 Task: Find connections with filter location Gangāpur with filter topic #Growthhacking with filter profile language Spanish with filter current company Dunnhumby with filter school Jaypee University of Engineering and Technology with filter industry Utilities Administration with filter service category Management Consulting with filter keywords title DevOps Engineer
Action: Mouse moved to (547, 87)
Screenshot: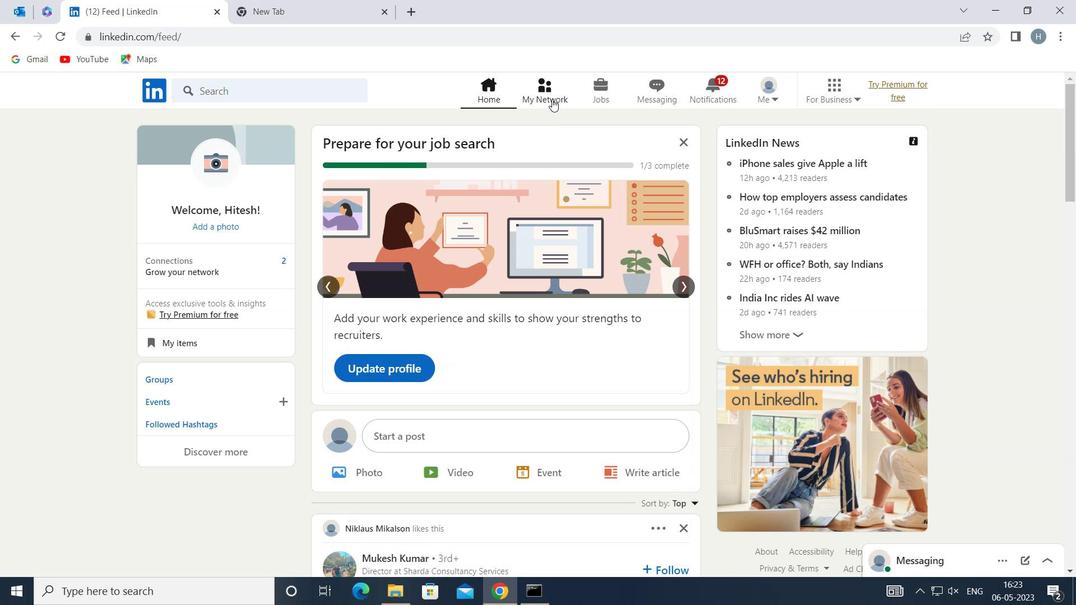 
Action: Mouse pressed left at (547, 87)
Screenshot: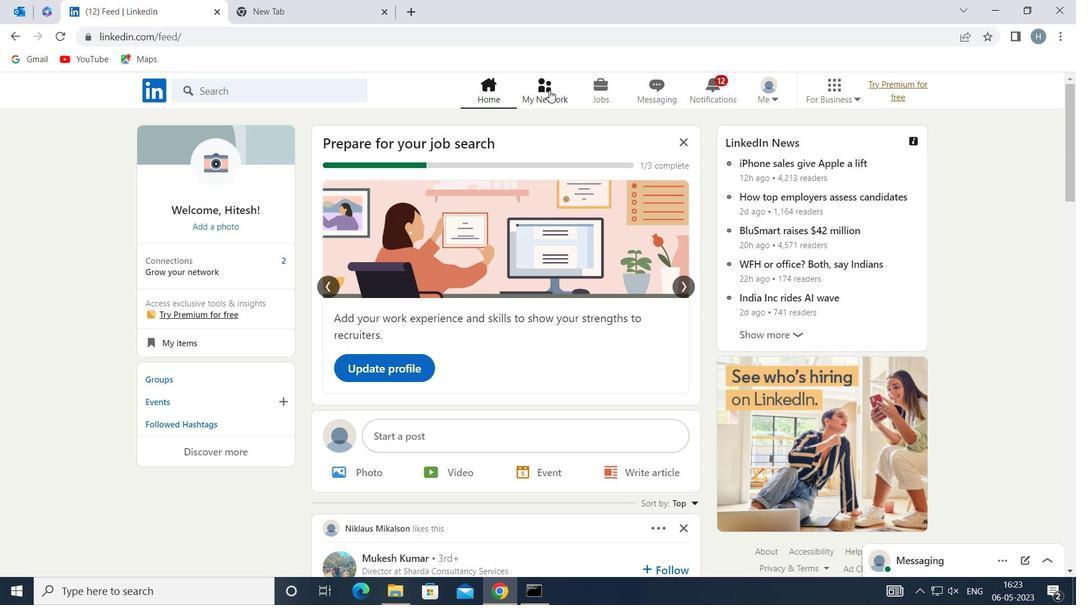 
Action: Mouse moved to (300, 163)
Screenshot: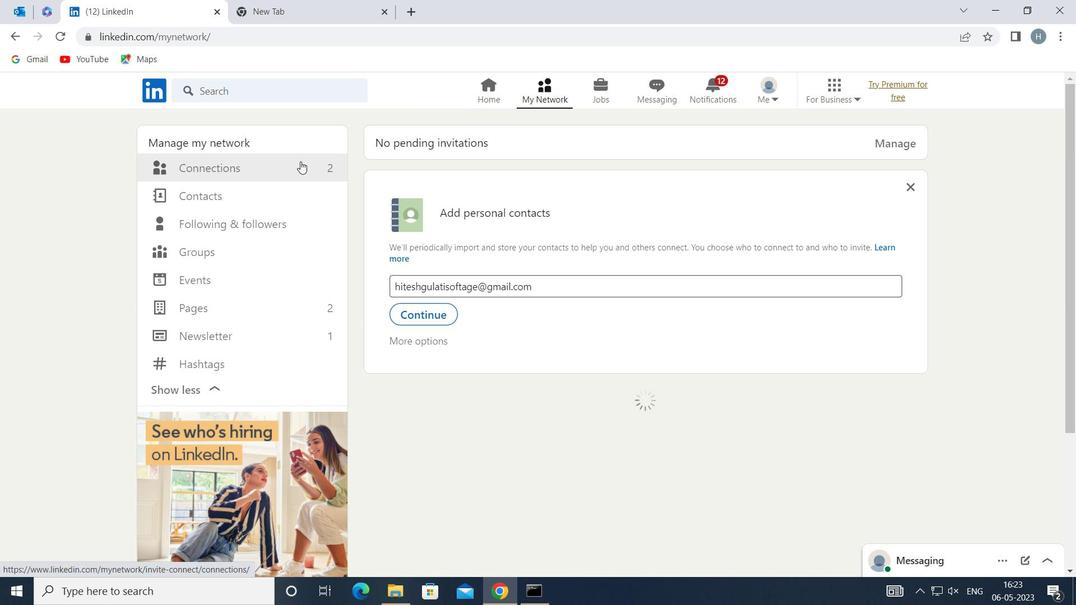 
Action: Mouse pressed left at (300, 163)
Screenshot: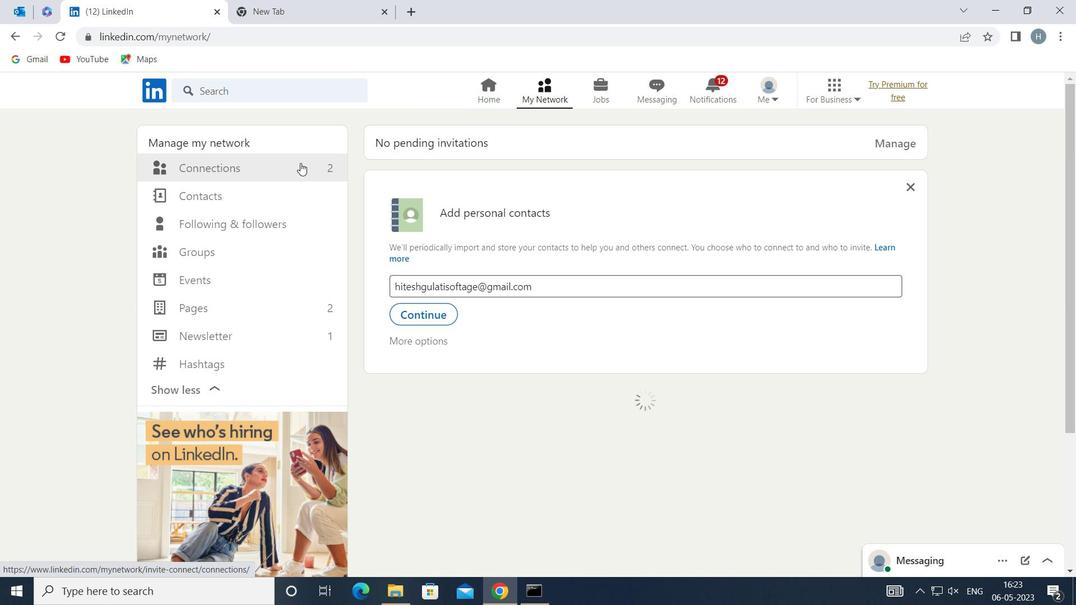 
Action: Mouse moved to (632, 165)
Screenshot: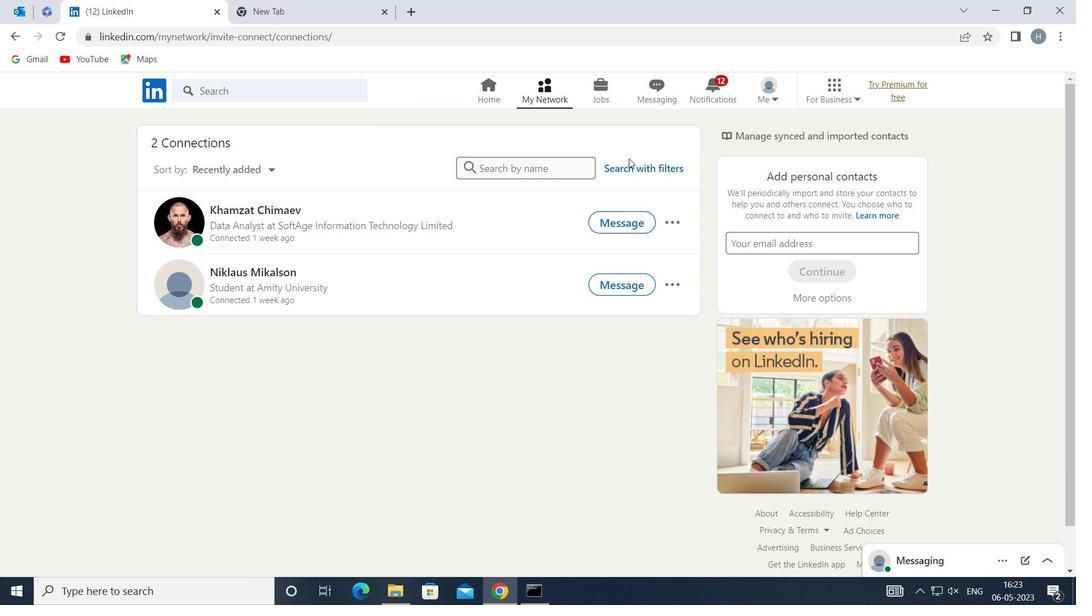 
Action: Mouse pressed left at (632, 165)
Screenshot: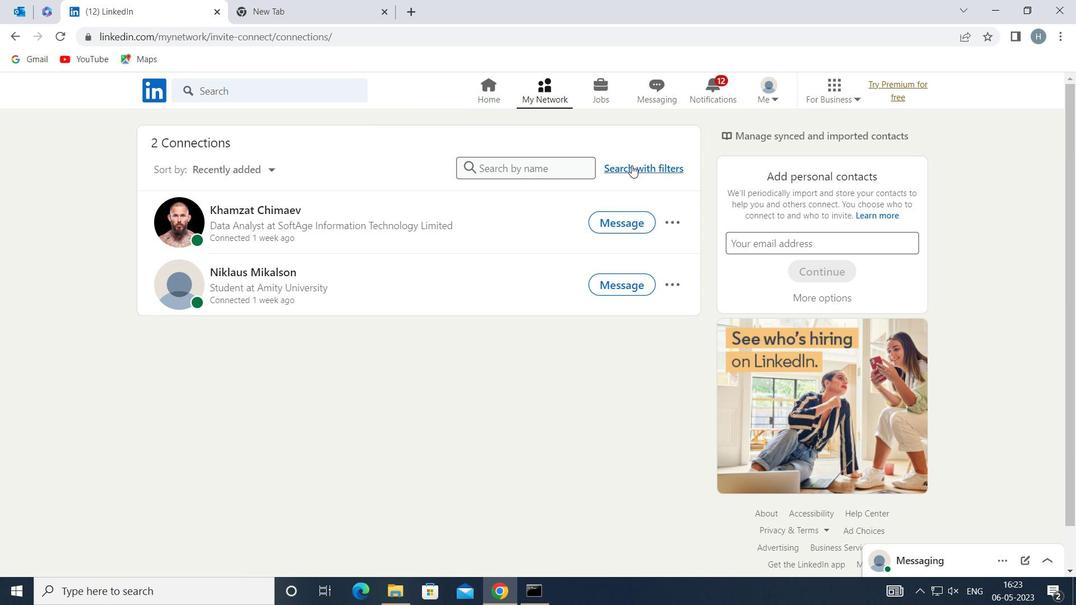
Action: Mouse moved to (587, 130)
Screenshot: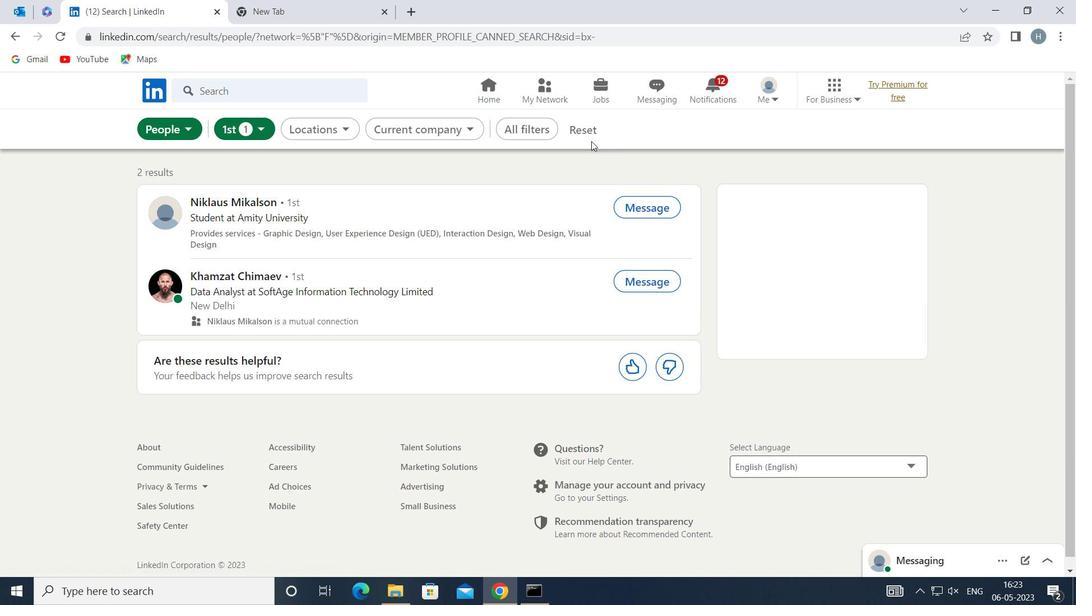 
Action: Mouse pressed left at (587, 130)
Screenshot: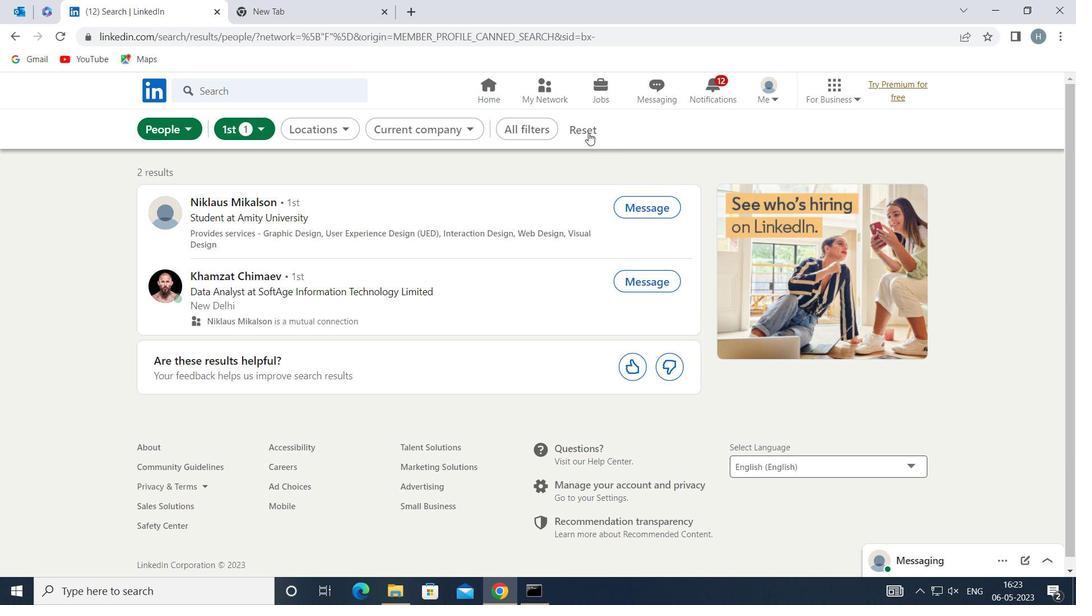 
Action: Mouse moved to (571, 127)
Screenshot: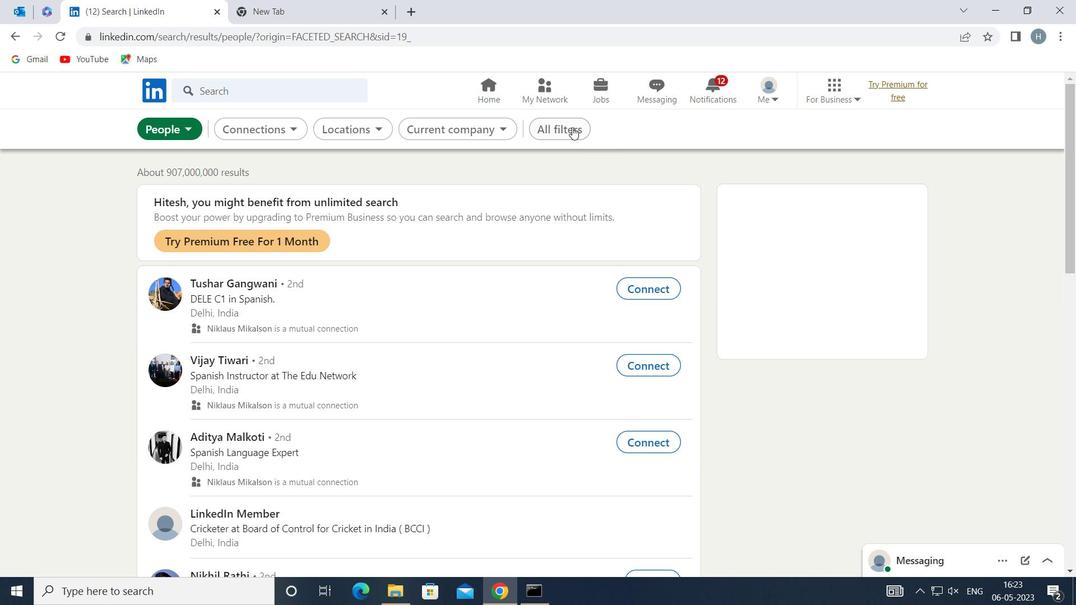 
Action: Mouse pressed left at (571, 127)
Screenshot: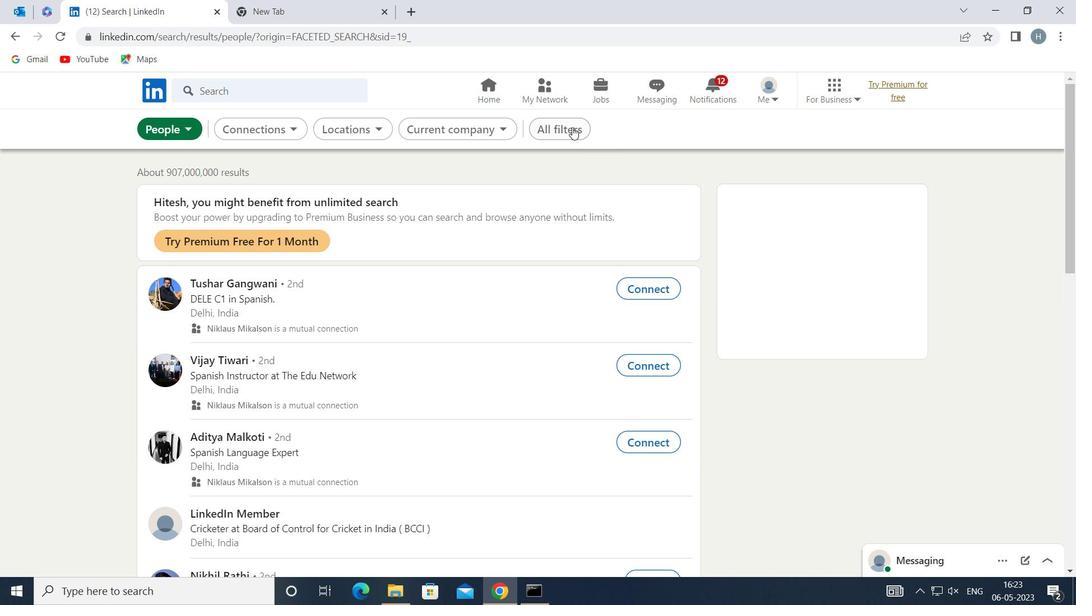 
Action: Mouse moved to (766, 275)
Screenshot: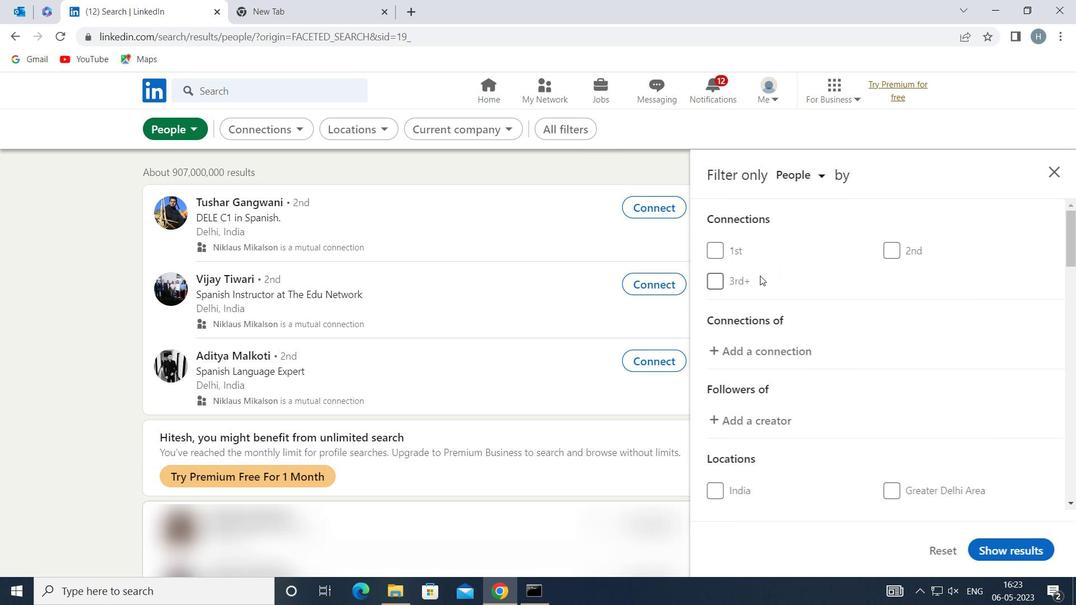 
Action: Mouse scrolled (766, 275) with delta (0, 0)
Screenshot: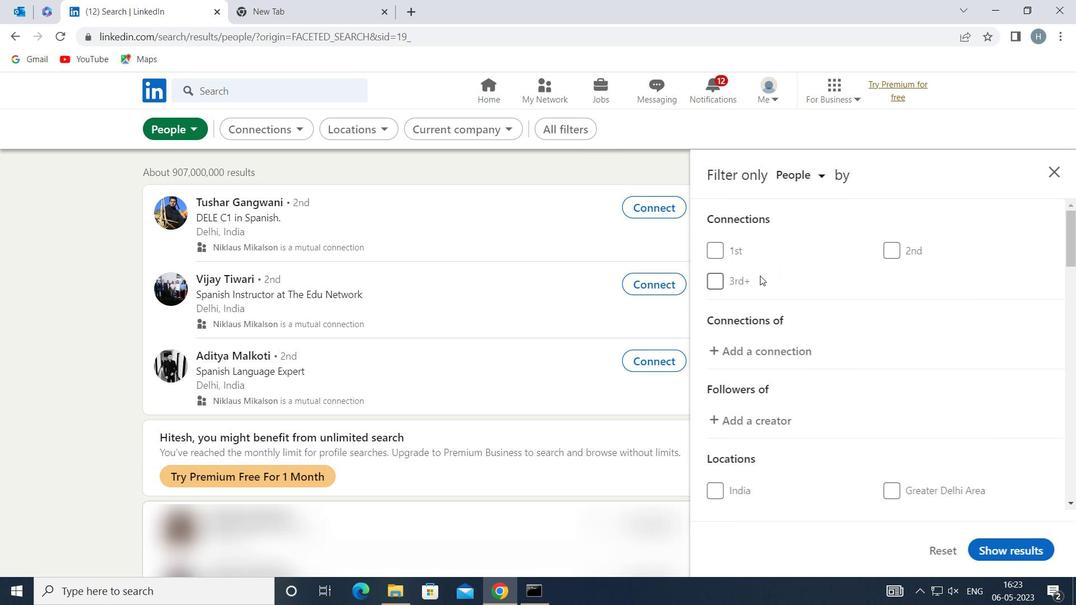 
Action: Mouse moved to (767, 277)
Screenshot: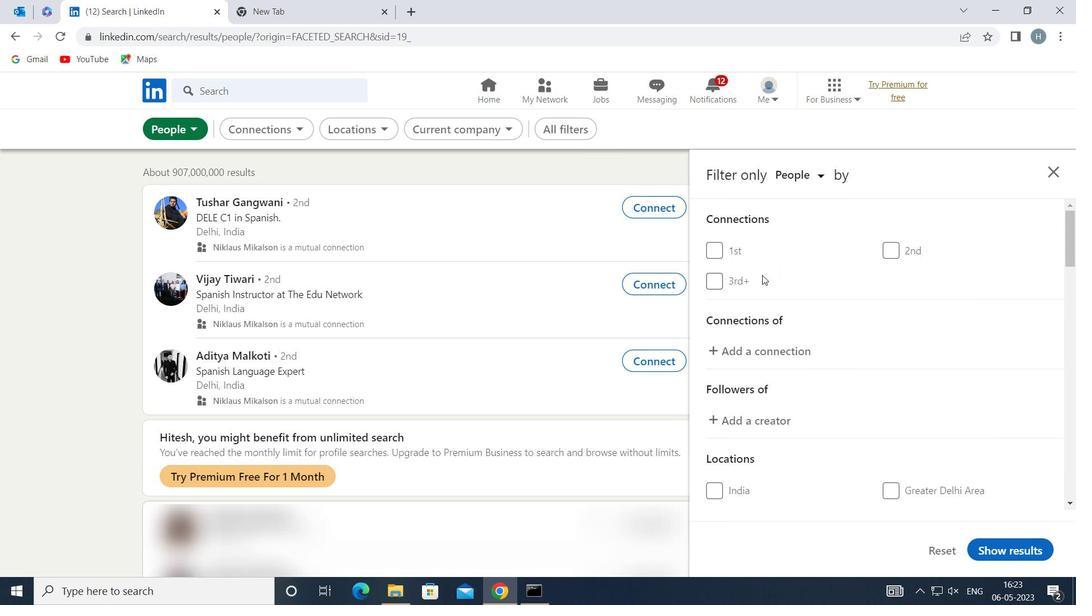 
Action: Mouse scrolled (767, 276) with delta (0, 0)
Screenshot: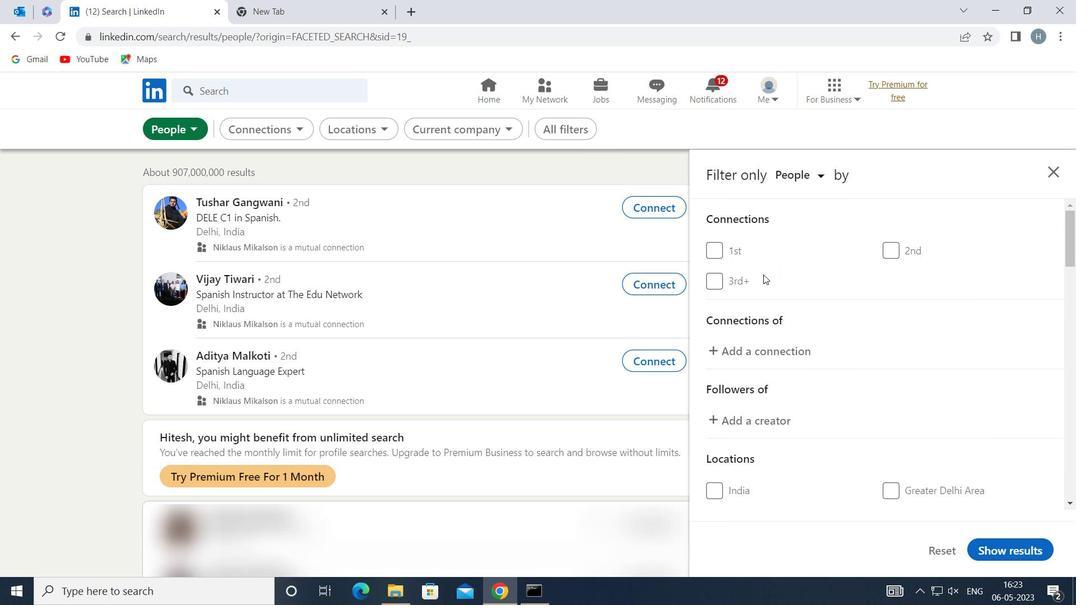 
Action: Mouse moved to (768, 278)
Screenshot: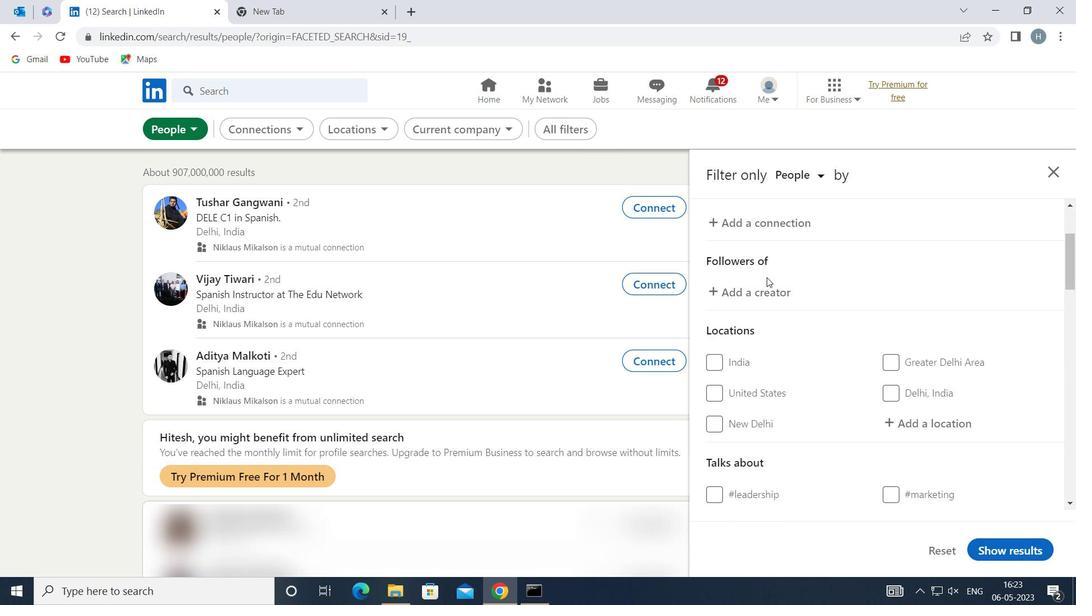 
Action: Mouse scrolled (768, 277) with delta (0, 0)
Screenshot: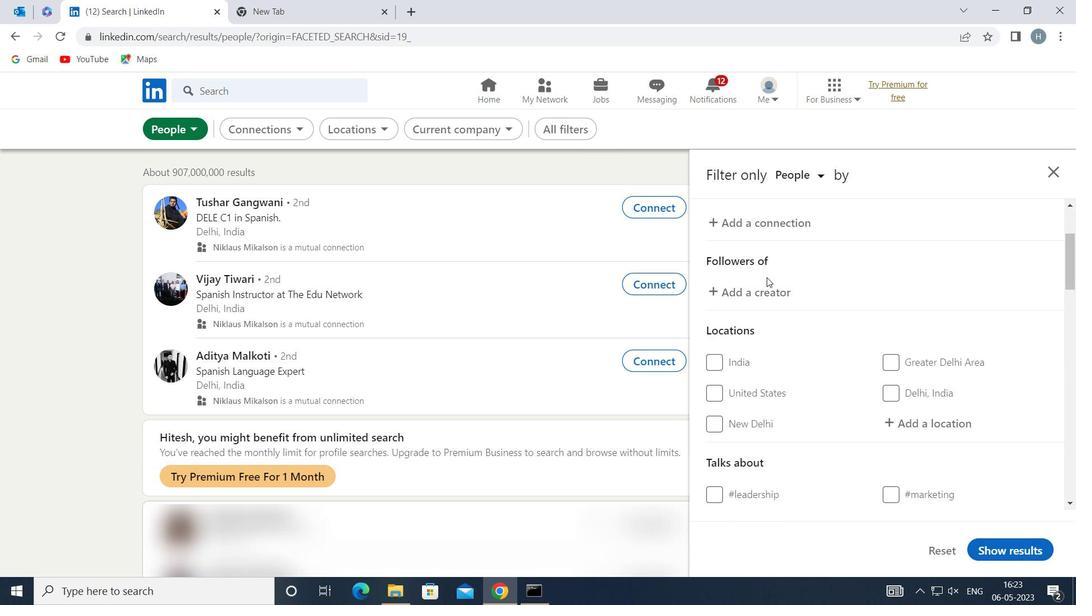 
Action: Mouse moved to (900, 338)
Screenshot: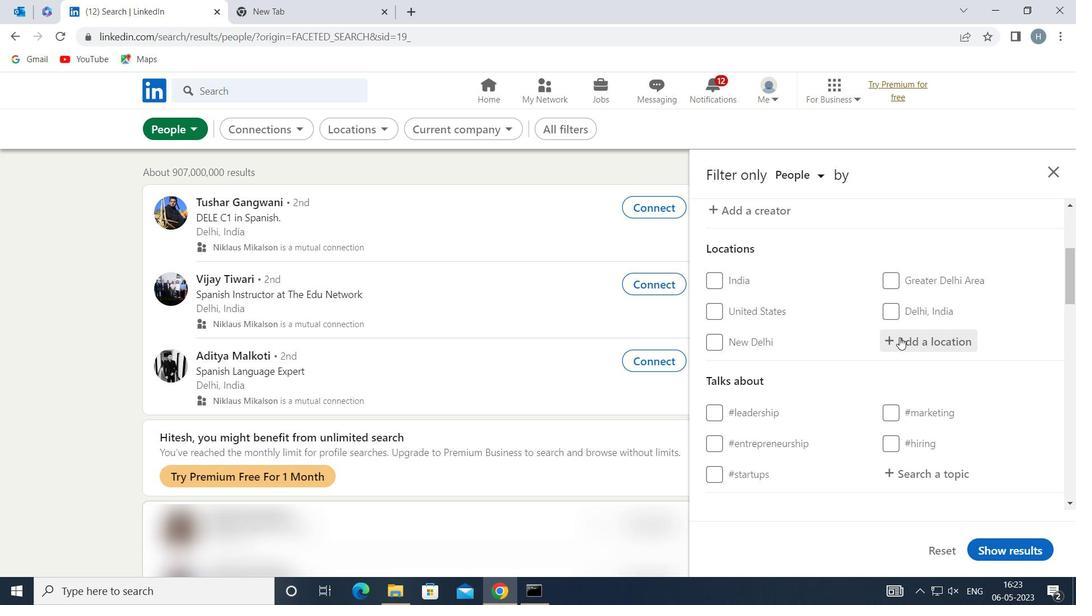 
Action: Mouse pressed left at (900, 338)
Screenshot: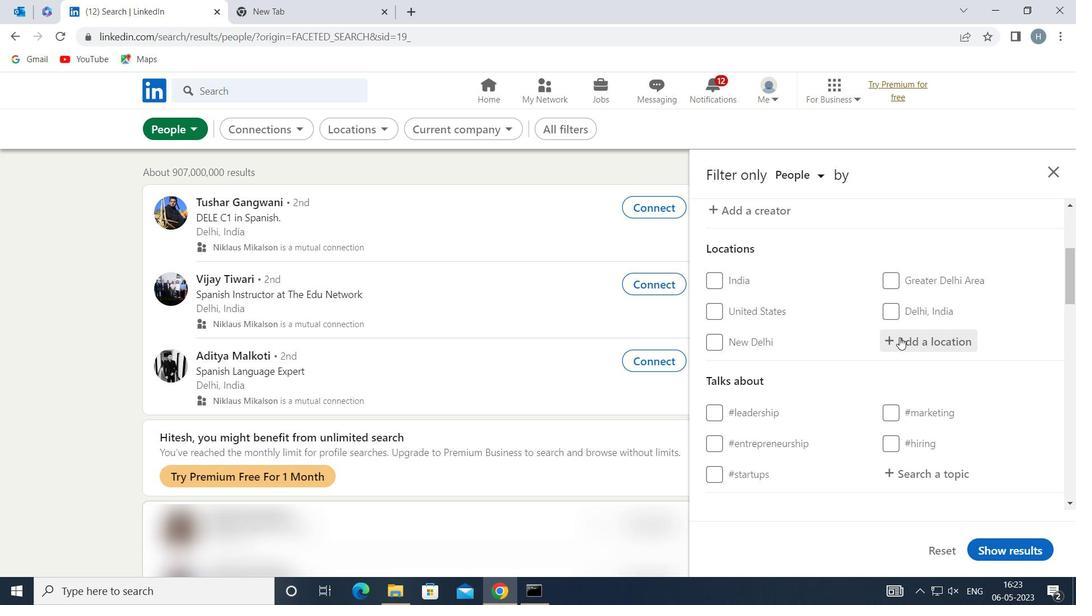 
Action: Mouse moved to (893, 340)
Screenshot: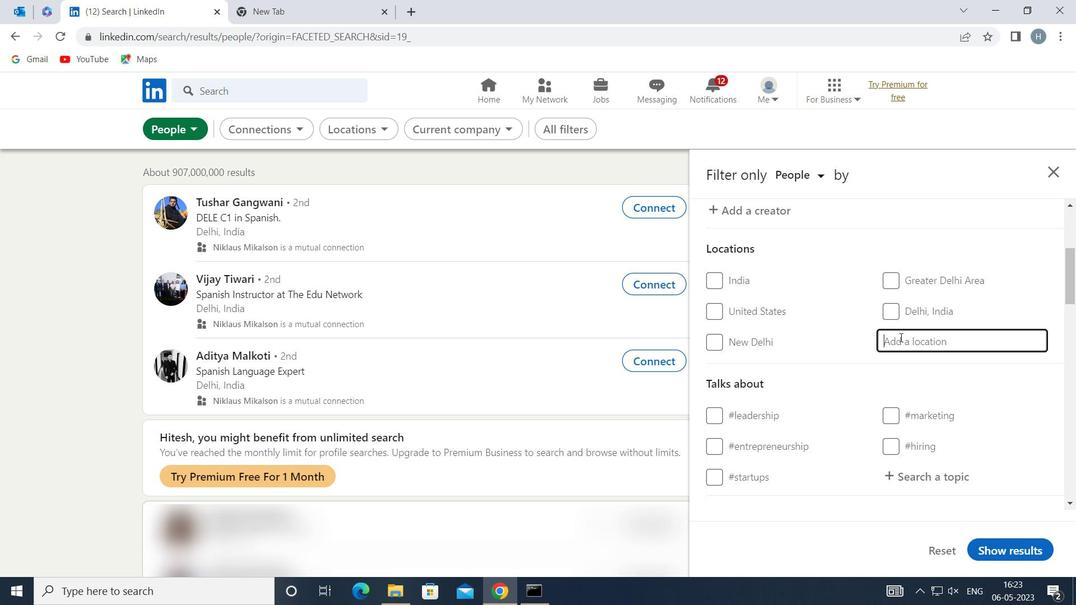 
Action: Key pressed <Key.shift>GANGAPUR
Screenshot: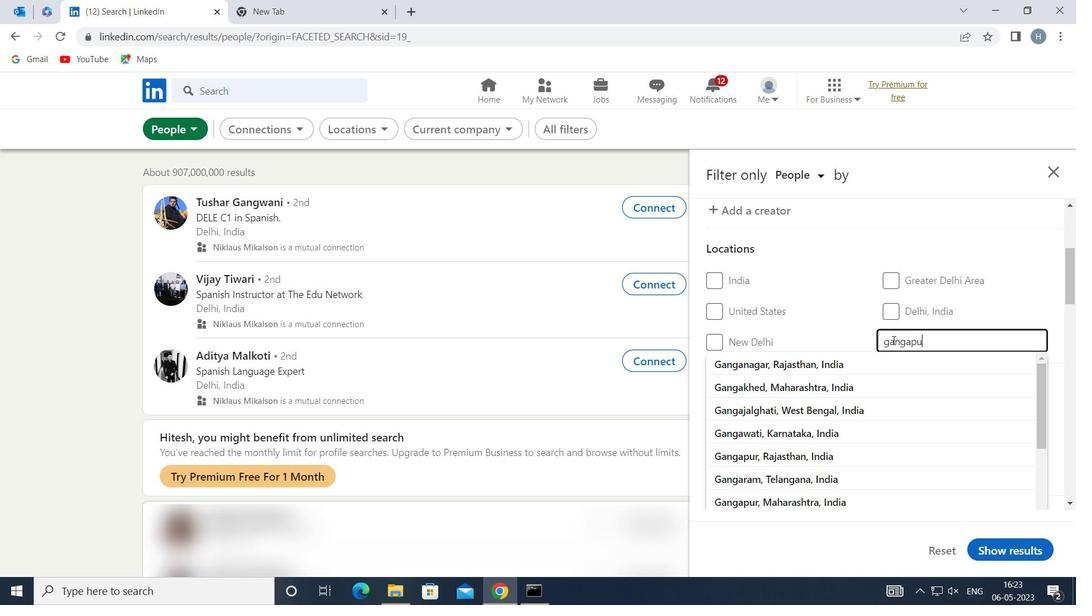 
Action: Mouse moved to (858, 365)
Screenshot: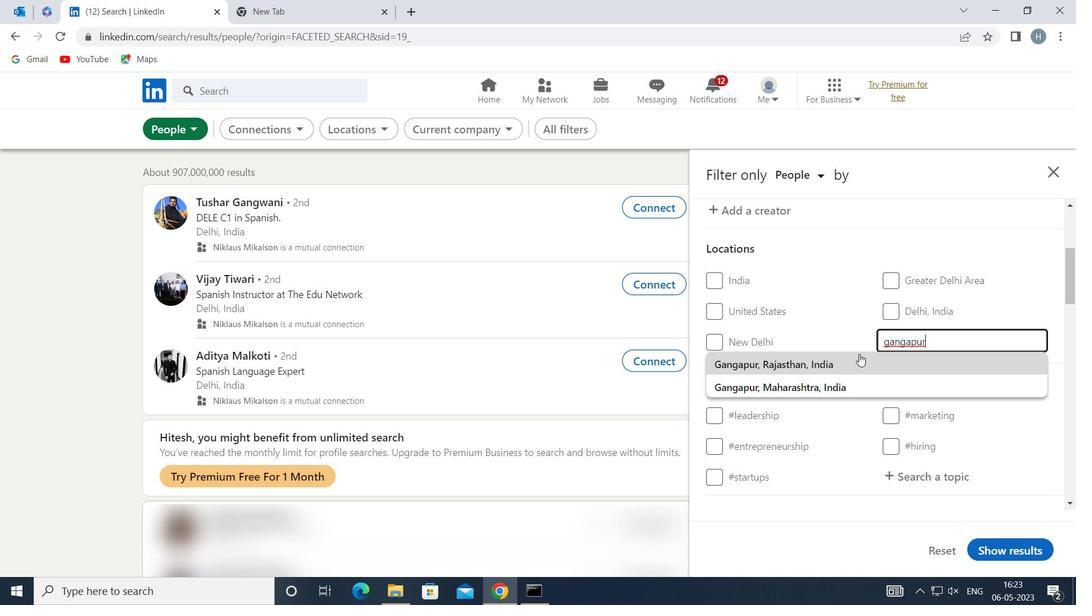 
Action: Mouse pressed left at (858, 365)
Screenshot: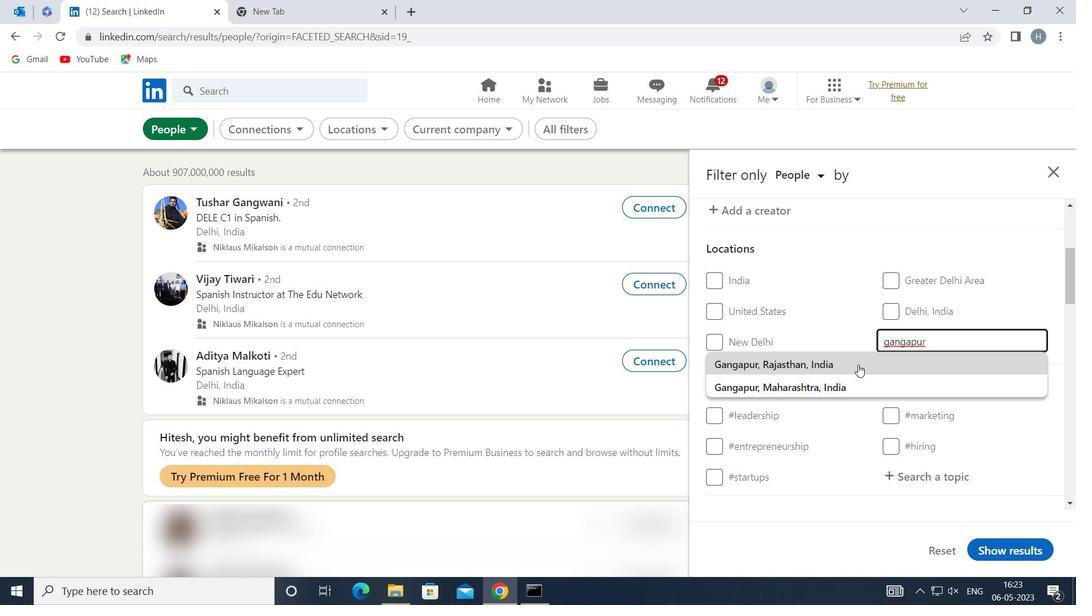 
Action: Mouse moved to (861, 338)
Screenshot: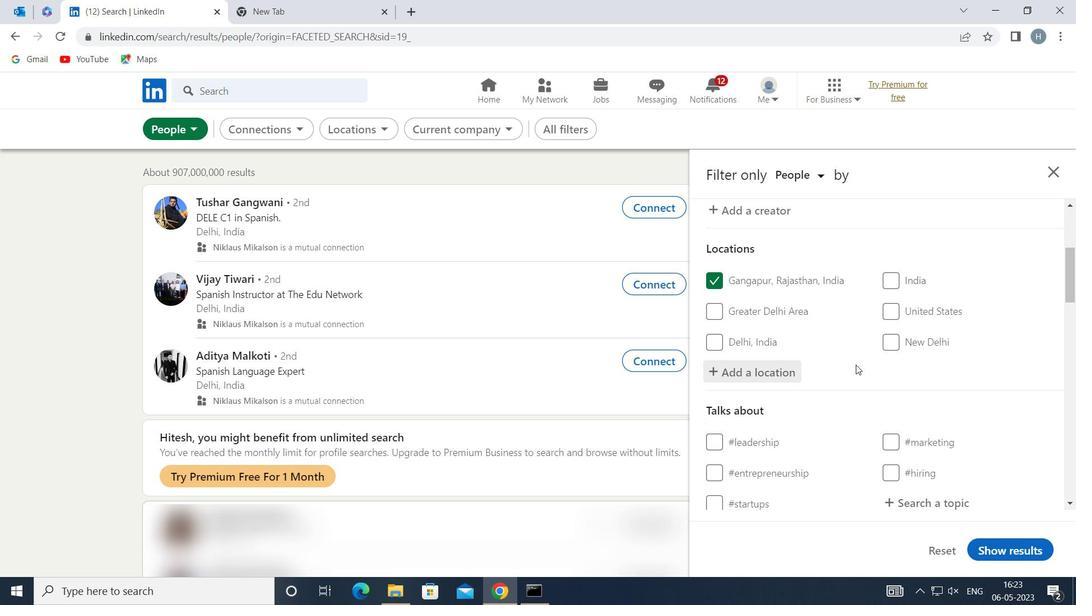 
Action: Mouse scrolled (861, 337) with delta (0, 0)
Screenshot: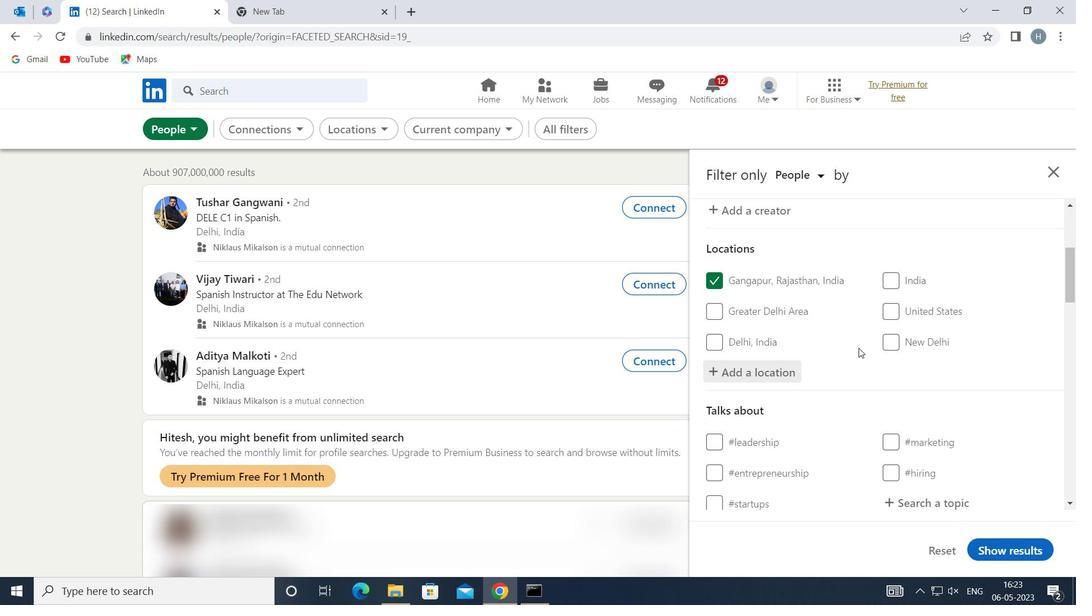 
Action: Mouse moved to (861, 331)
Screenshot: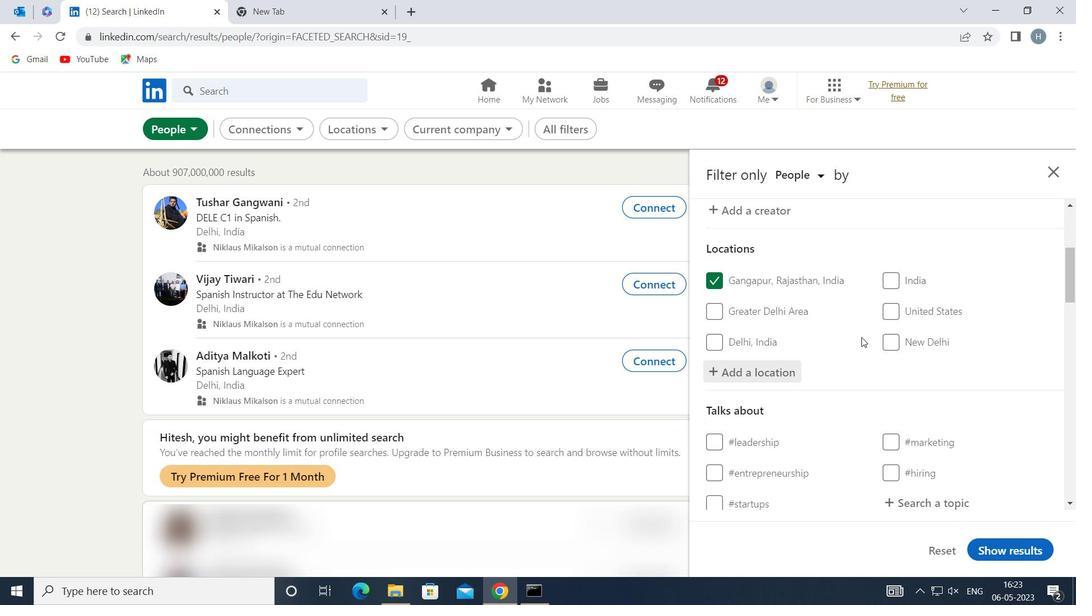 
Action: Mouse scrolled (861, 331) with delta (0, 0)
Screenshot: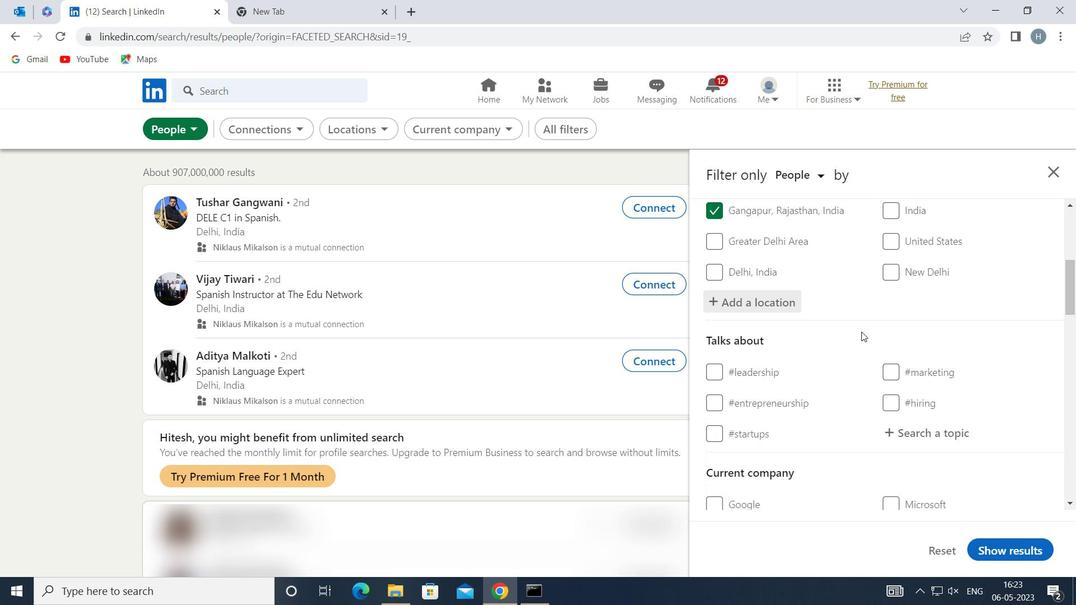 
Action: Mouse moved to (867, 329)
Screenshot: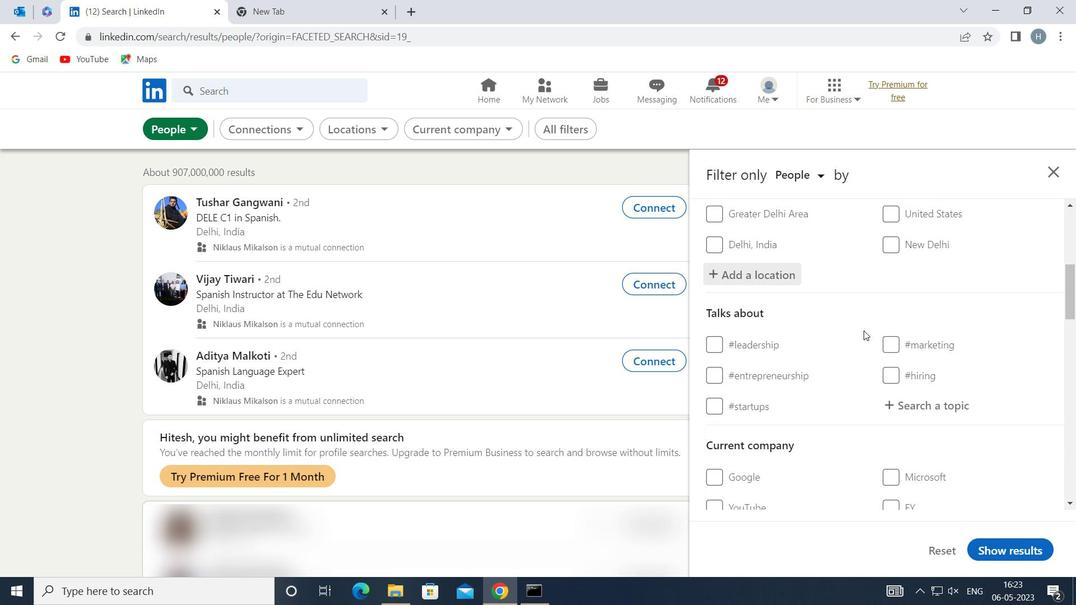
Action: Mouse scrolled (867, 328) with delta (0, 0)
Screenshot: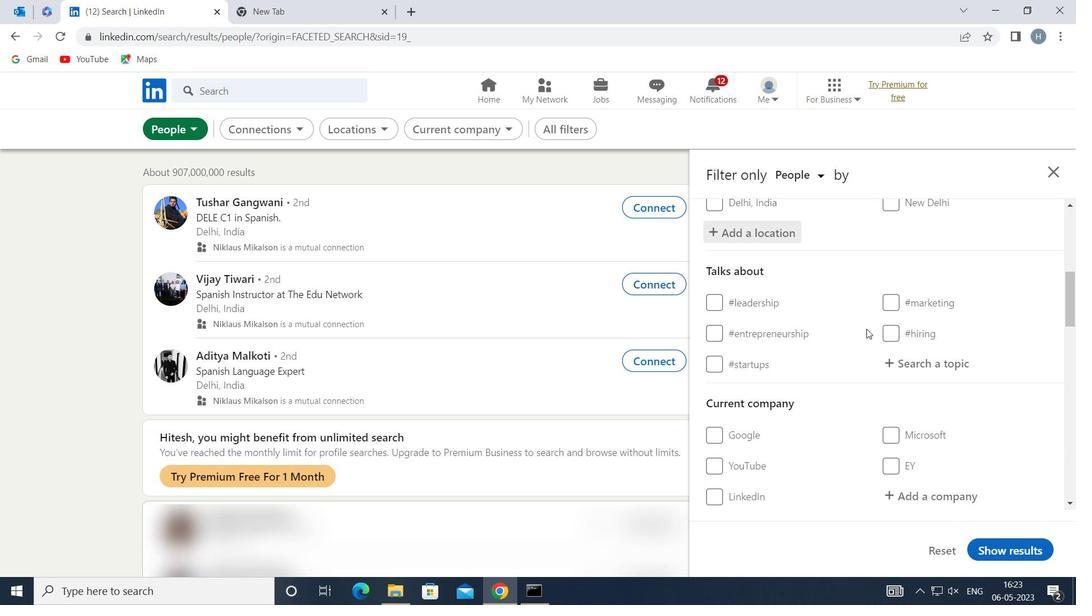 
Action: Mouse moved to (923, 287)
Screenshot: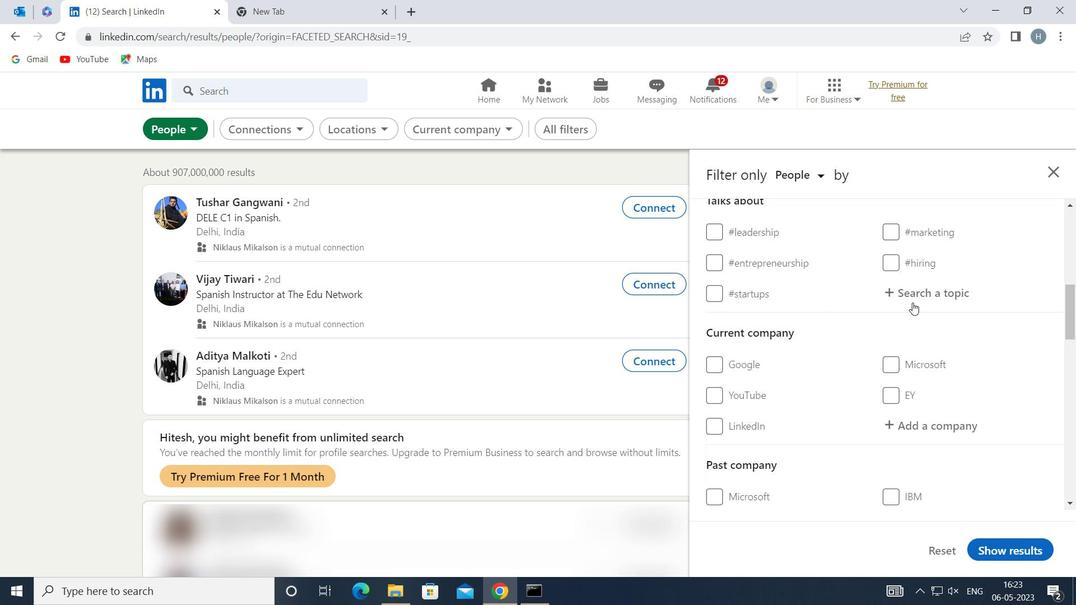
Action: Mouse pressed left at (923, 287)
Screenshot: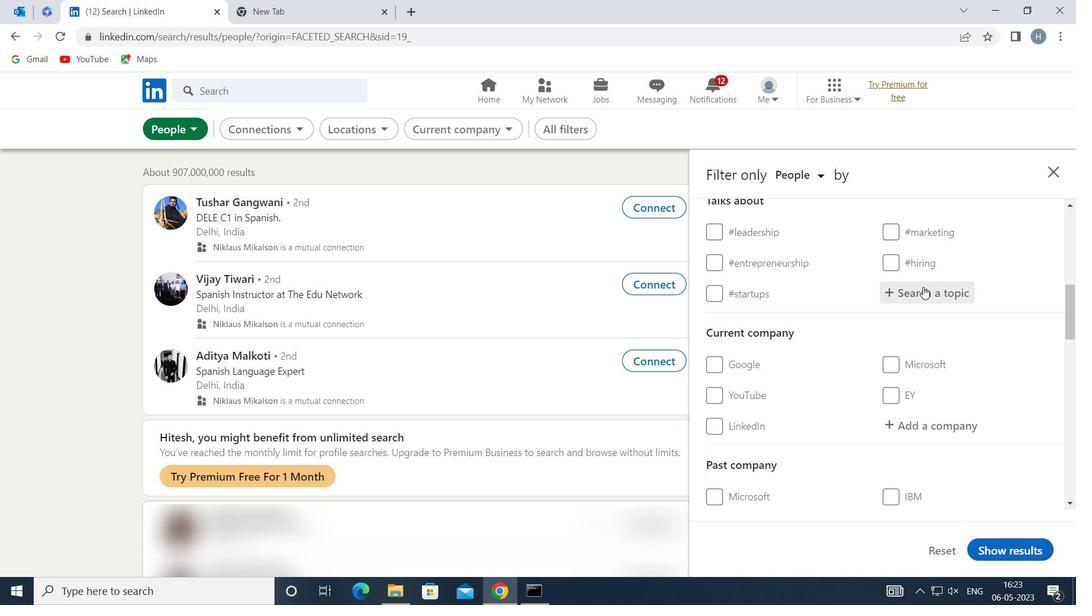 
Action: Key pressed <Key.shift>GROWTHHACKING
Screenshot: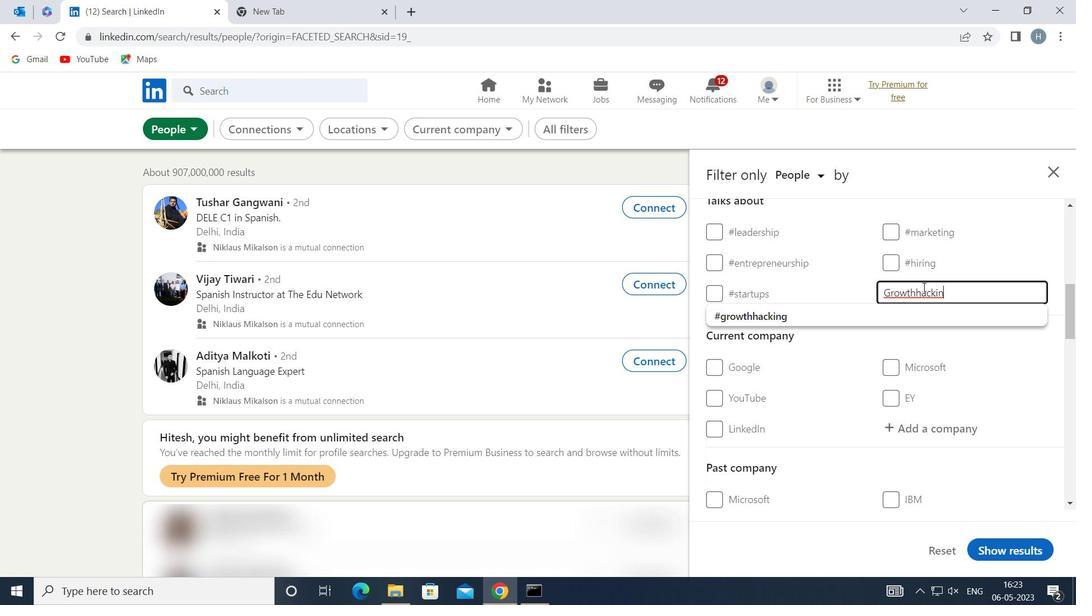 
Action: Mouse moved to (863, 315)
Screenshot: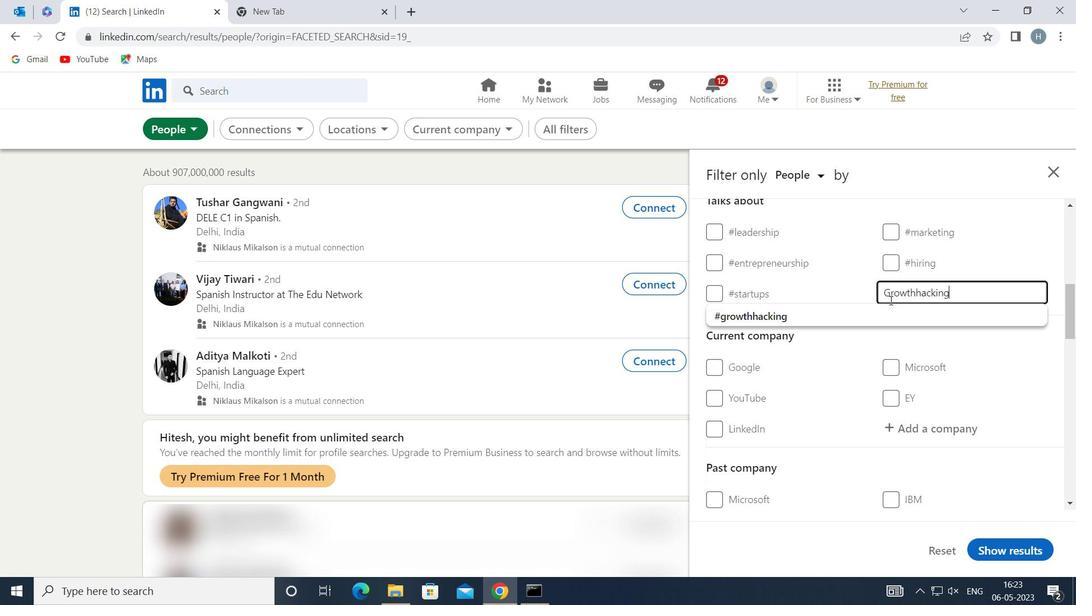
Action: Mouse pressed left at (863, 315)
Screenshot: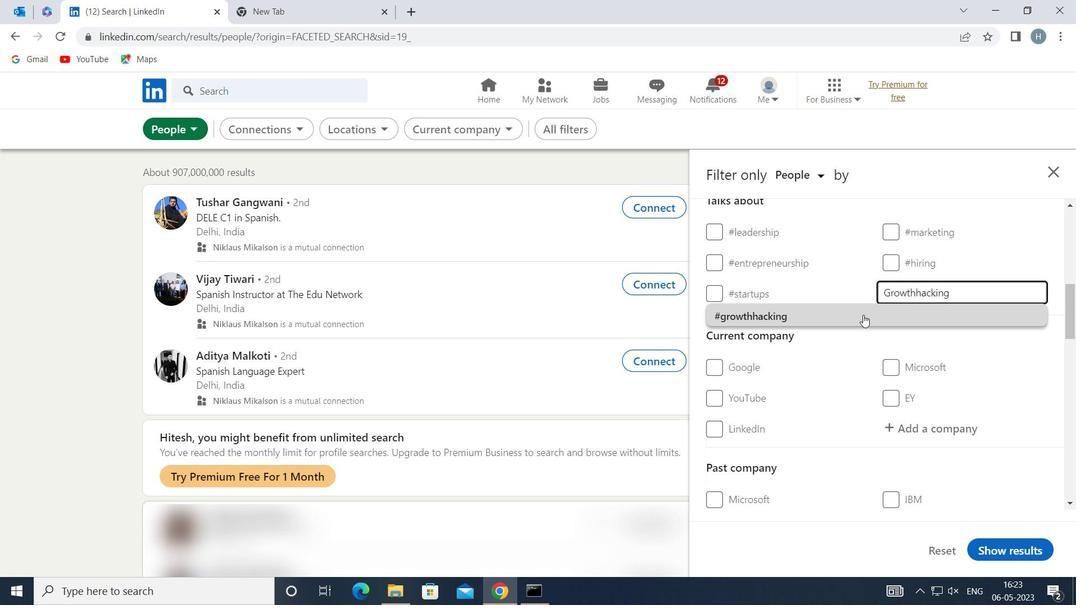 
Action: Mouse moved to (845, 326)
Screenshot: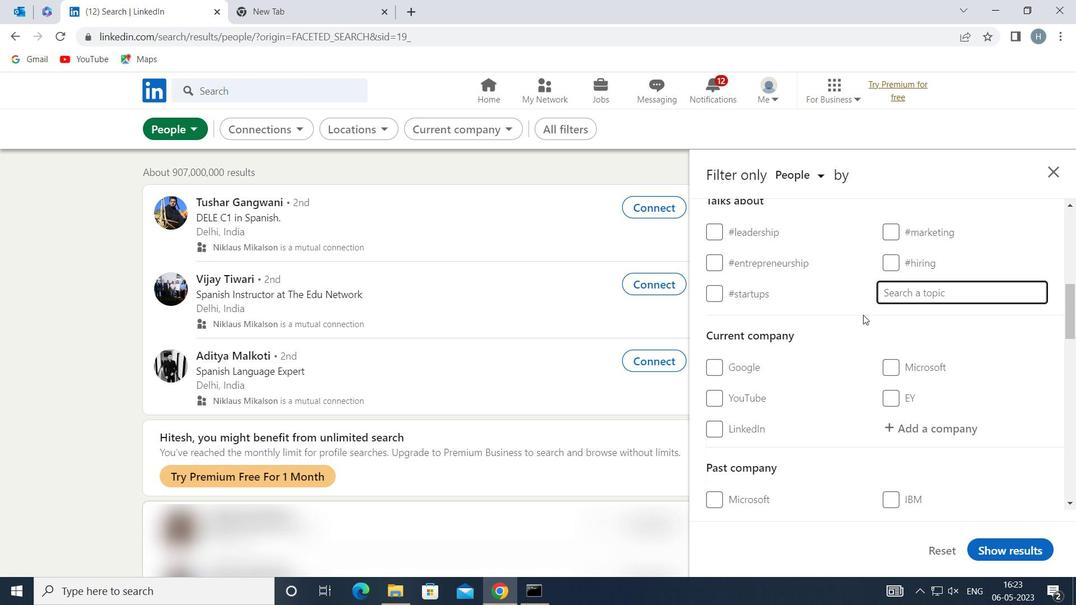 
Action: Mouse scrolled (845, 325) with delta (0, 0)
Screenshot: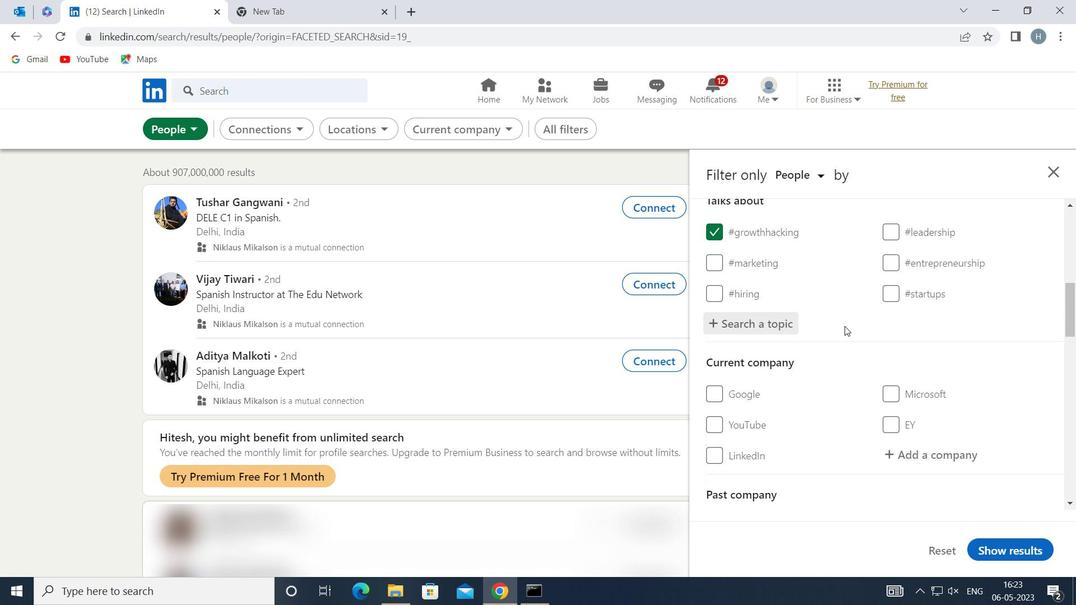 
Action: Mouse moved to (844, 326)
Screenshot: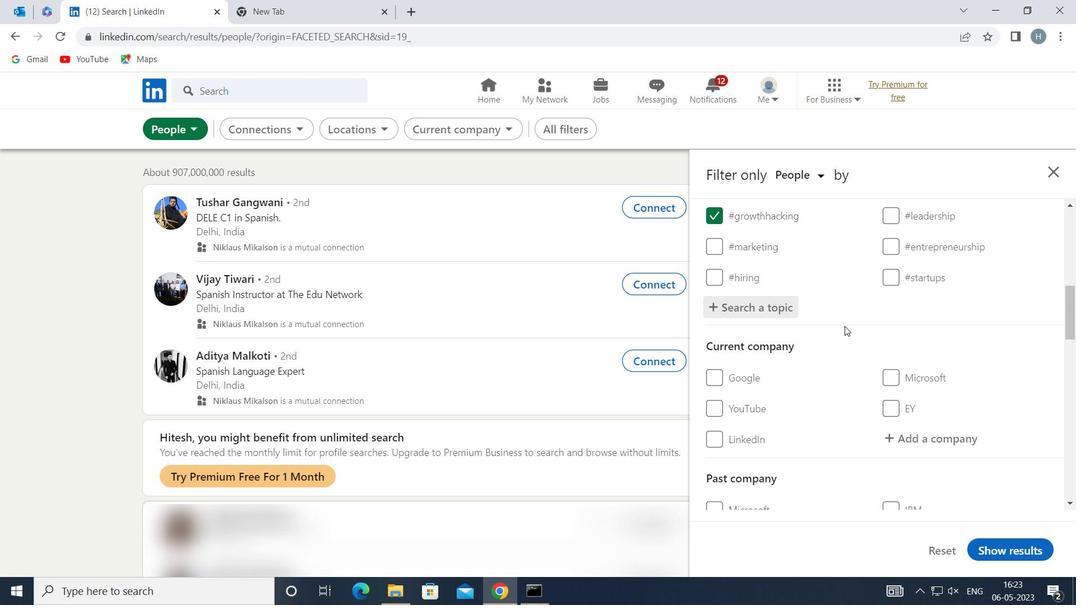 
Action: Mouse scrolled (844, 325) with delta (0, 0)
Screenshot: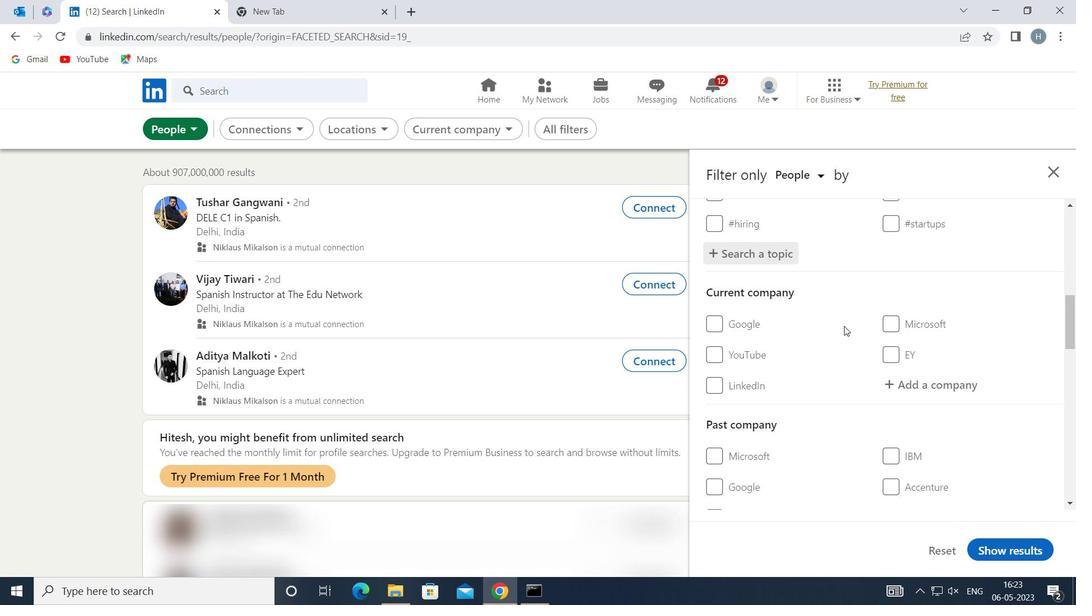 
Action: Mouse scrolled (844, 325) with delta (0, 0)
Screenshot: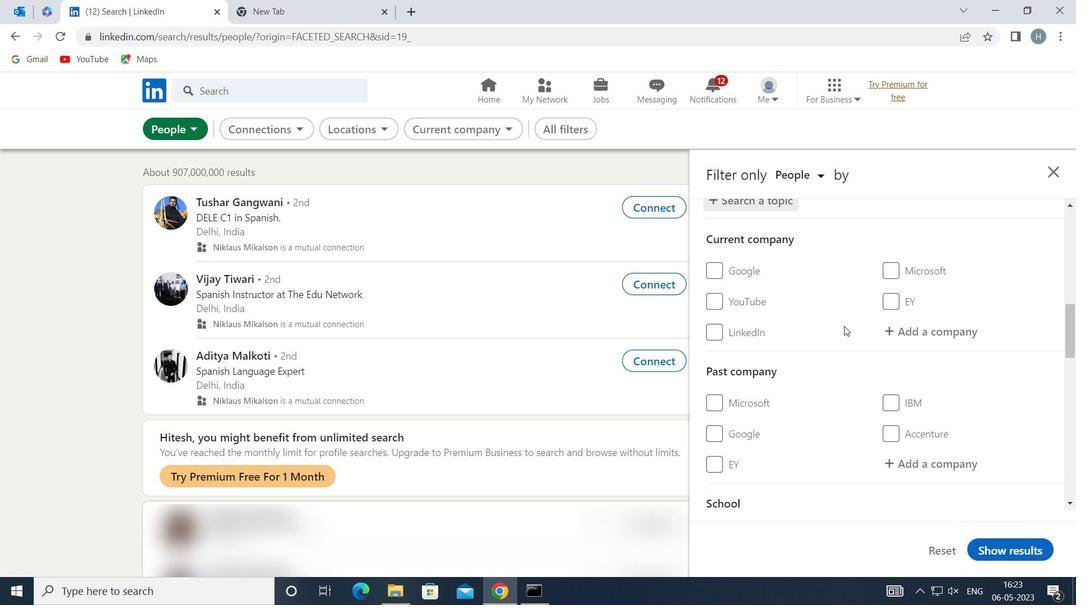 
Action: Mouse scrolled (844, 325) with delta (0, 0)
Screenshot: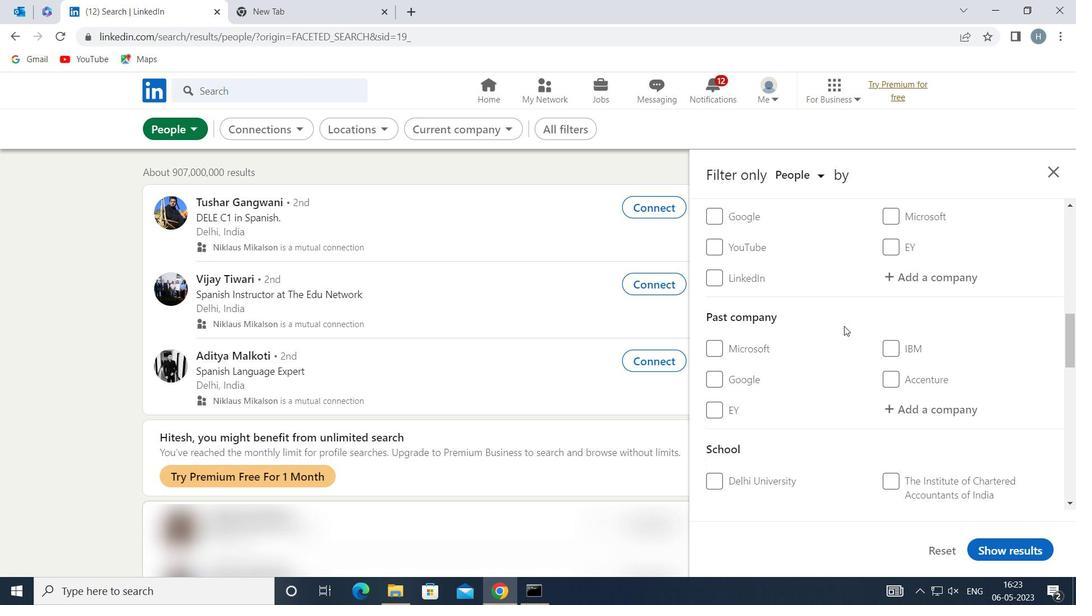 
Action: Mouse scrolled (844, 325) with delta (0, 0)
Screenshot: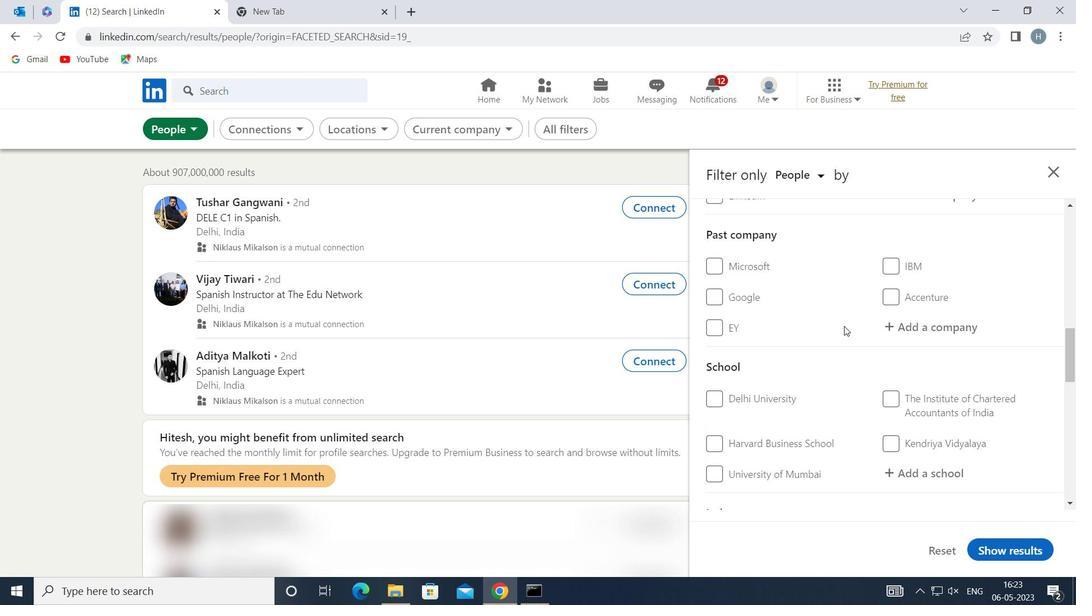 
Action: Mouse scrolled (844, 325) with delta (0, 0)
Screenshot: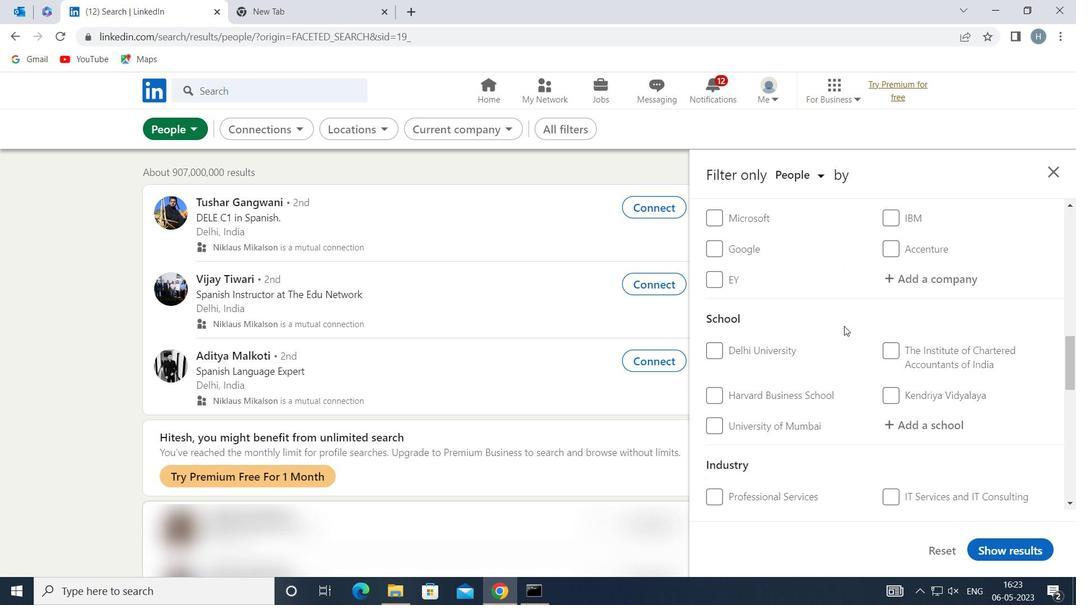 
Action: Mouse scrolled (844, 325) with delta (0, 0)
Screenshot: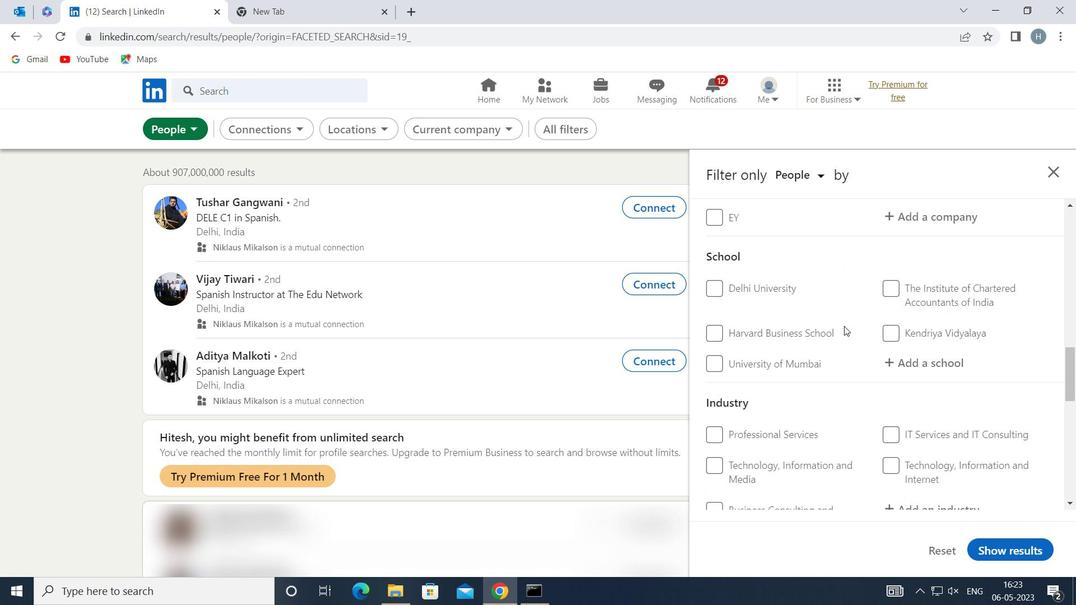 
Action: Mouse scrolled (844, 325) with delta (0, 0)
Screenshot: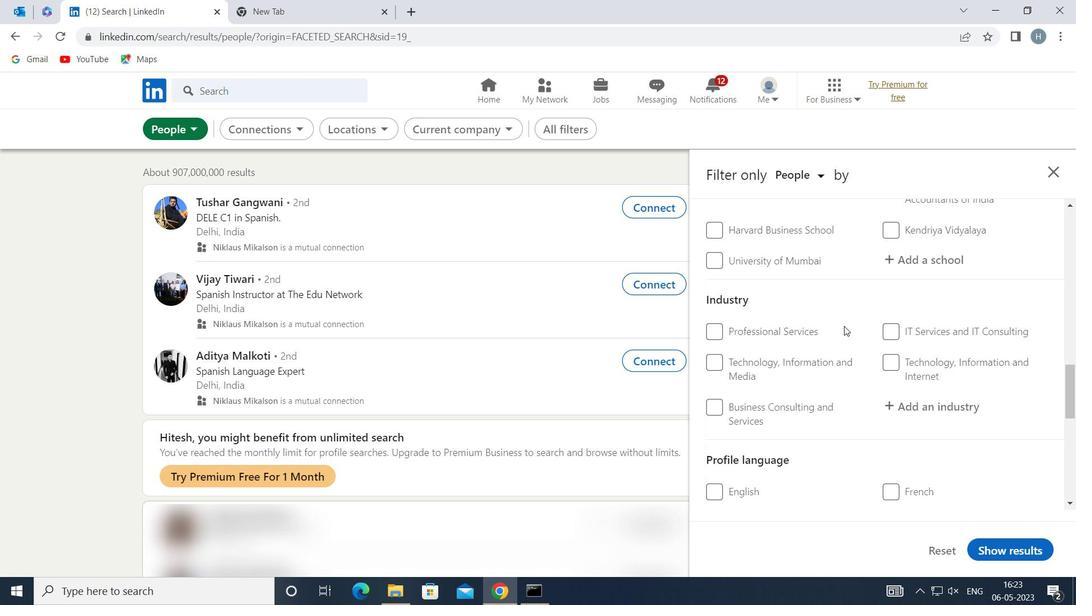 
Action: Mouse scrolled (844, 325) with delta (0, 0)
Screenshot: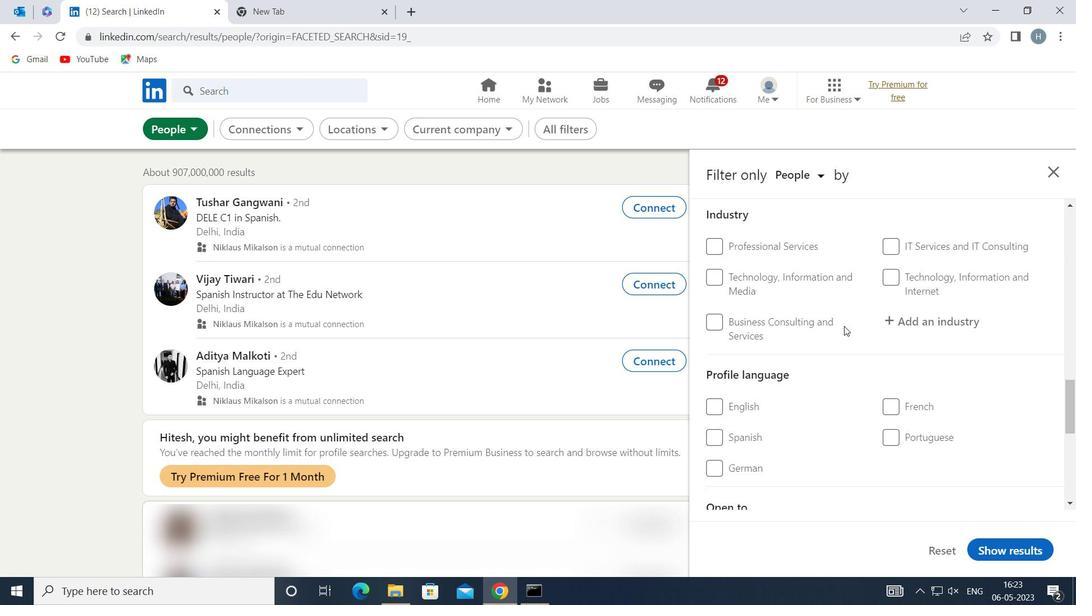 
Action: Mouse moved to (743, 362)
Screenshot: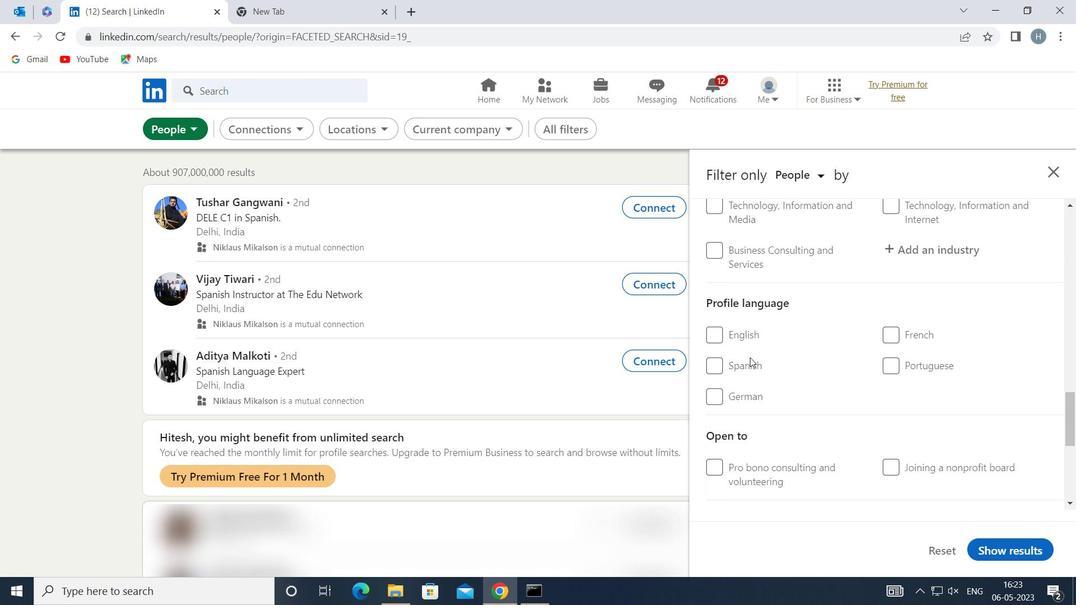 
Action: Mouse pressed left at (743, 362)
Screenshot: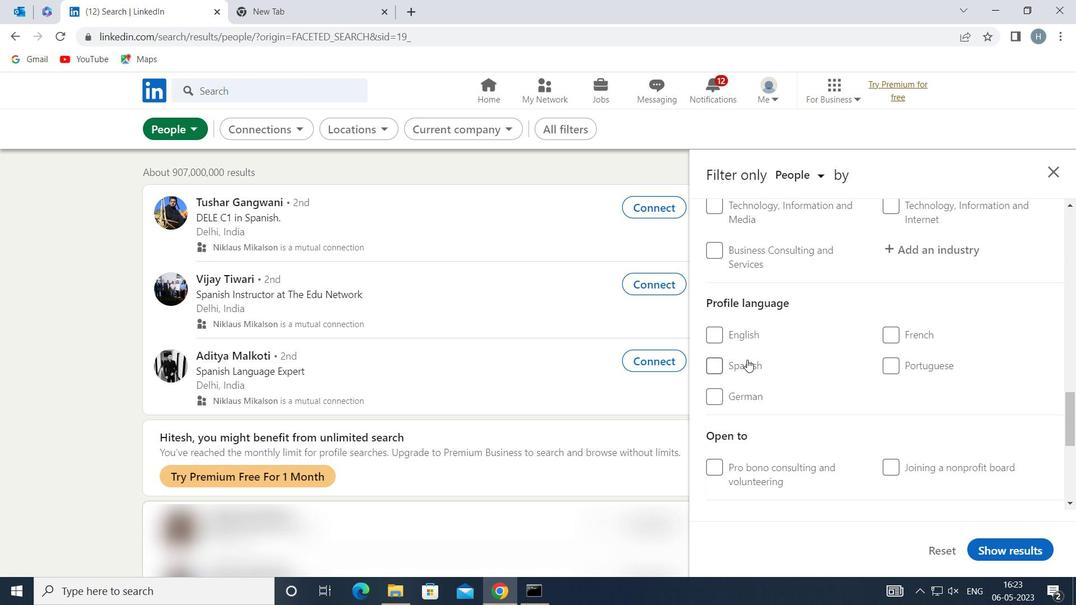 
Action: Mouse moved to (850, 364)
Screenshot: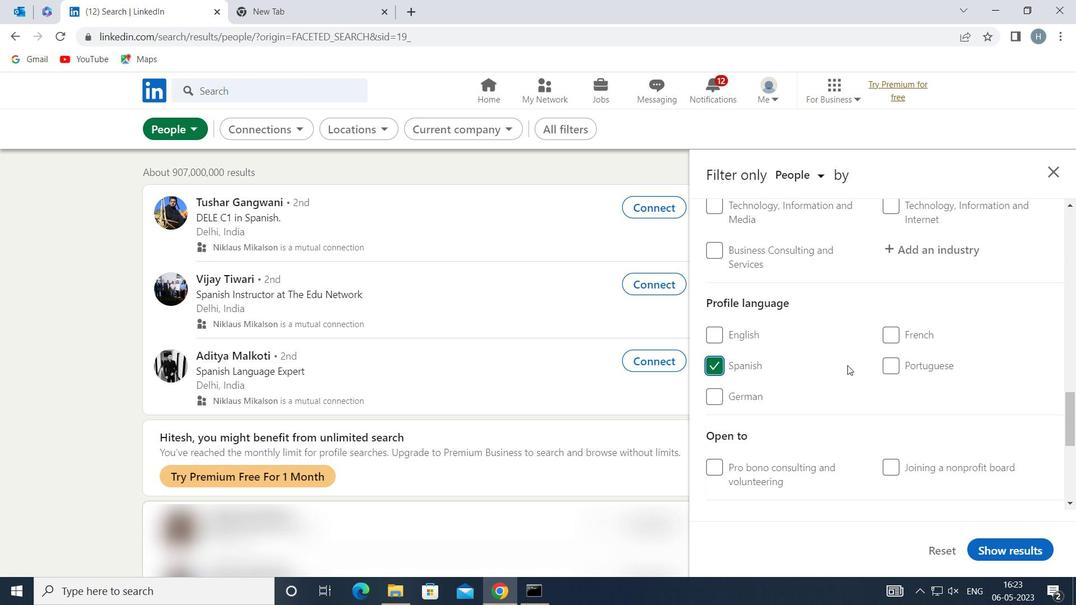 
Action: Mouse scrolled (850, 365) with delta (0, 0)
Screenshot: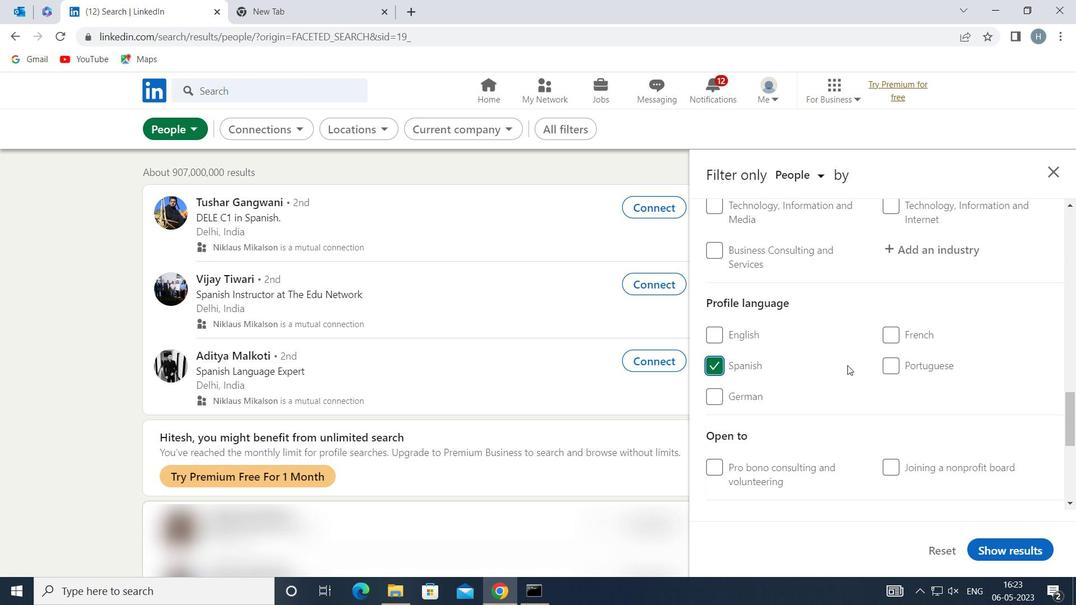 
Action: Mouse moved to (849, 359)
Screenshot: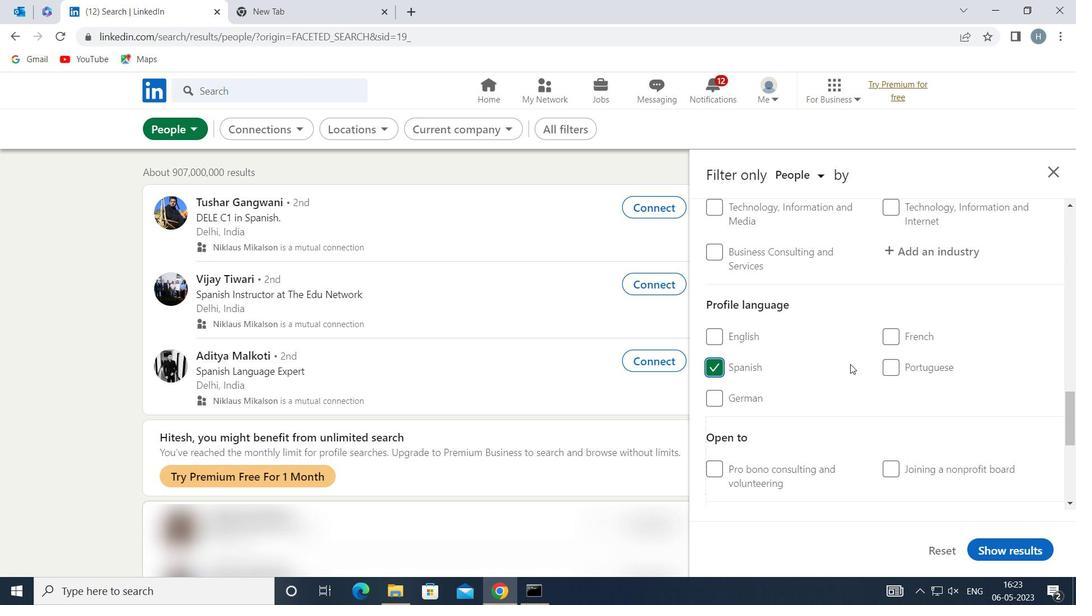 
Action: Mouse scrolled (849, 360) with delta (0, 0)
Screenshot: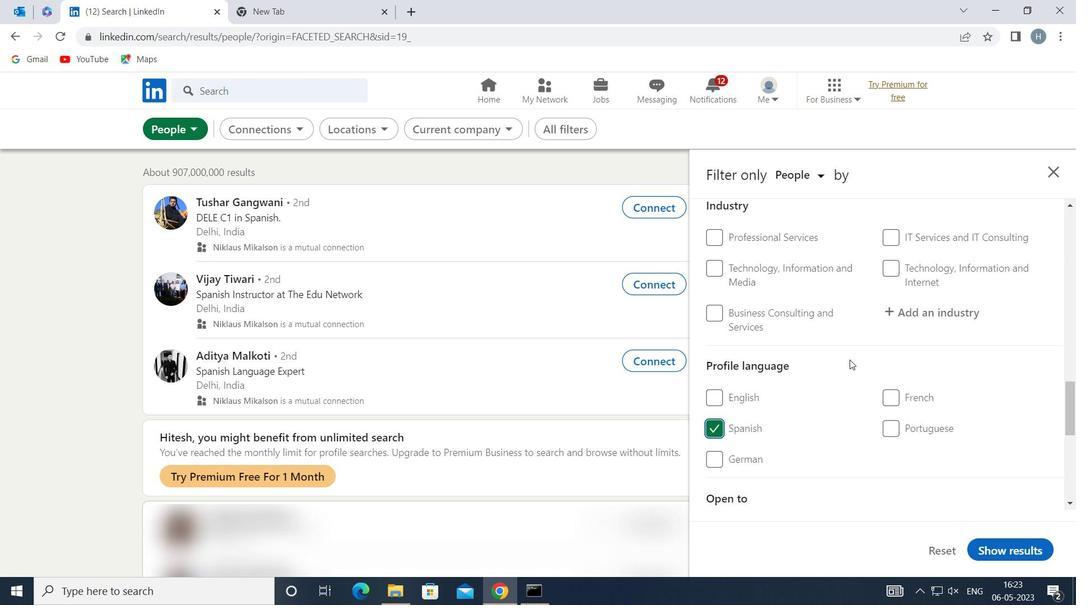 
Action: Mouse scrolled (849, 360) with delta (0, 0)
Screenshot: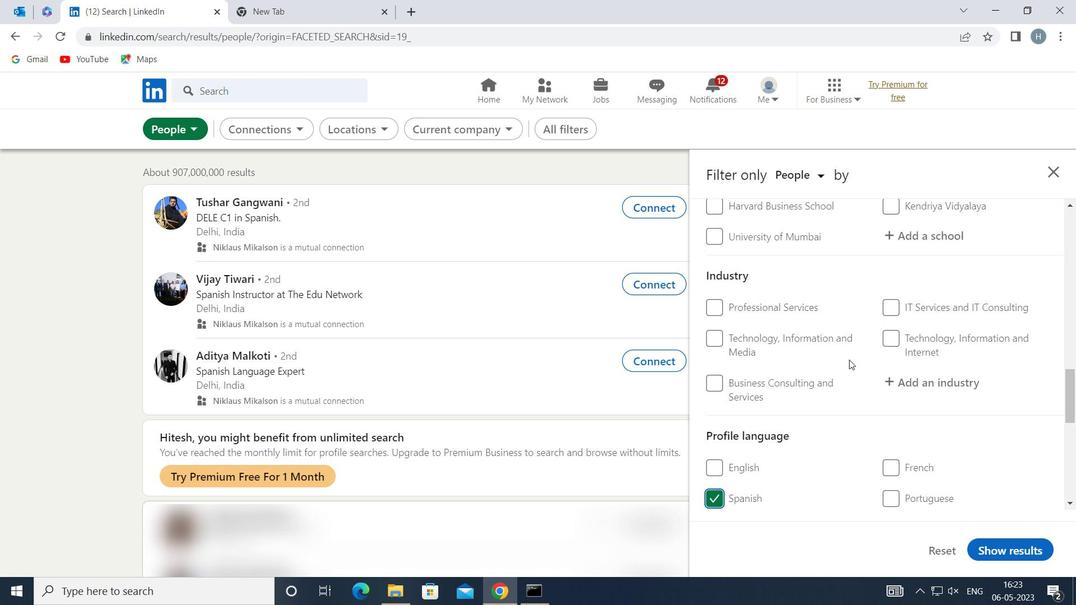 
Action: Mouse scrolled (849, 360) with delta (0, 0)
Screenshot: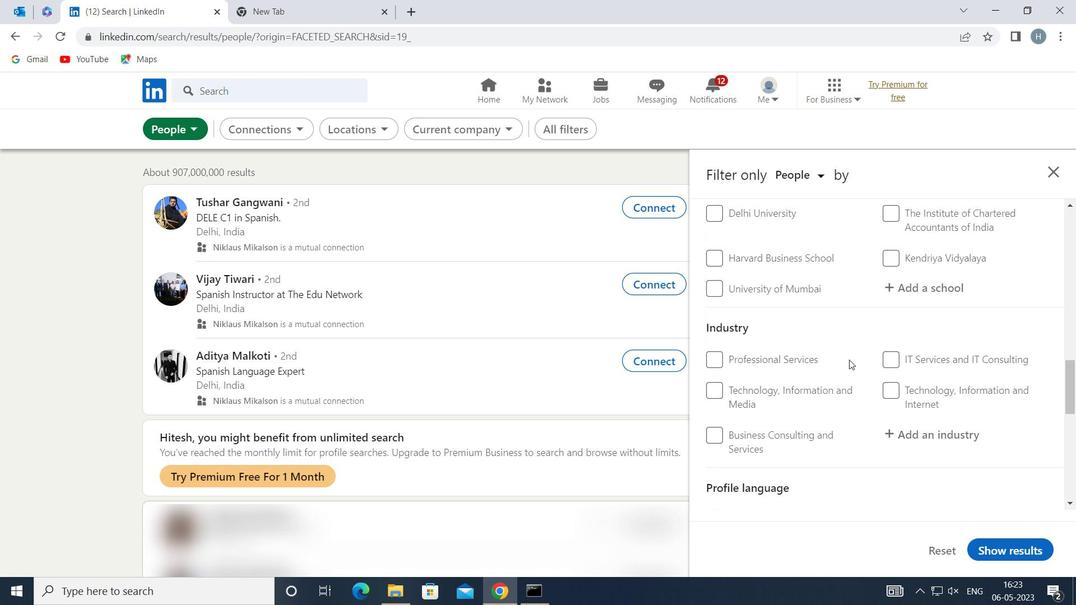 
Action: Mouse scrolled (849, 360) with delta (0, 0)
Screenshot: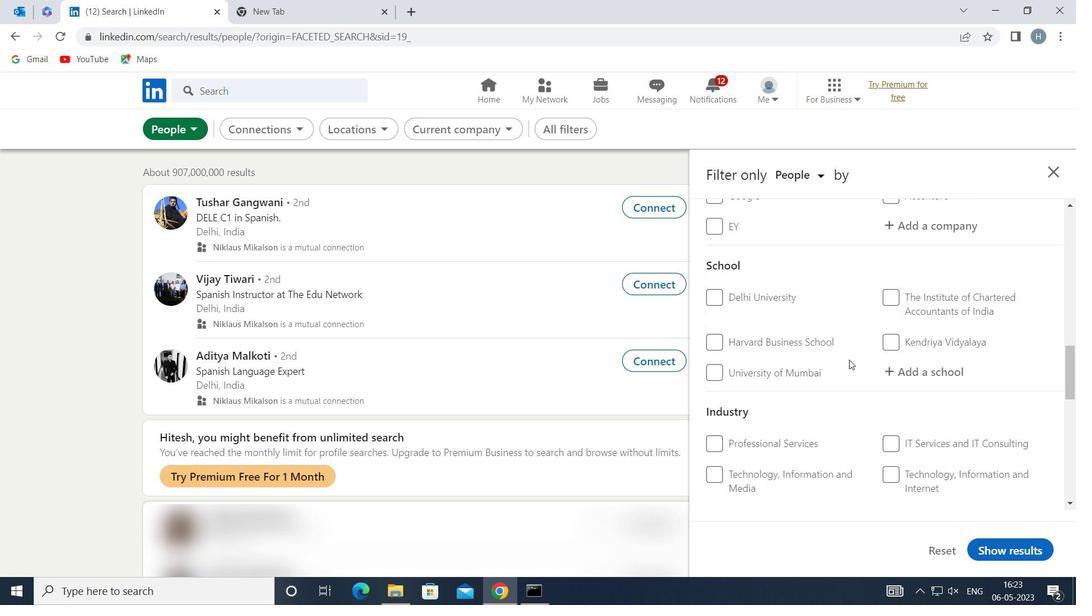 
Action: Mouse scrolled (849, 360) with delta (0, 0)
Screenshot: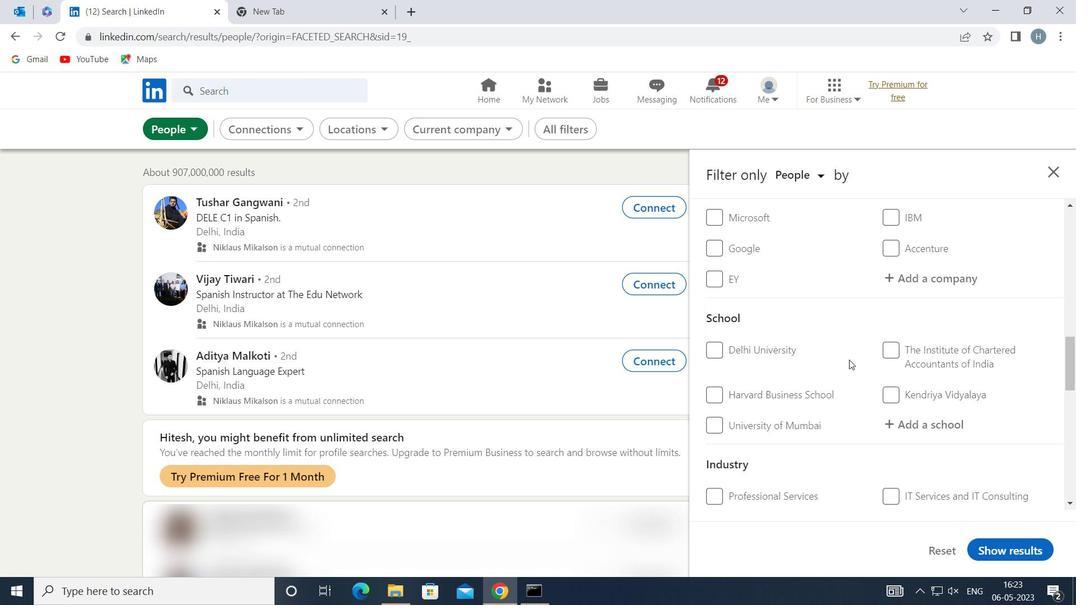 
Action: Mouse scrolled (849, 360) with delta (0, 0)
Screenshot: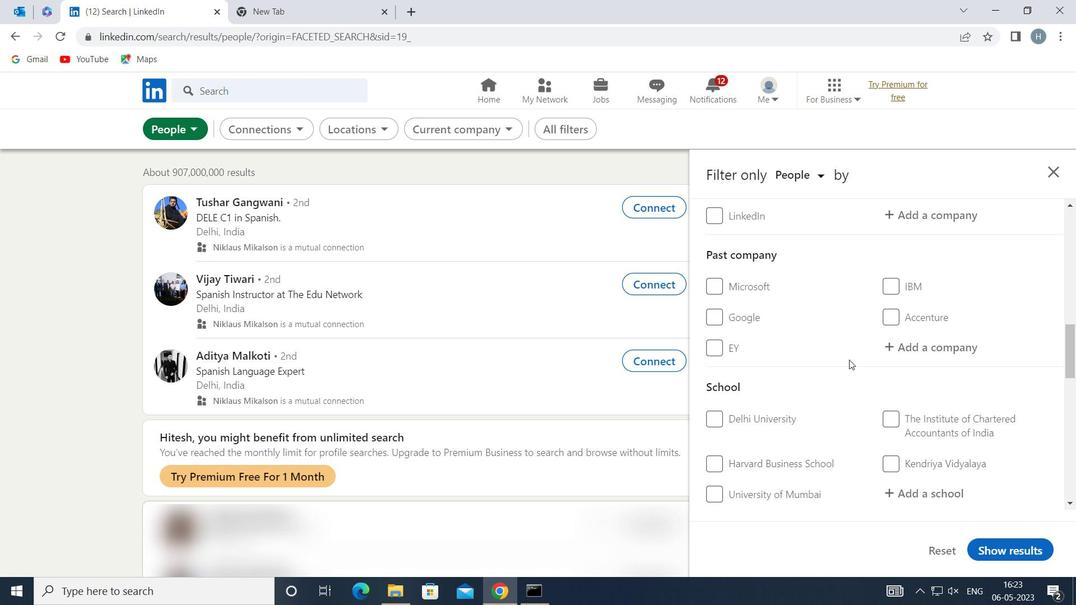 
Action: Mouse scrolled (849, 360) with delta (0, 0)
Screenshot: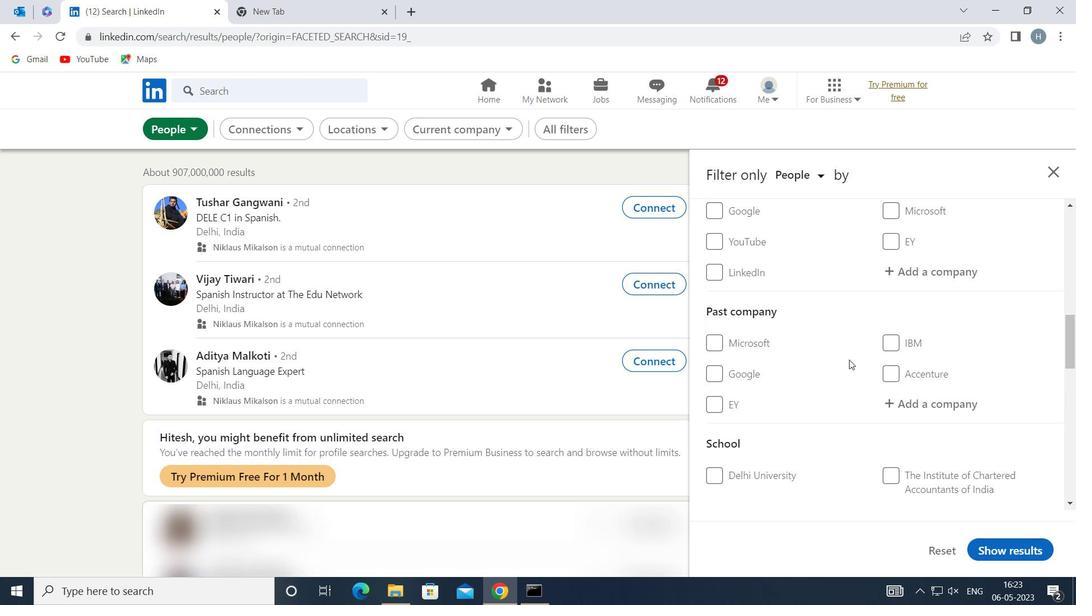 
Action: Mouse moved to (911, 392)
Screenshot: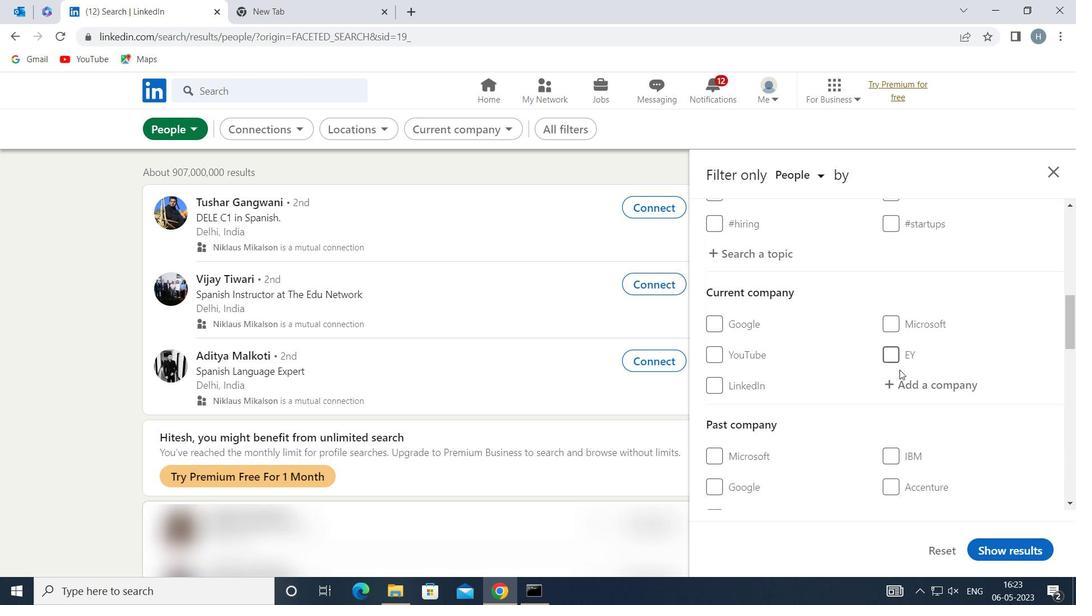 
Action: Mouse pressed left at (911, 392)
Screenshot: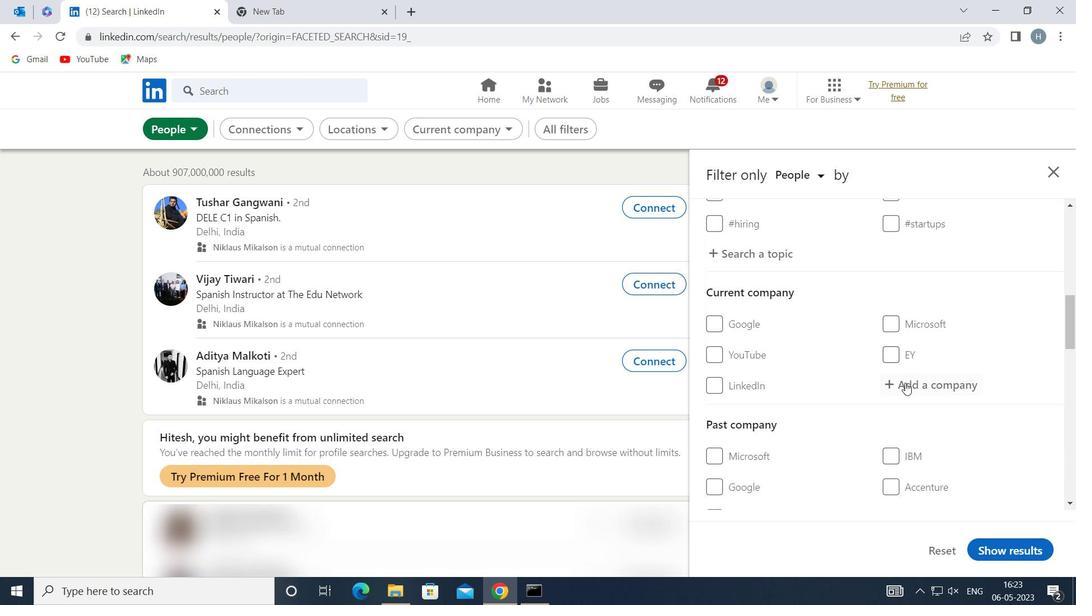 
Action: Mouse moved to (911, 391)
Screenshot: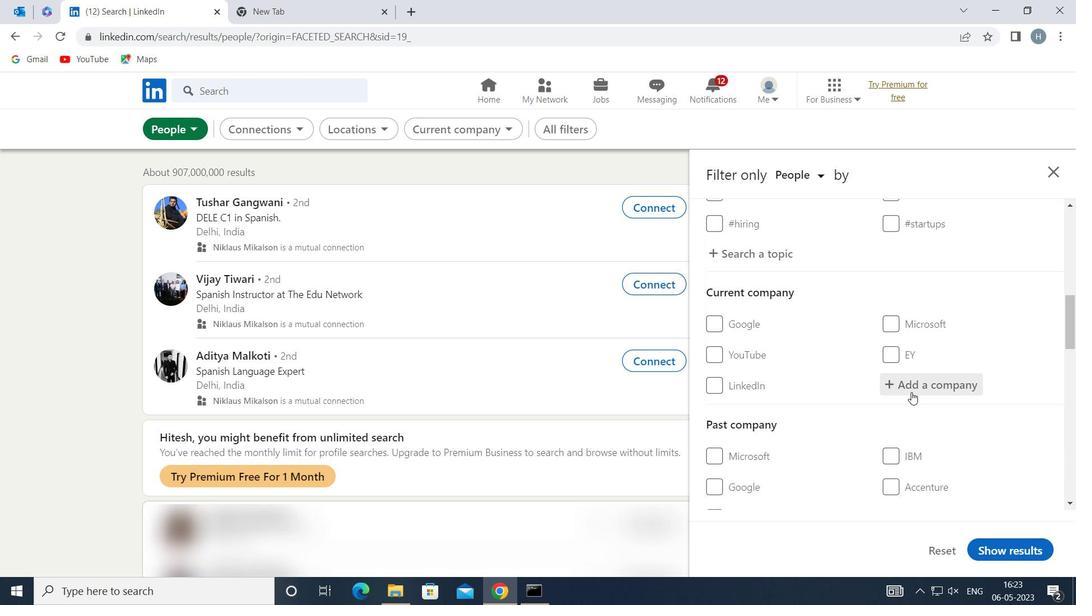 
Action: Key pressed <Key.shift>DUNNHUMBY
Screenshot: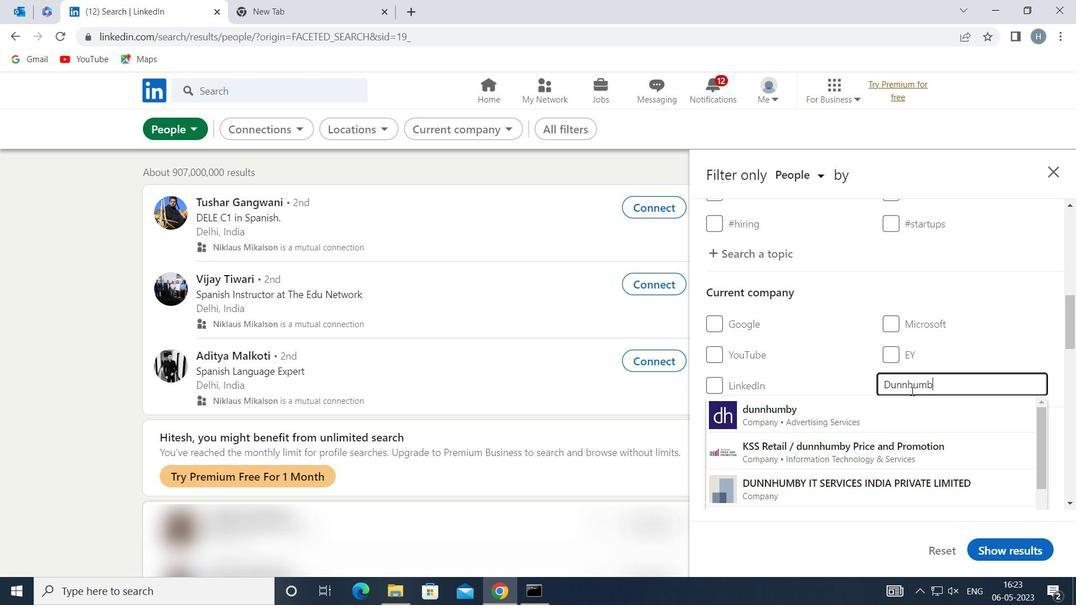 
Action: Mouse moved to (854, 412)
Screenshot: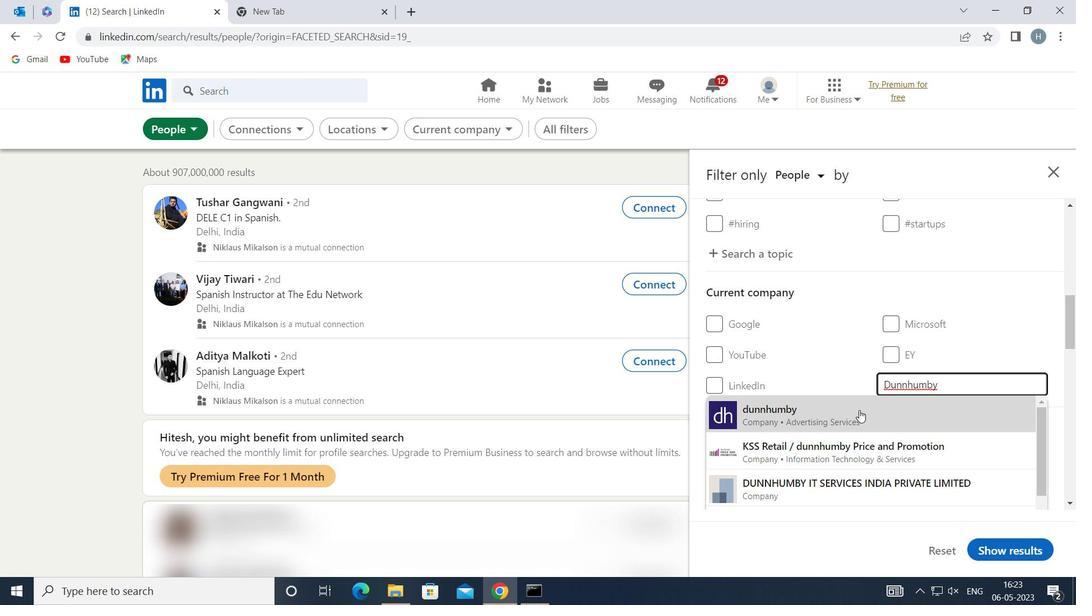 
Action: Mouse pressed left at (854, 412)
Screenshot: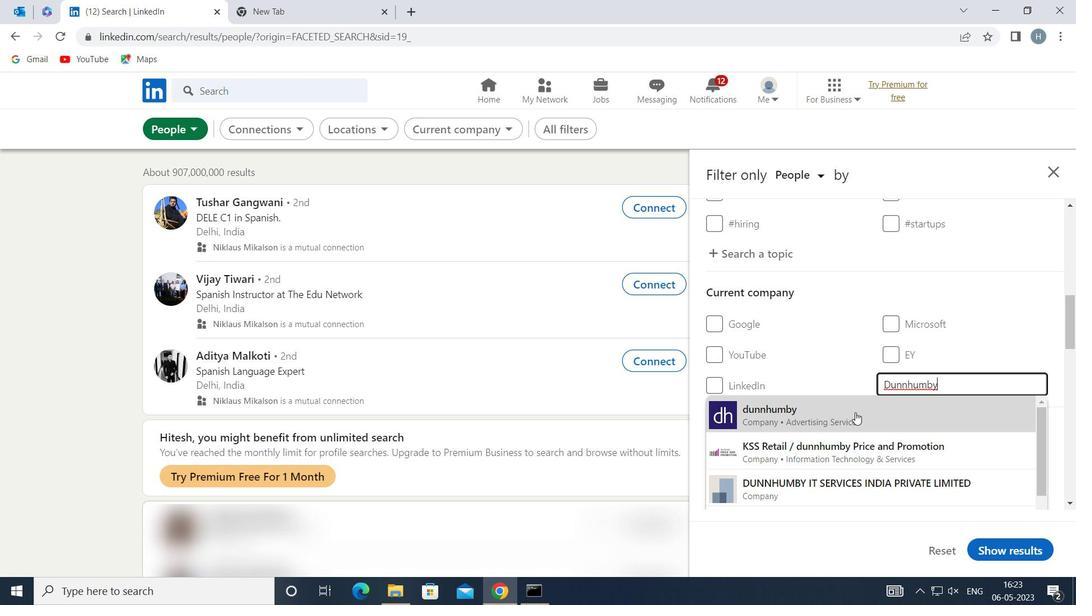 
Action: Mouse moved to (845, 348)
Screenshot: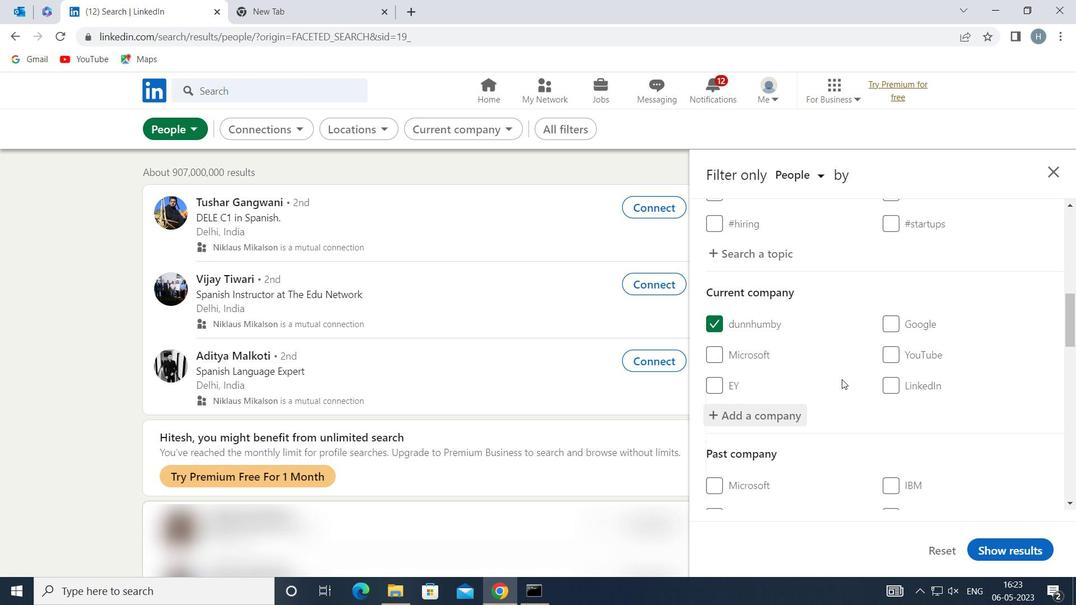 
Action: Mouse scrolled (845, 348) with delta (0, 0)
Screenshot: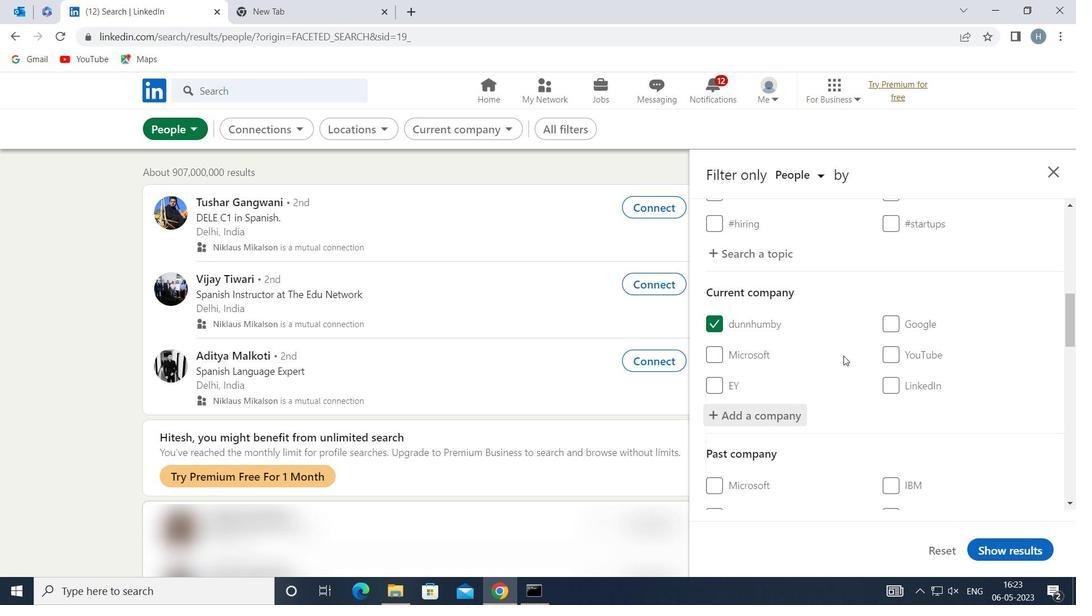 
Action: Mouse scrolled (845, 348) with delta (0, 0)
Screenshot: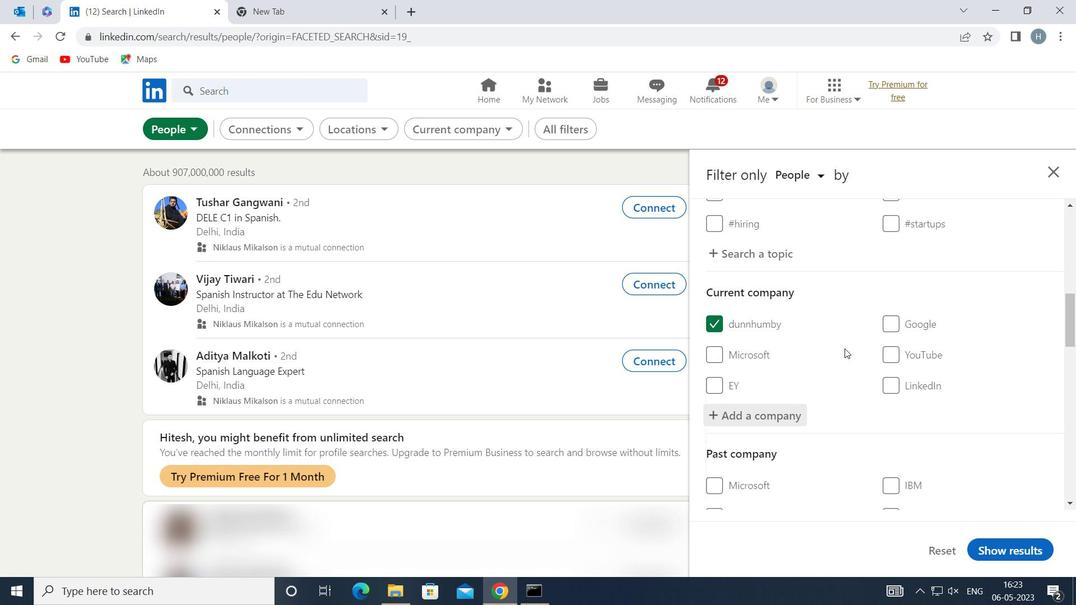 
Action: Mouse moved to (834, 348)
Screenshot: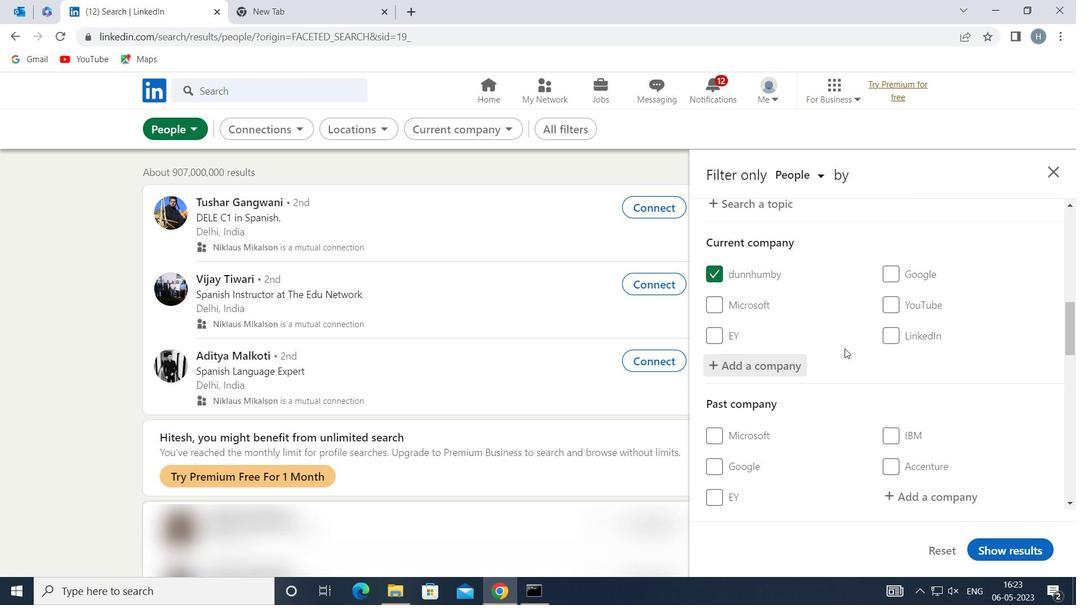 
Action: Mouse scrolled (834, 348) with delta (0, 0)
Screenshot: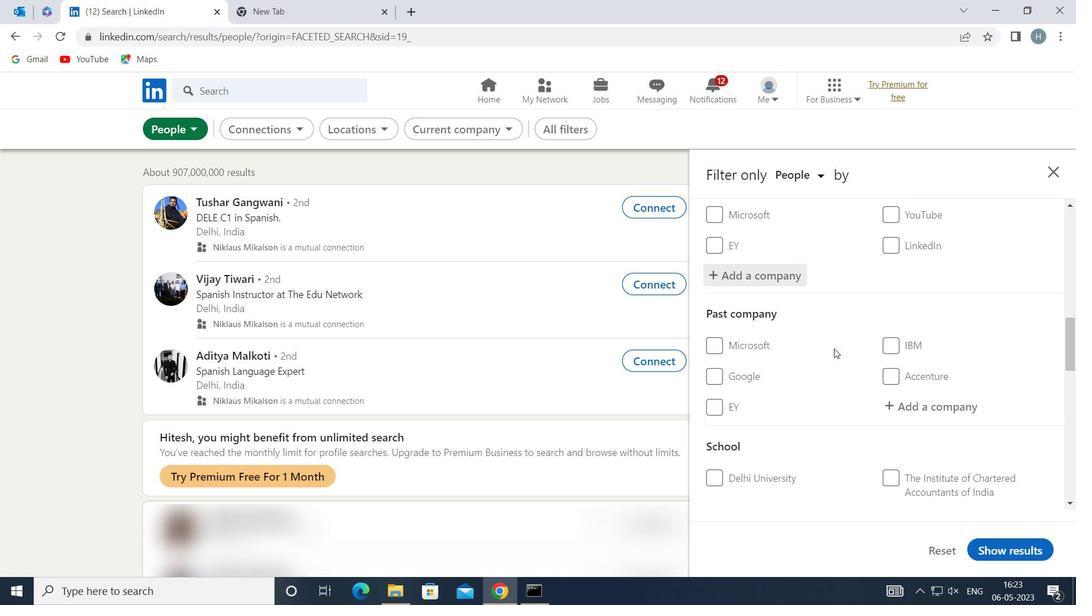 
Action: Mouse scrolled (834, 348) with delta (0, 0)
Screenshot: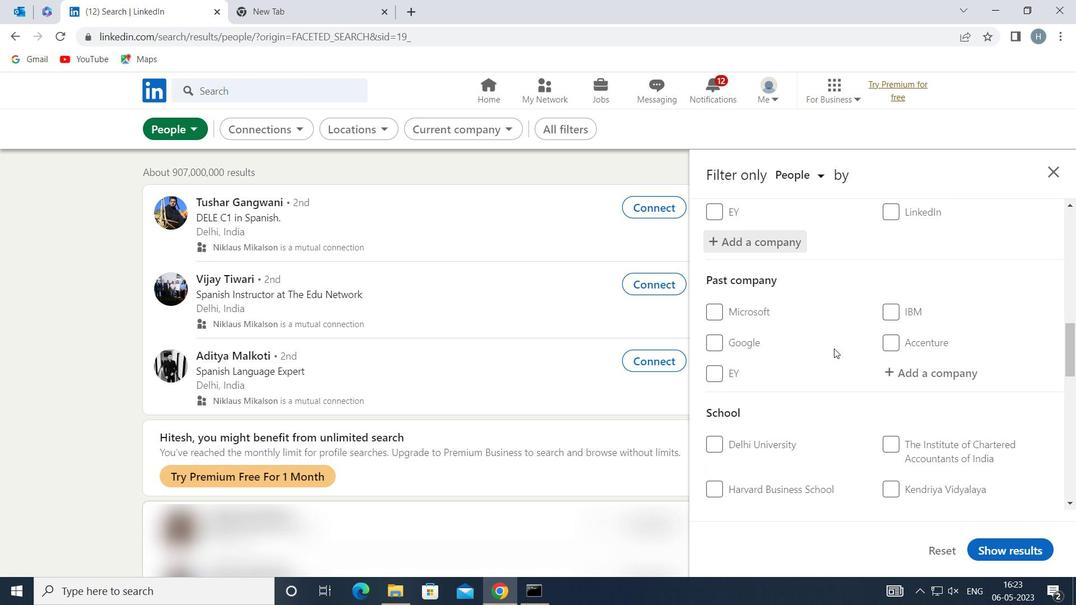 
Action: Mouse moved to (929, 408)
Screenshot: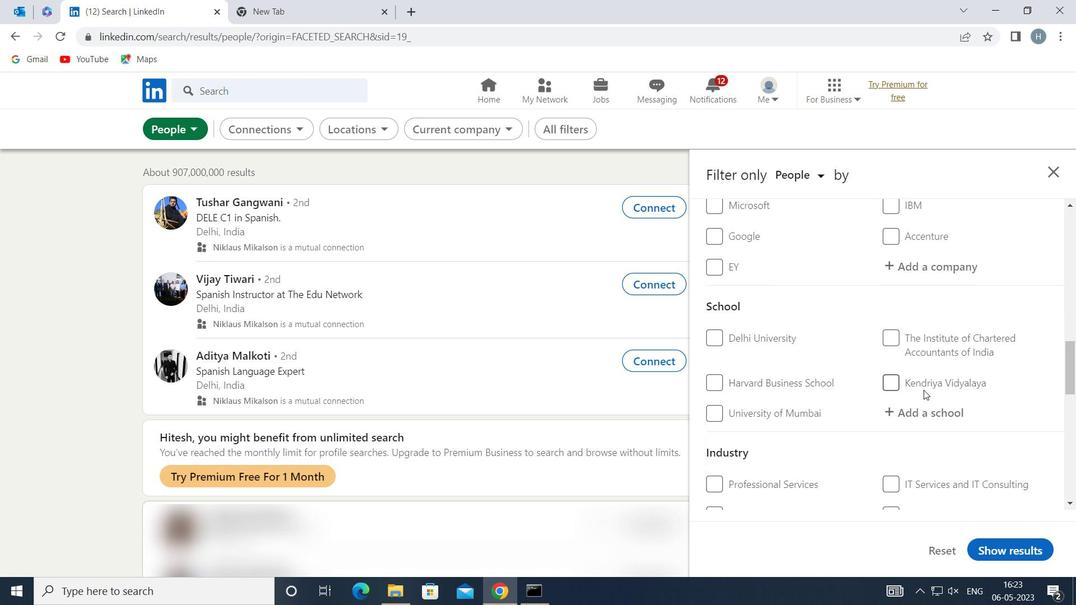 
Action: Mouse pressed left at (929, 408)
Screenshot: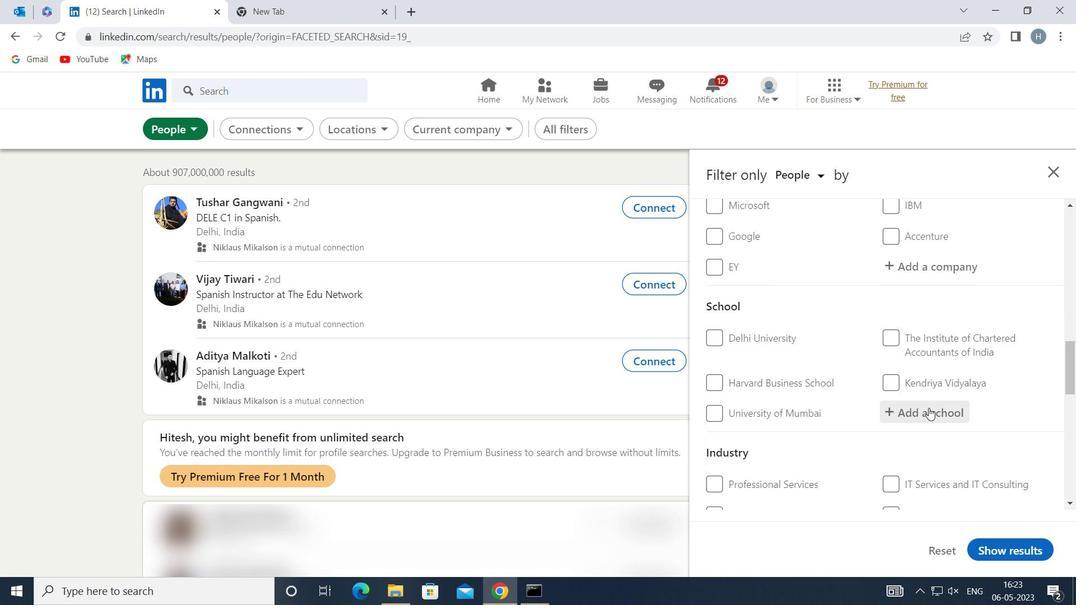 
Action: Mouse moved to (928, 410)
Screenshot: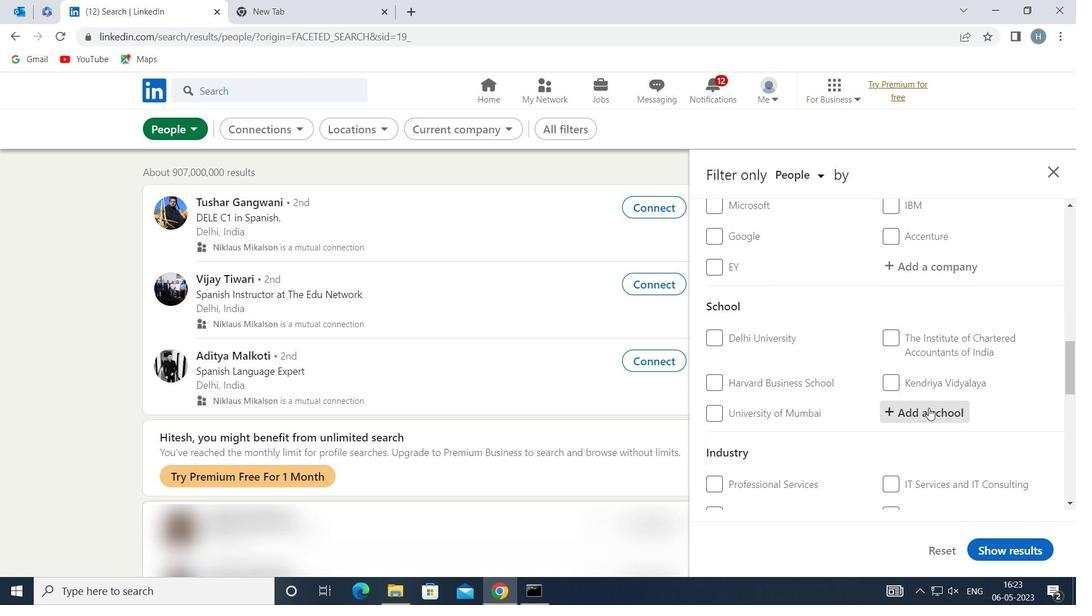 
Action: Key pressed <Key.shift>JAYPEE<Key.space><Key.shift>UNI
Screenshot: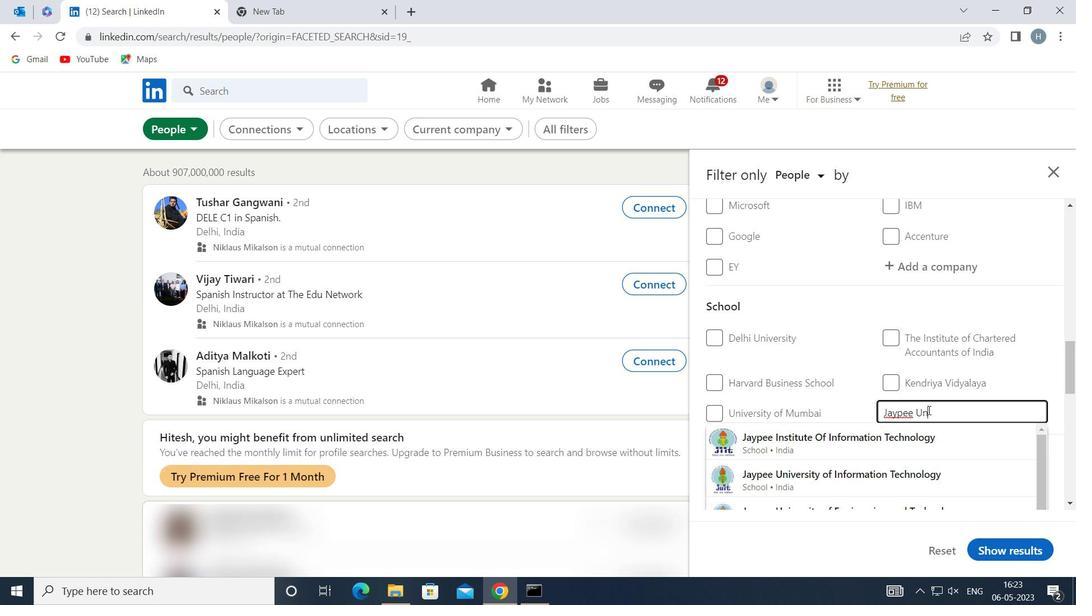 
Action: Mouse moved to (896, 488)
Screenshot: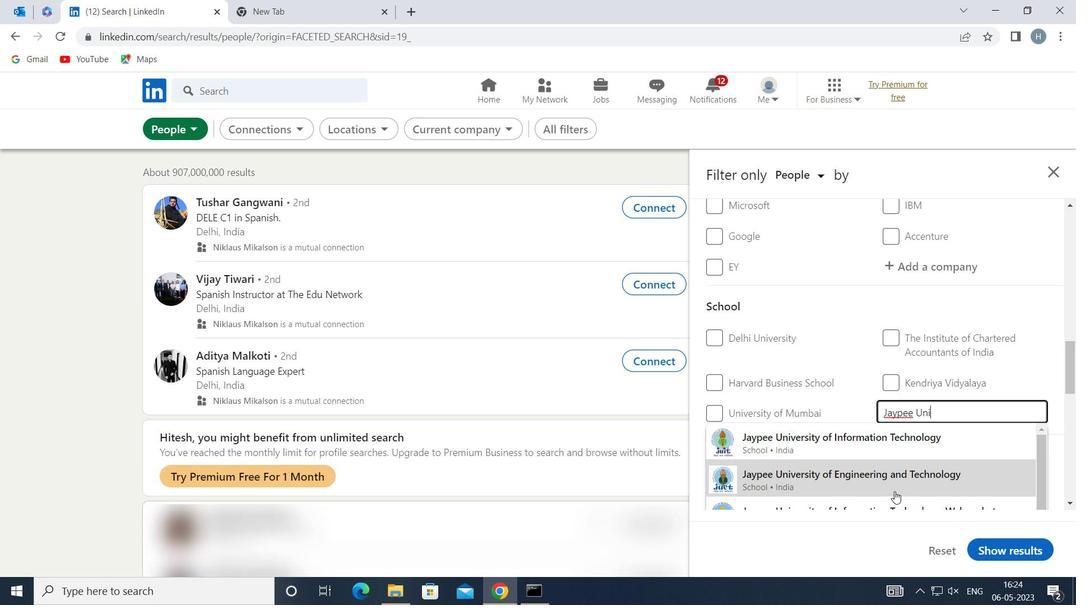 
Action: Mouse pressed left at (896, 488)
Screenshot: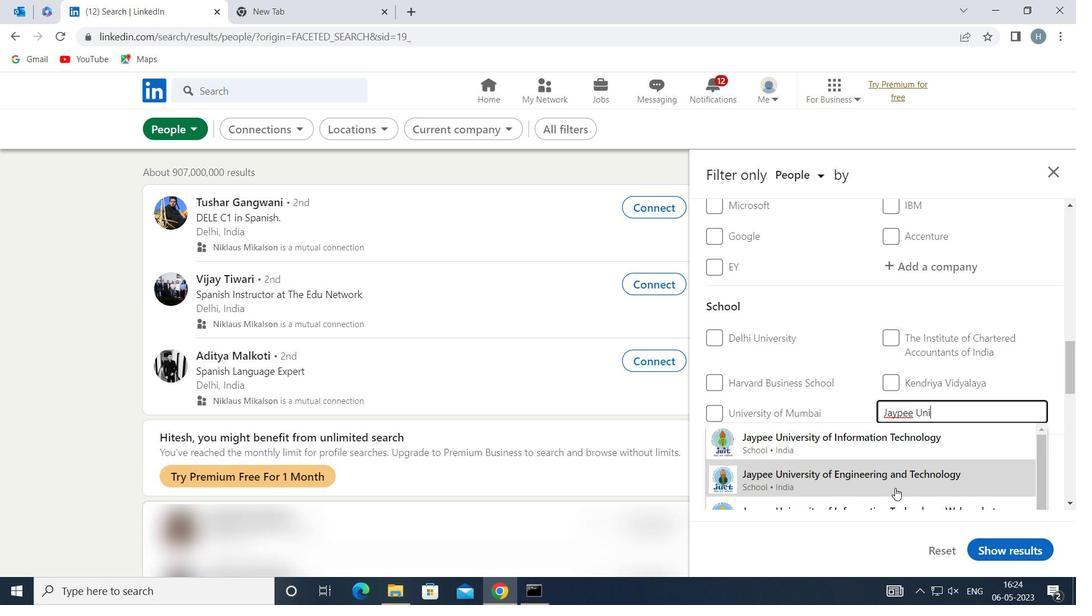 
Action: Mouse moved to (855, 389)
Screenshot: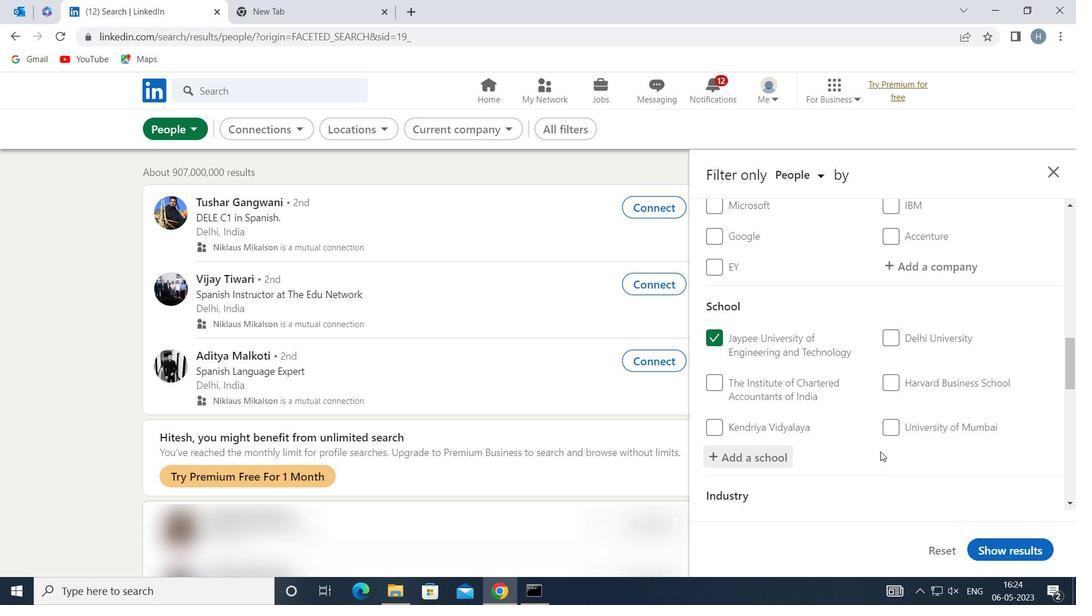 
Action: Mouse scrolled (855, 388) with delta (0, 0)
Screenshot: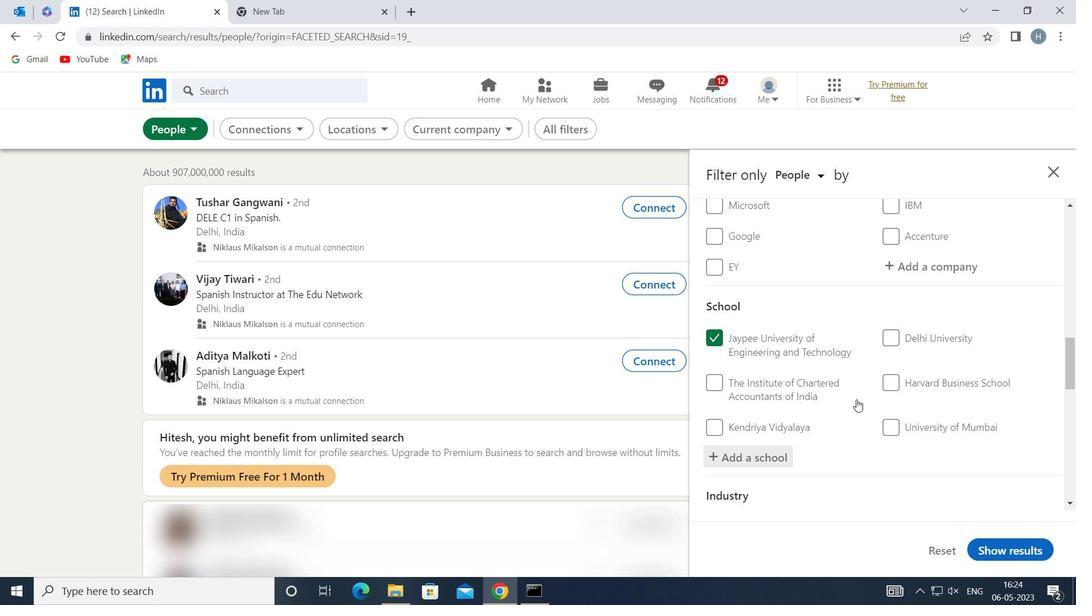 
Action: Mouse moved to (850, 389)
Screenshot: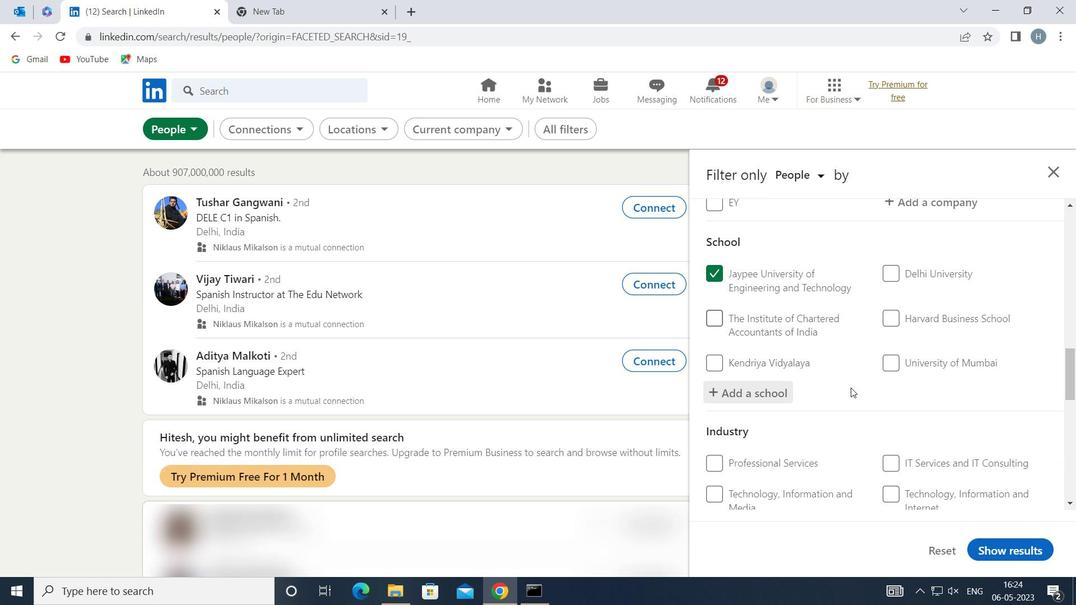 
Action: Mouse scrolled (850, 389) with delta (0, 0)
Screenshot: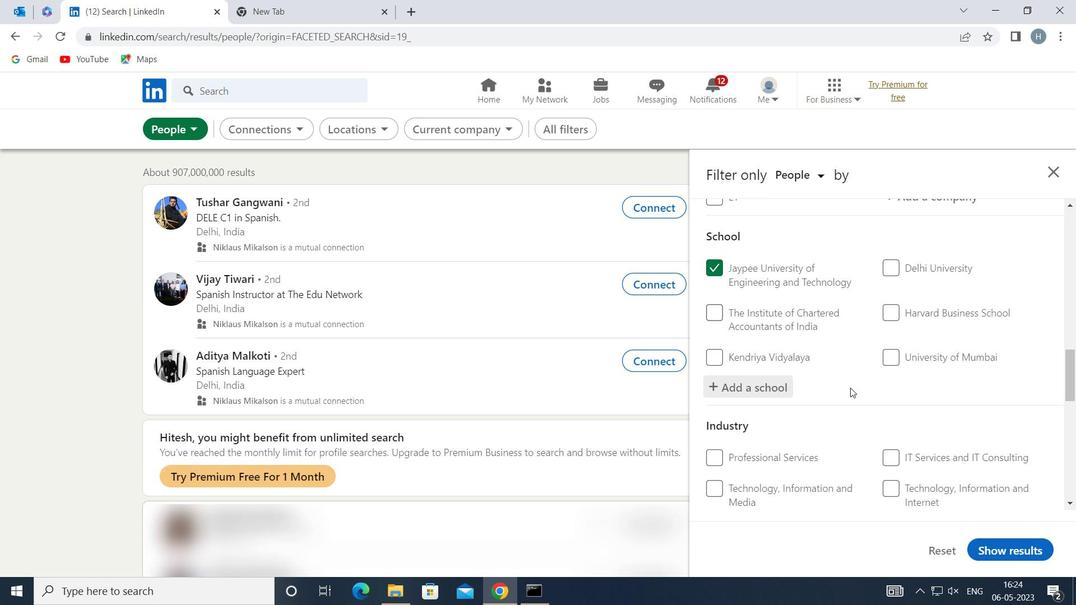
Action: Mouse moved to (850, 389)
Screenshot: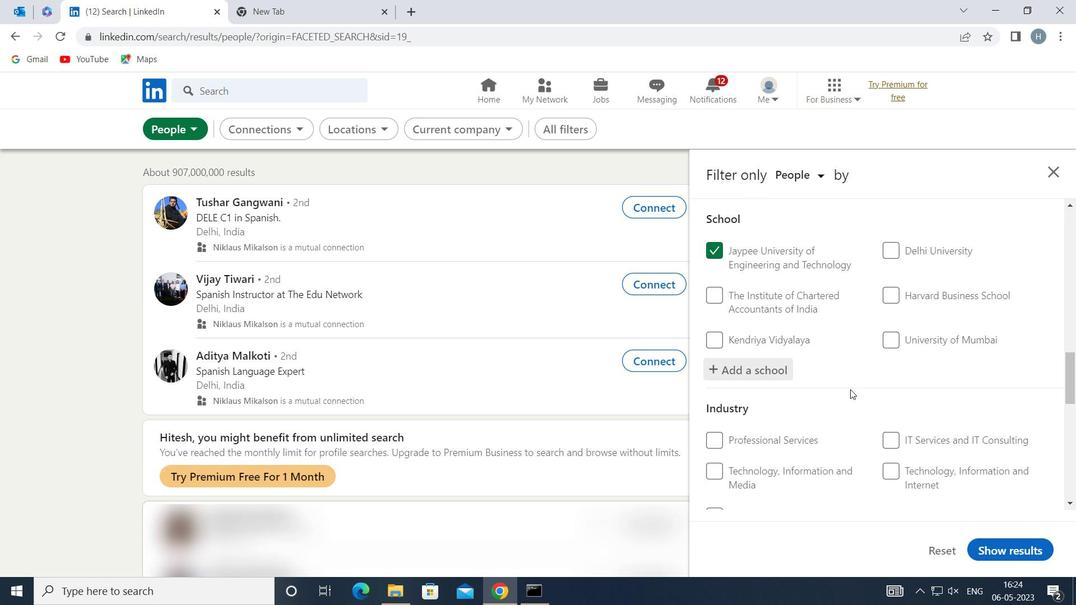 
Action: Mouse scrolled (850, 389) with delta (0, 0)
Screenshot: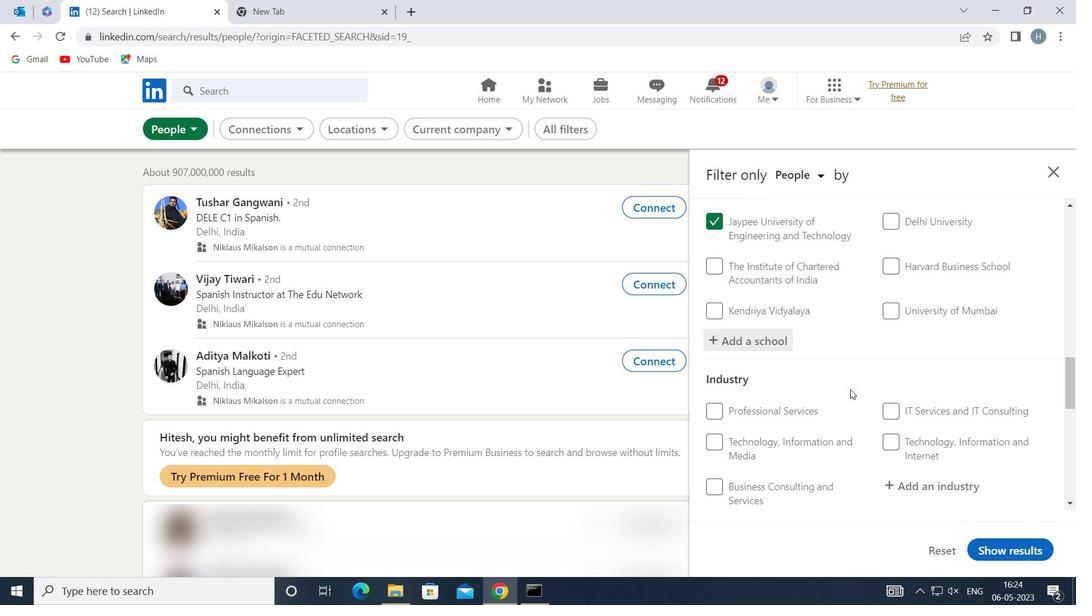 
Action: Mouse moved to (950, 393)
Screenshot: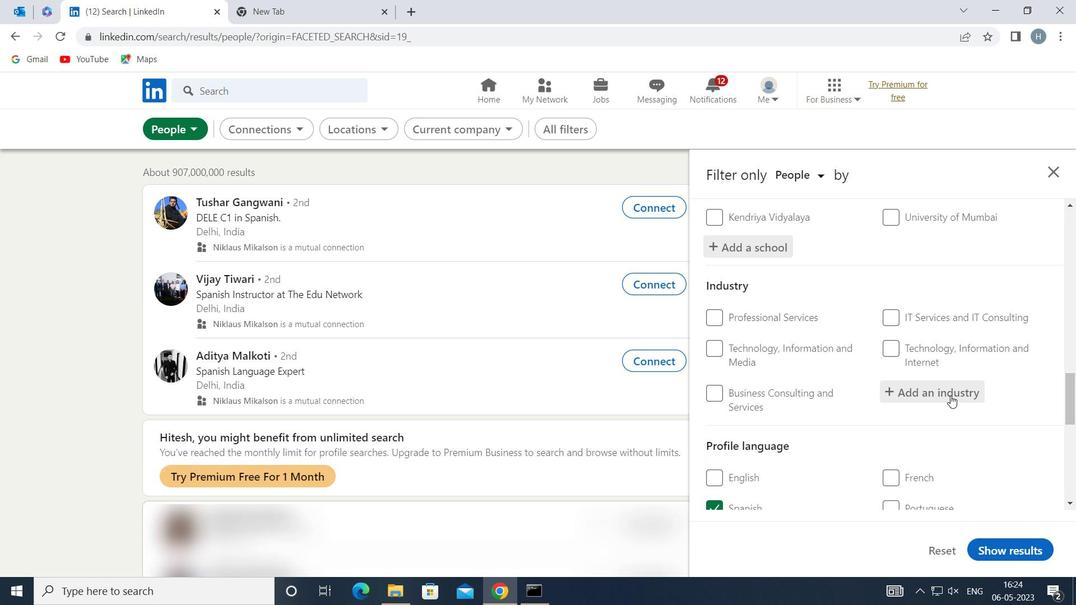 
Action: Mouse pressed left at (950, 393)
Screenshot: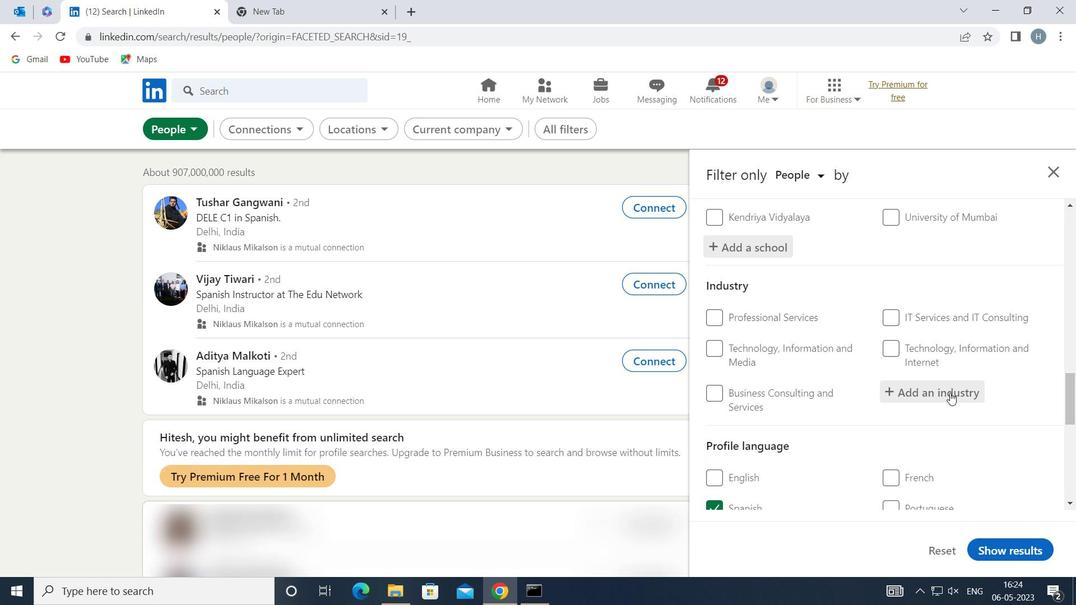 
Action: Mouse moved to (949, 391)
Screenshot: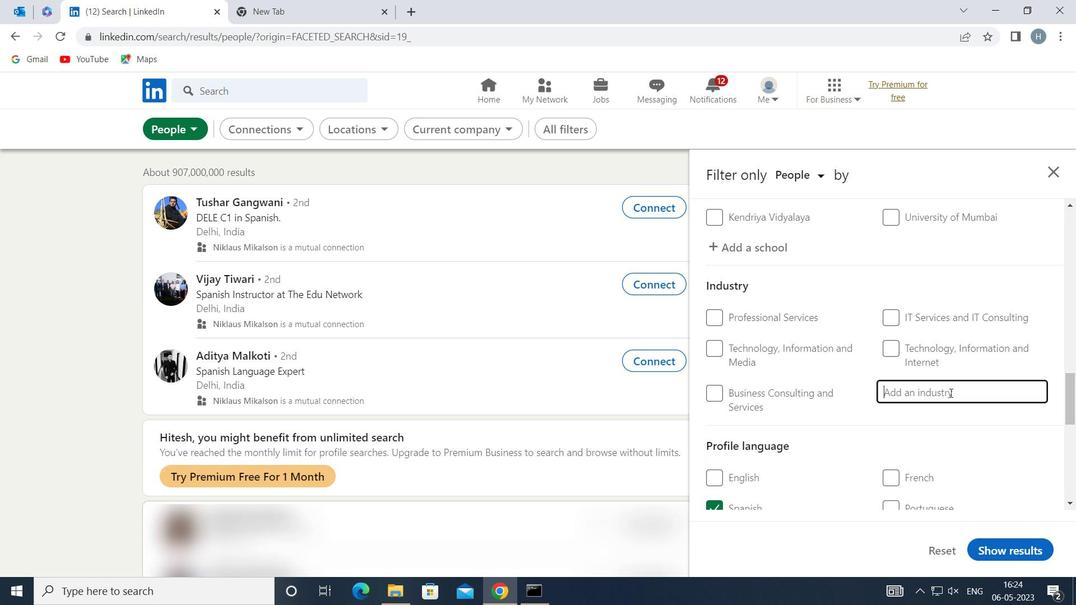 
Action: Key pressed <Key.shift>UTILITIES<Key.space><Key.shift>A
Screenshot: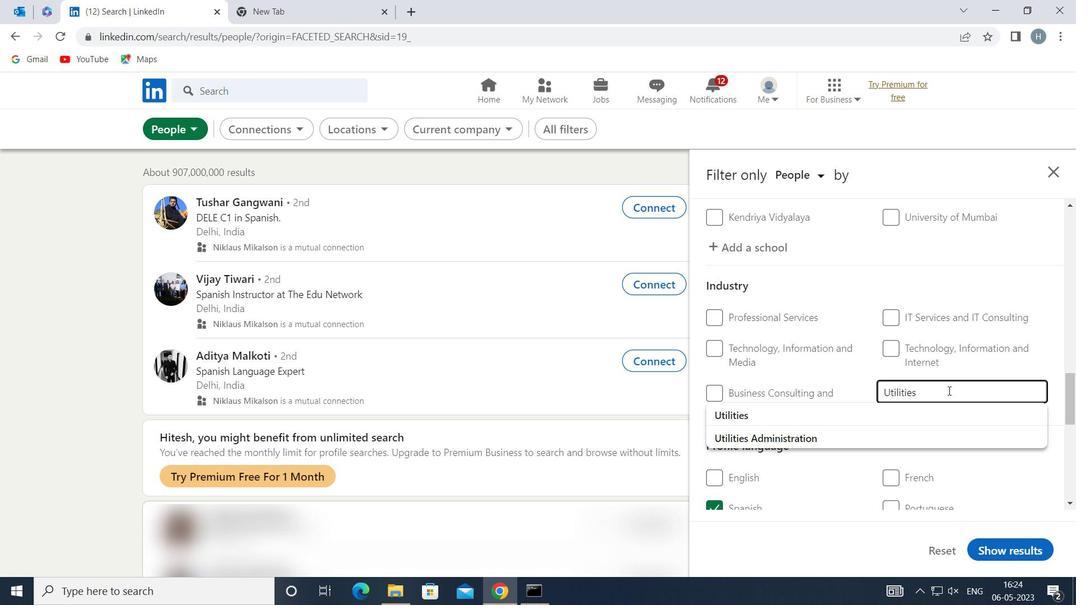 
Action: Mouse moved to (956, 409)
Screenshot: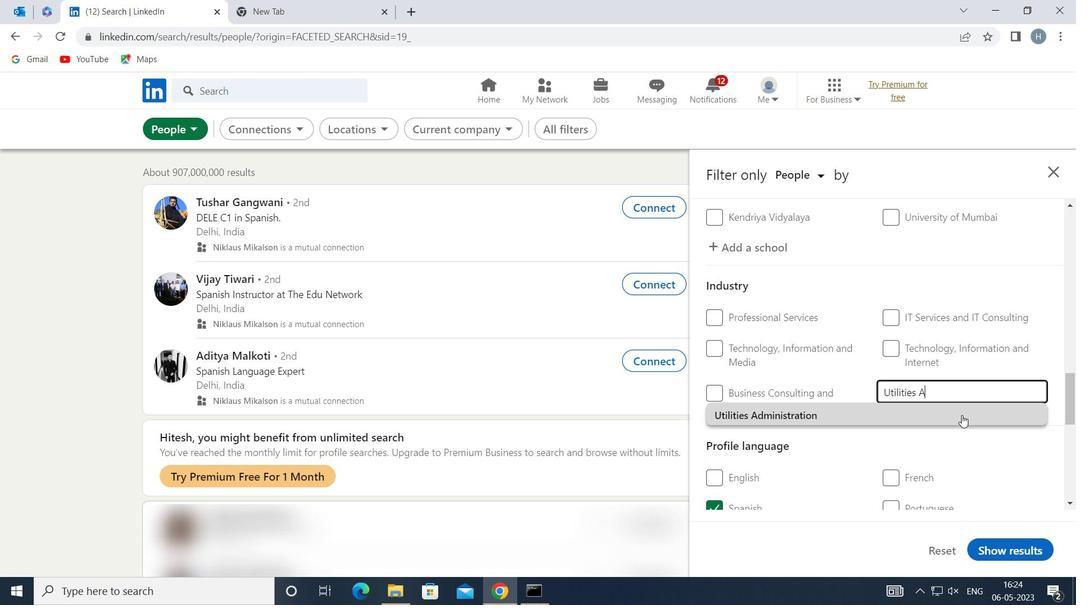 
Action: Mouse pressed left at (956, 409)
Screenshot: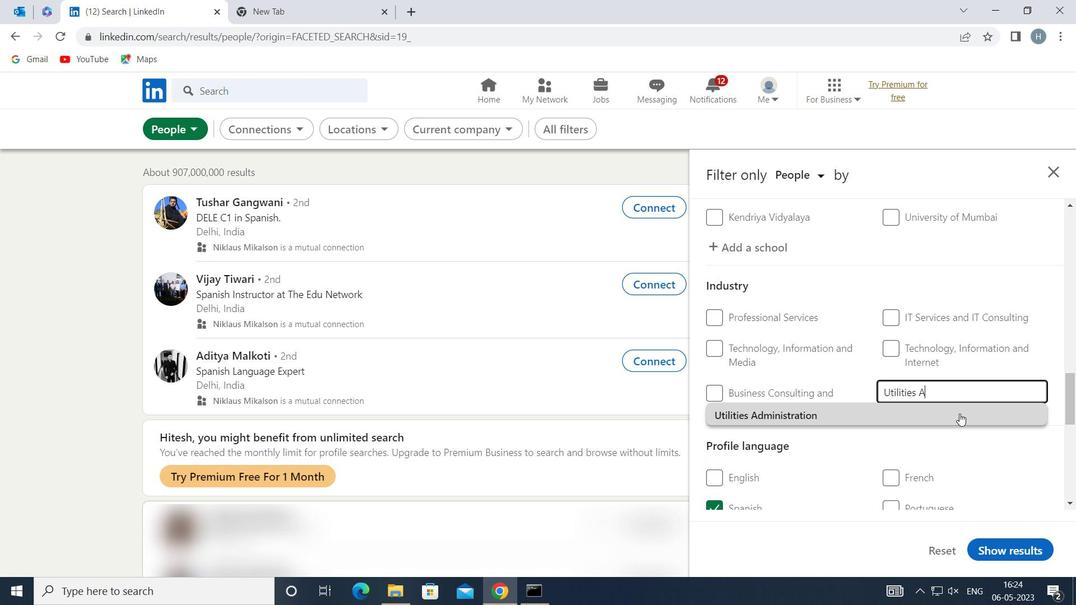 
Action: Mouse moved to (874, 425)
Screenshot: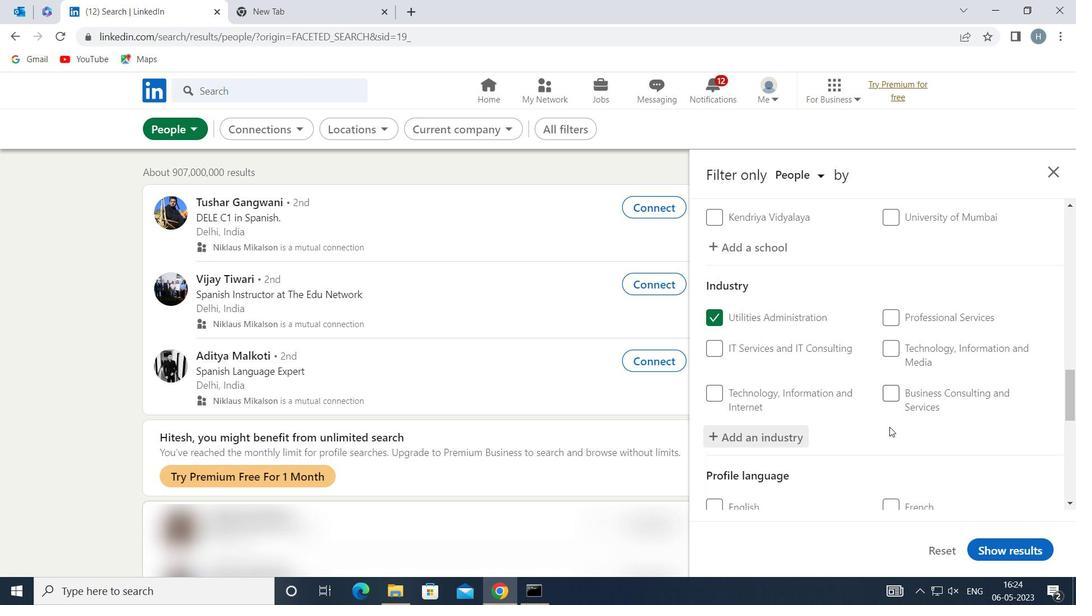 
Action: Mouse scrolled (874, 424) with delta (0, 0)
Screenshot: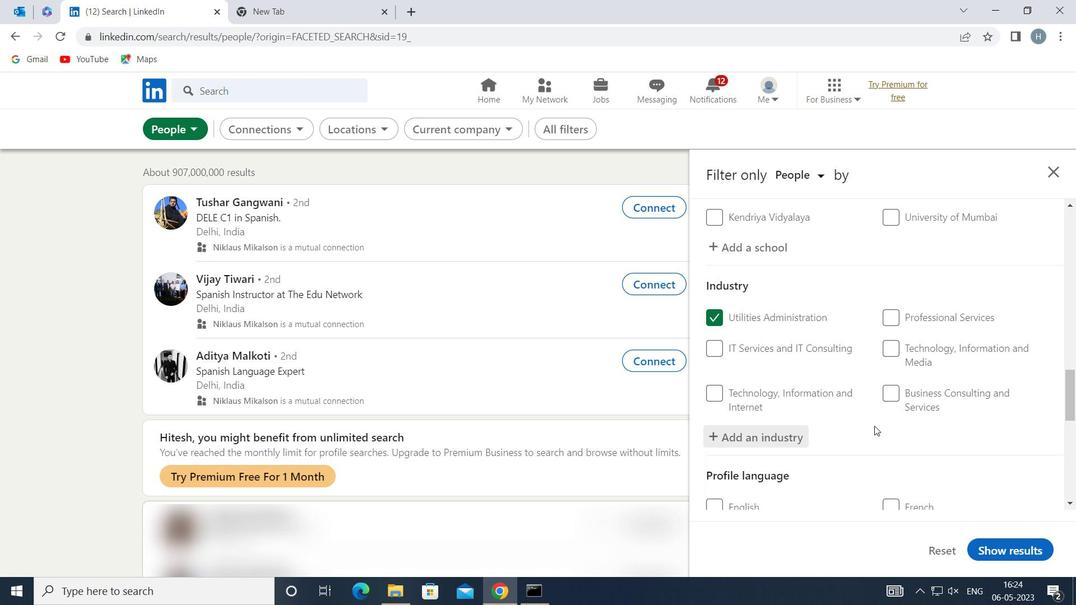
Action: Mouse moved to (880, 412)
Screenshot: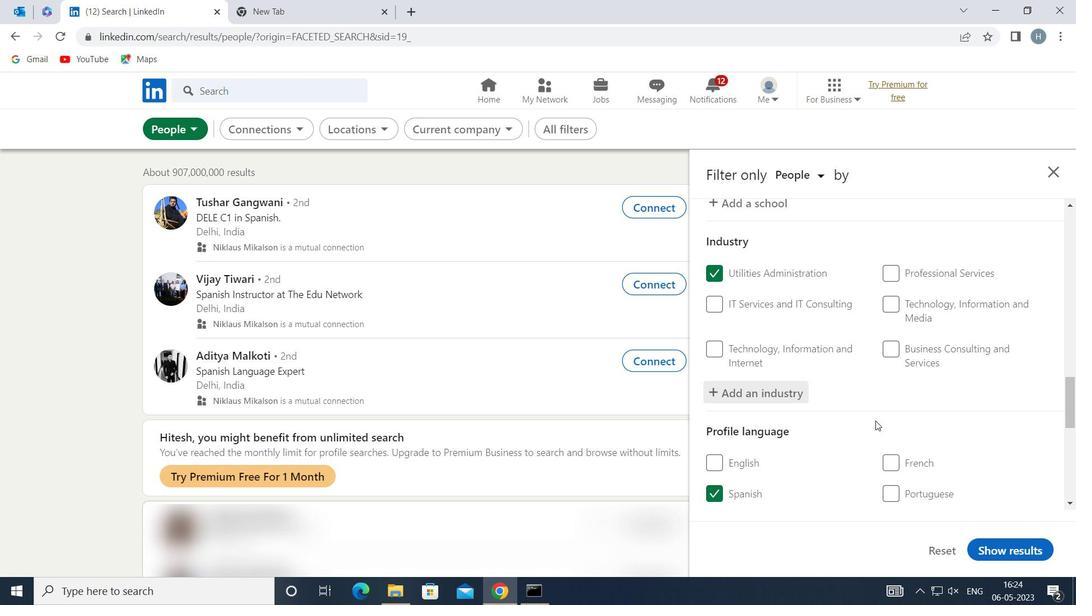 
Action: Mouse scrolled (880, 412) with delta (0, 0)
Screenshot: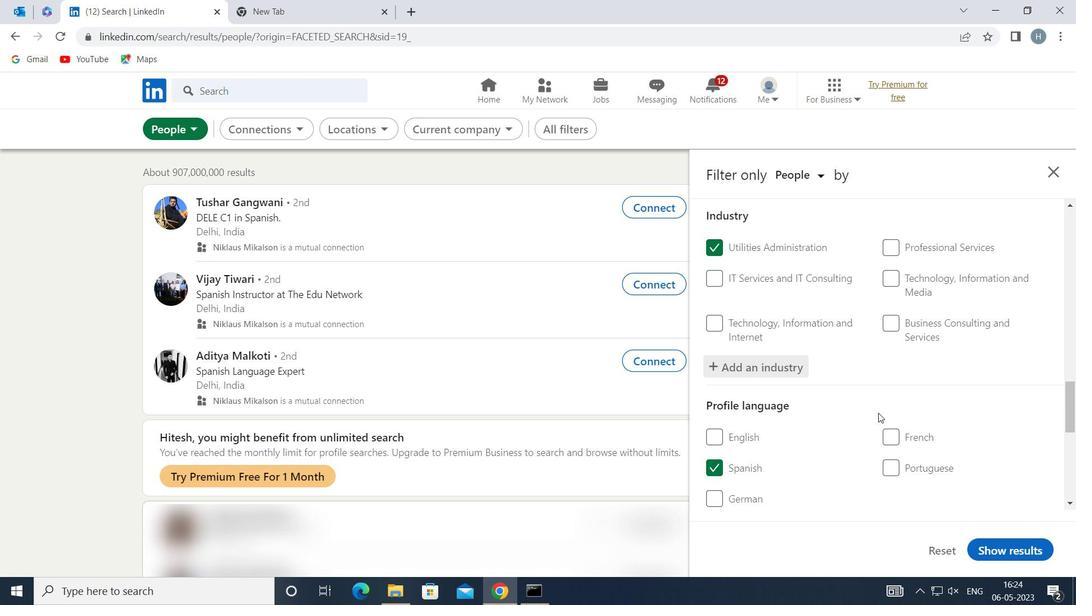 
Action: Mouse scrolled (880, 412) with delta (0, 0)
Screenshot: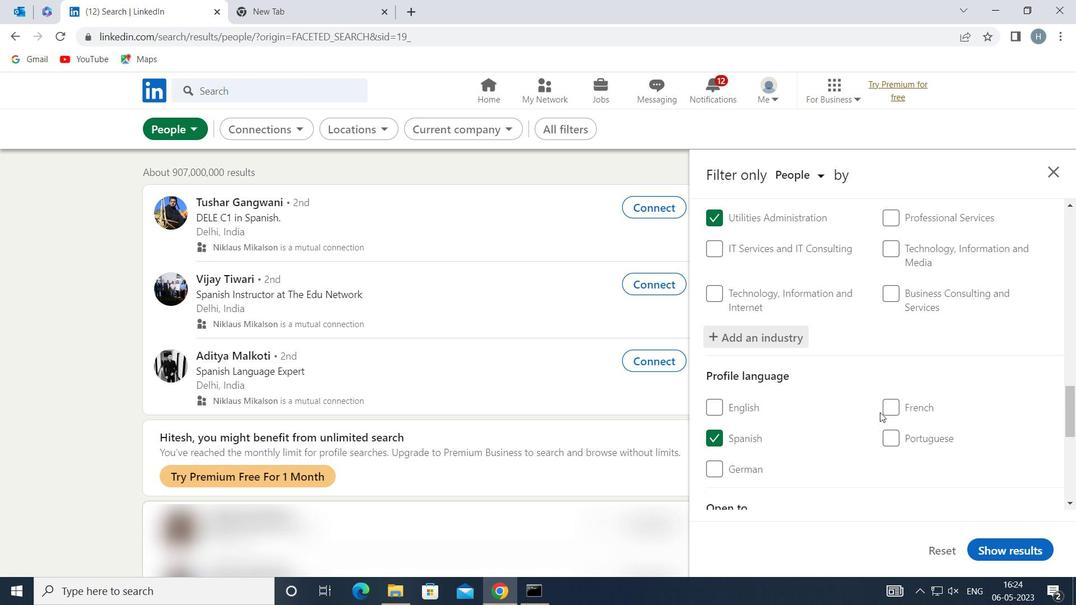 
Action: Mouse moved to (881, 412)
Screenshot: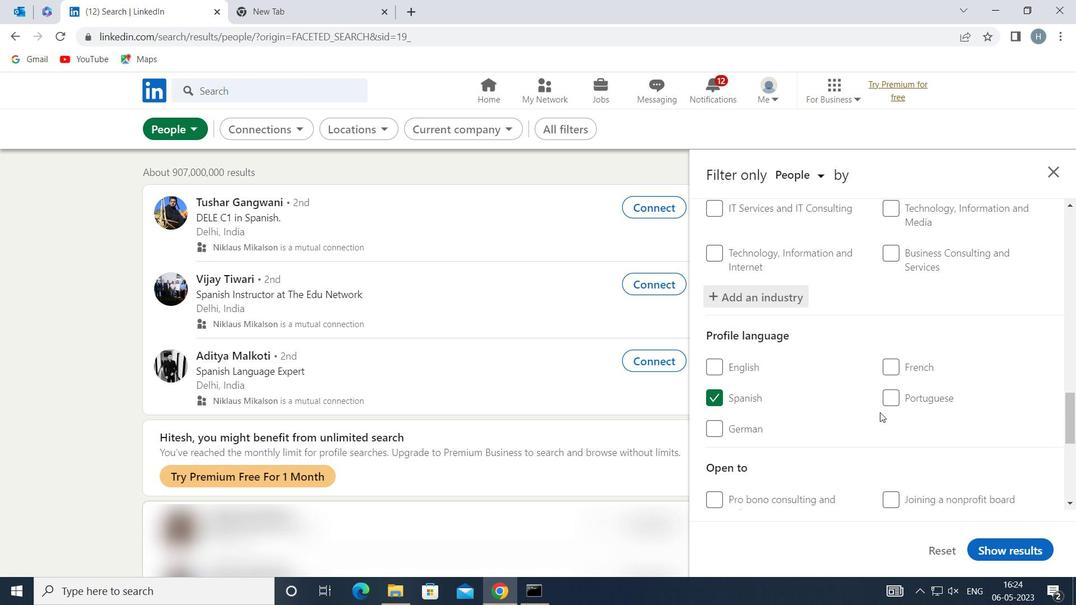 
Action: Mouse scrolled (881, 411) with delta (0, 0)
Screenshot: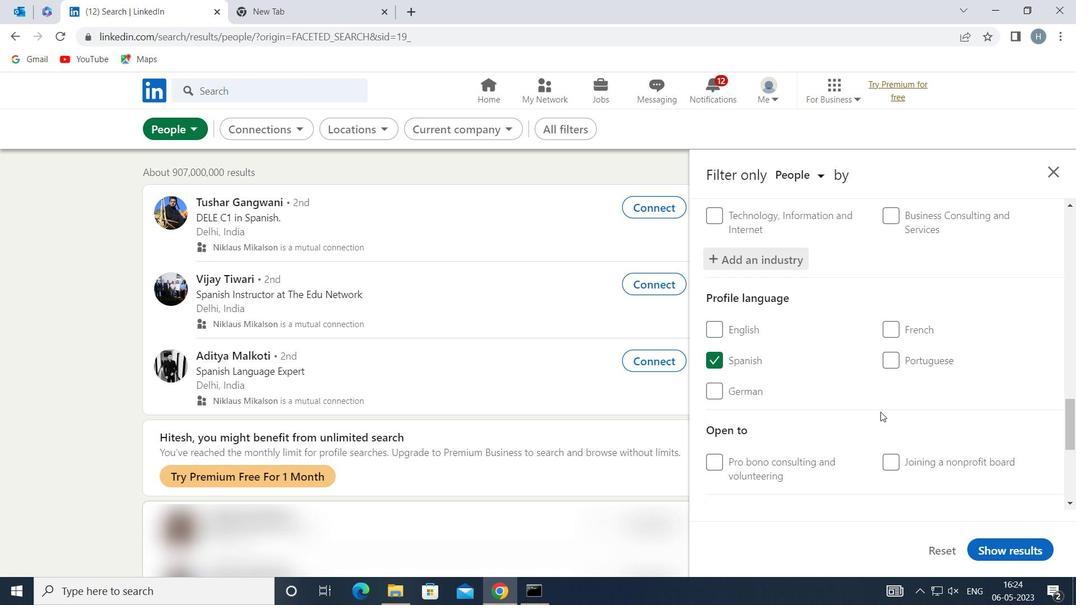 
Action: Mouse moved to (882, 411)
Screenshot: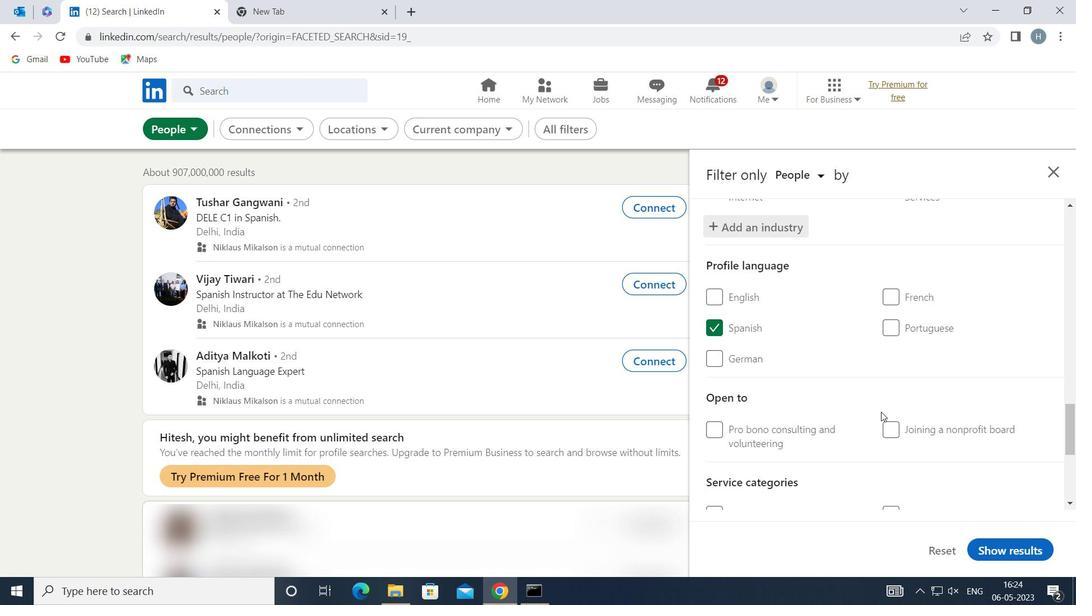 
Action: Mouse scrolled (882, 411) with delta (0, 0)
Screenshot: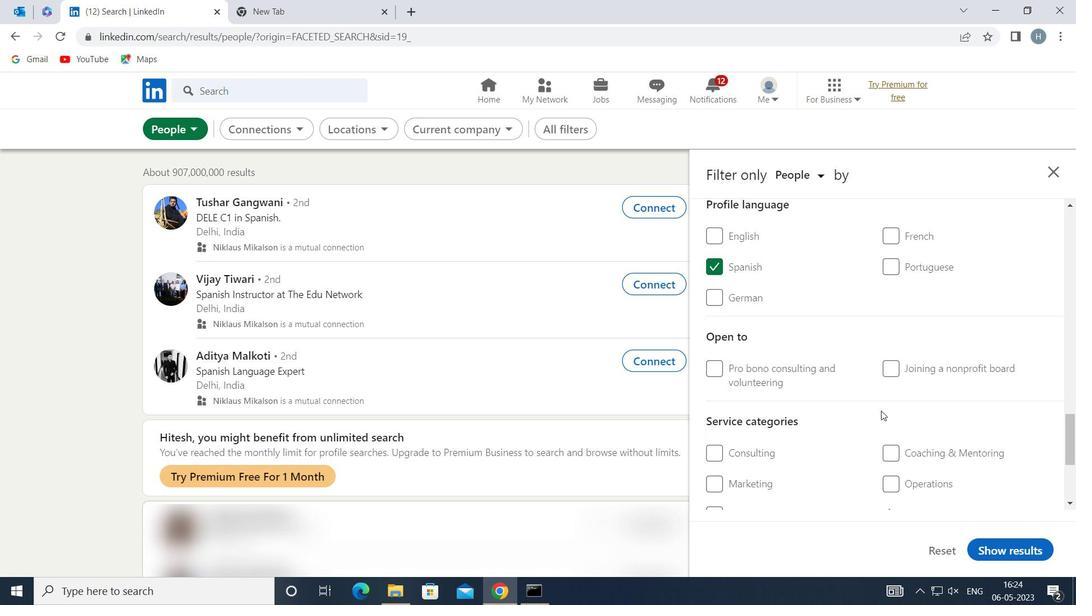 
Action: Mouse scrolled (882, 411) with delta (0, 0)
Screenshot: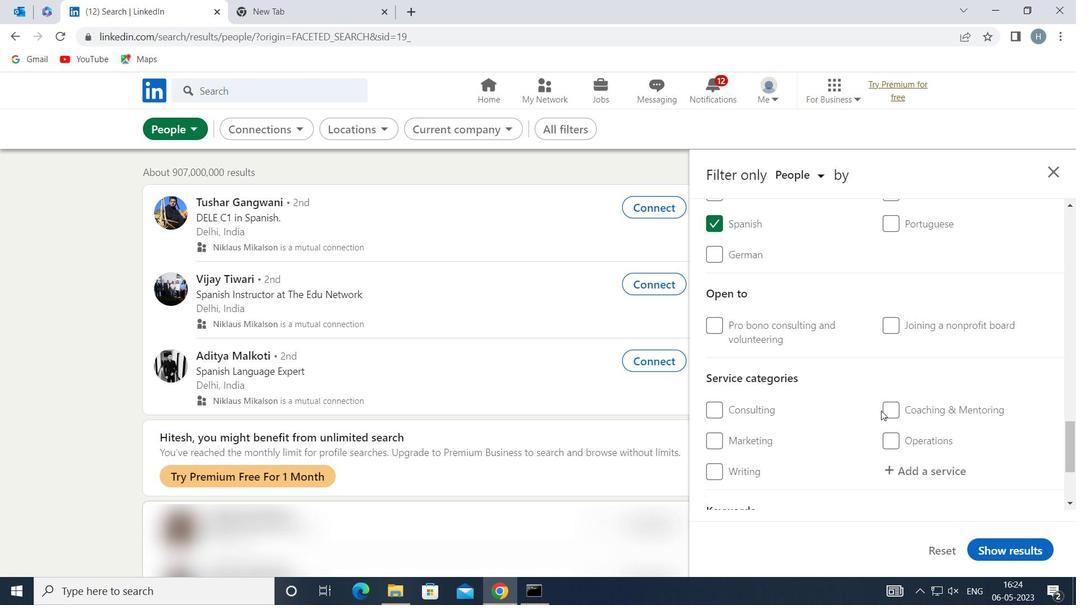 
Action: Mouse moved to (940, 365)
Screenshot: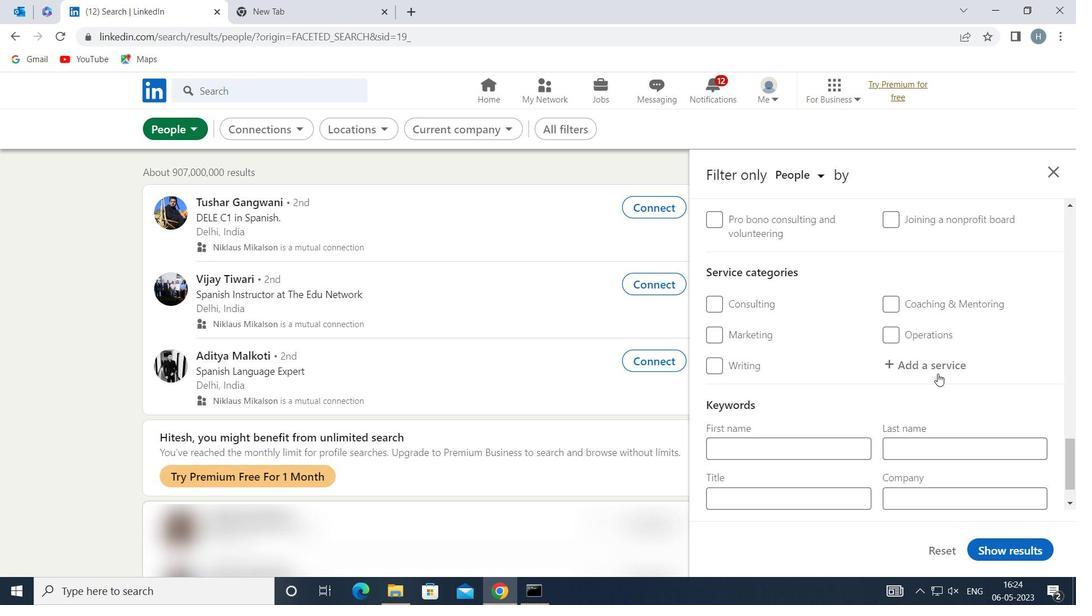 
Action: Mouse pressed left at (940, 365)
Screenshot: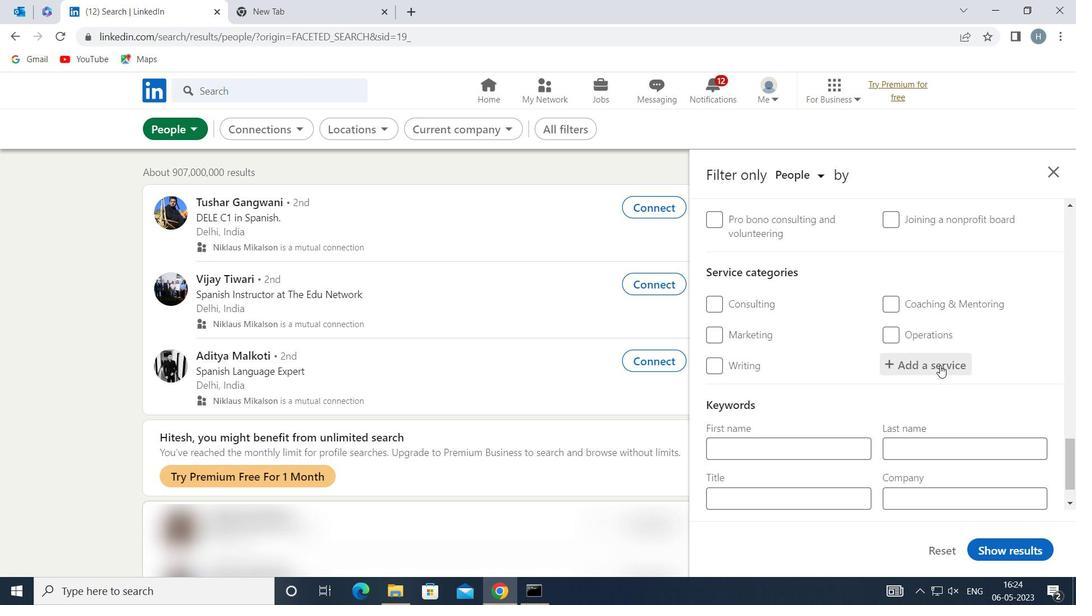 
Action: Key pressed <Key.shift>MANAGEMENT<Key.space><Key.shift><Key.shift><Key.shift><Key.shift><Key.shift><Key.shift>C
Screenshot: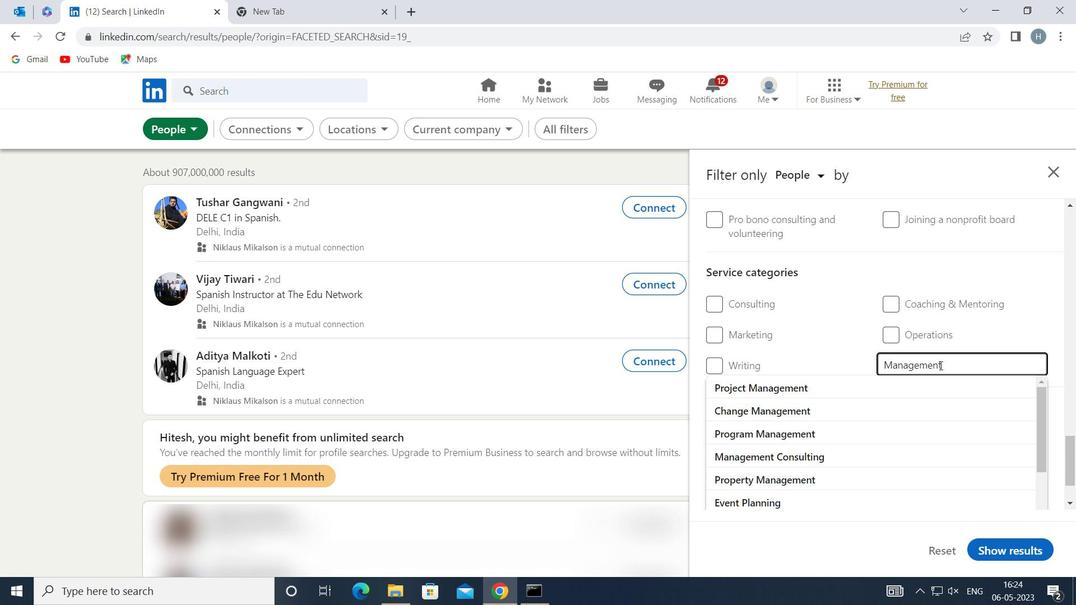 
Action: Mouse moved to (871, 386)
Screenshot: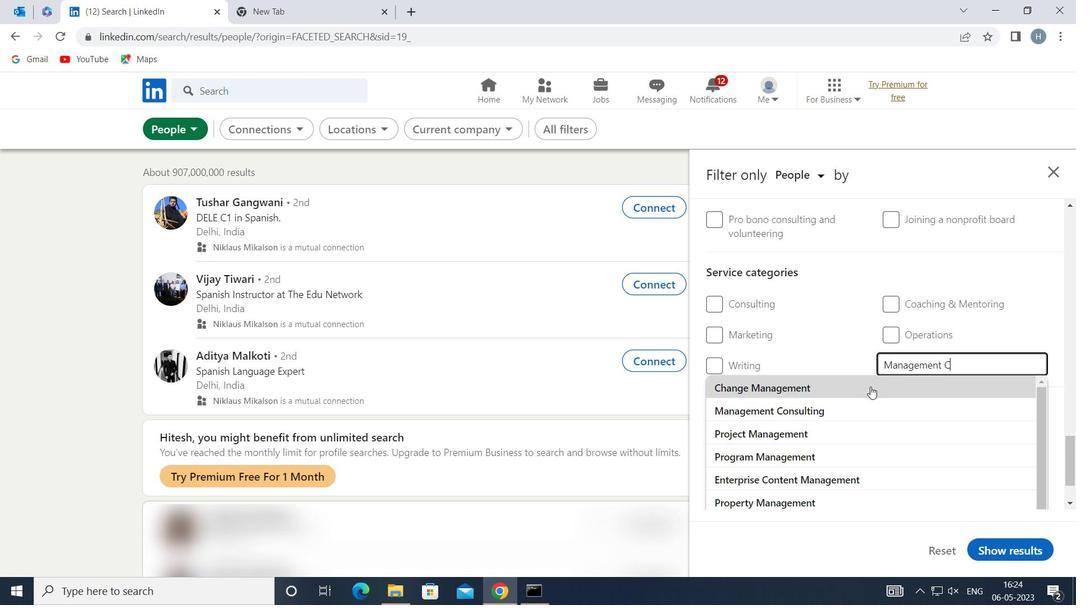 
Action: Key pressed ONSUL
Screenshot: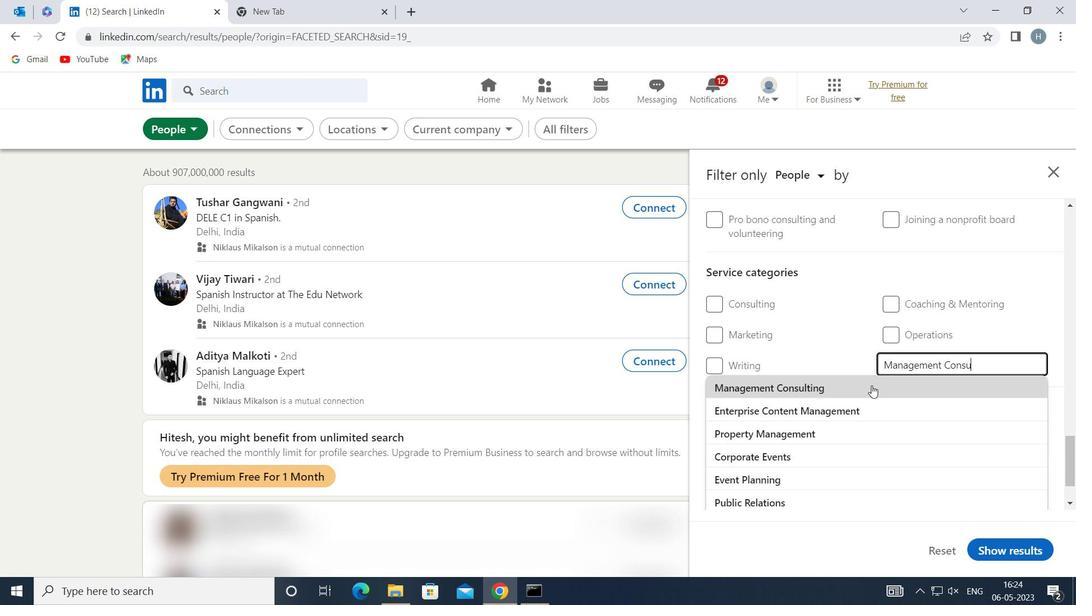
Action: Mouse moved to (871, 382)
Screenshot: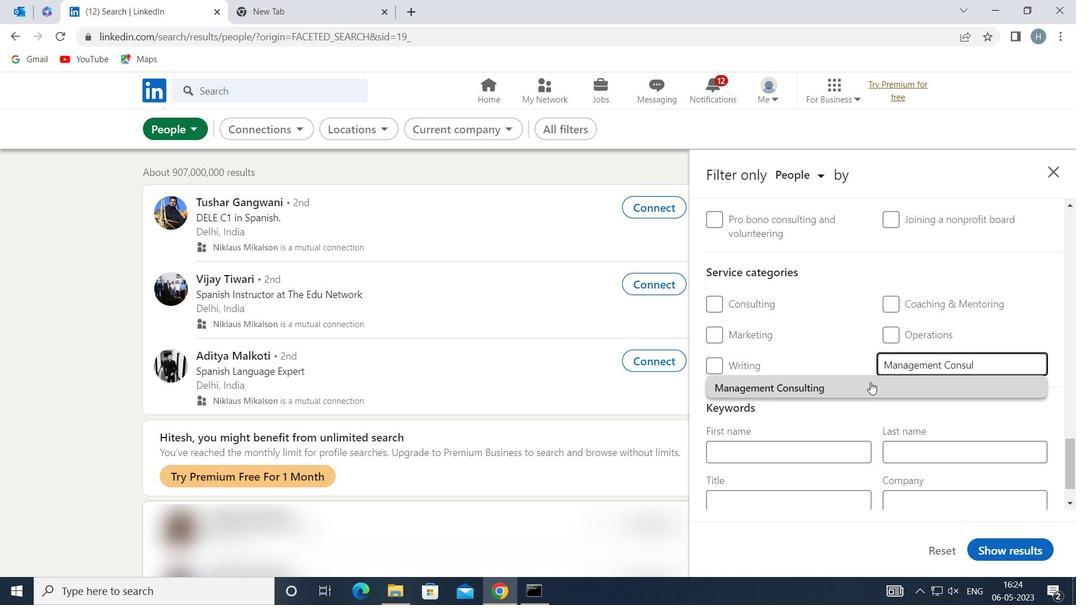 
Action: Mouse pressed left at (871, 382)
Screenshot: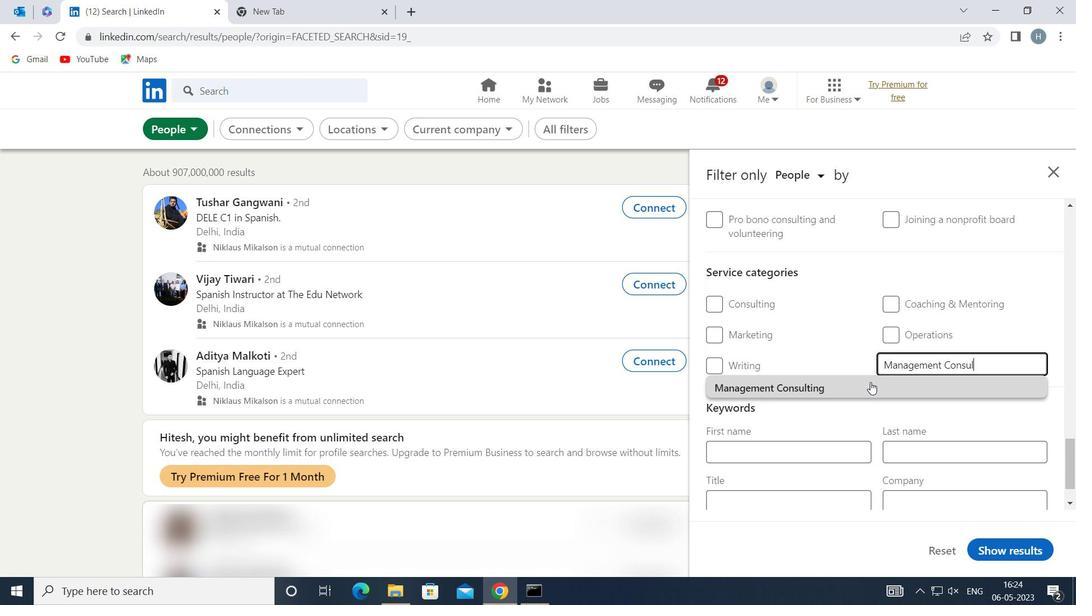 
Action: Mouse moved to (825, 344)
Screenshot: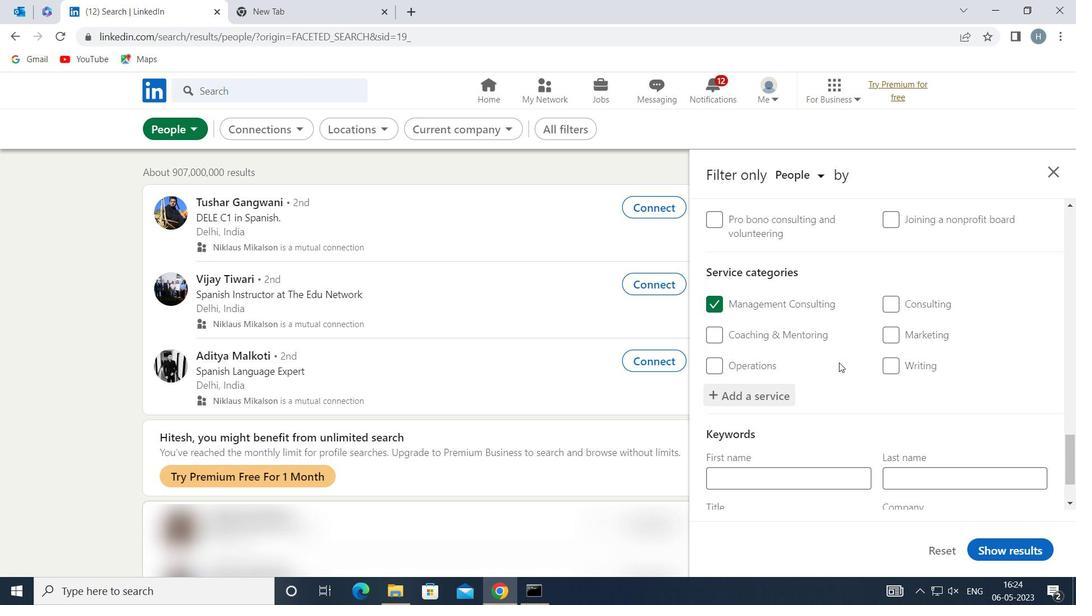 
Action: Mouse scrolled (825, 344) with delta (0, 0)
Screenshot: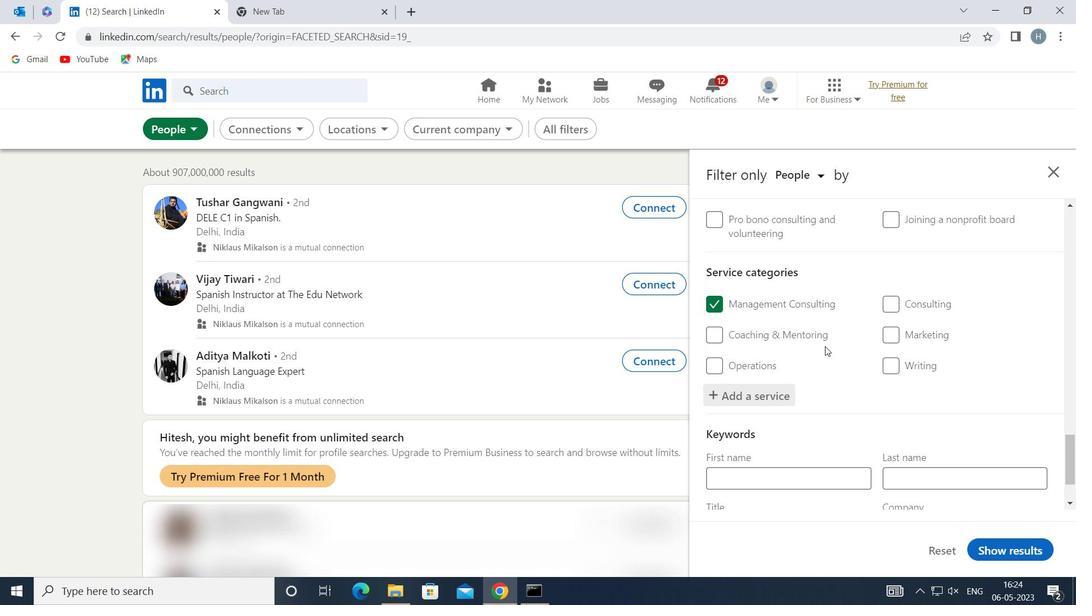 
Action: Mouse scrolled (825, 344) with delta (0, 0)
Screenshot: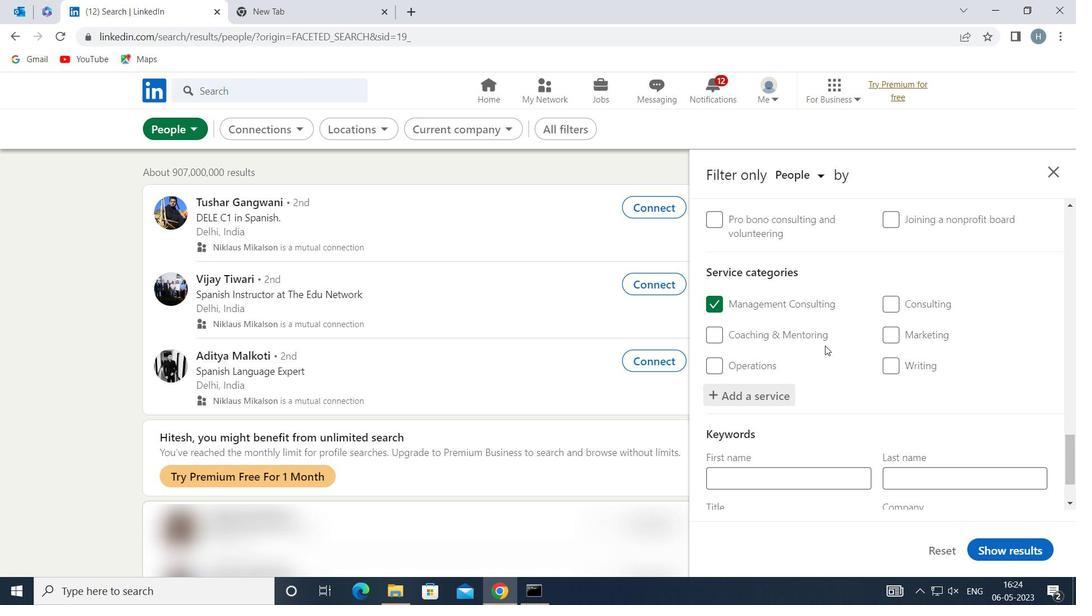 
Action: Mouse moved to (828, 343)
Screenshot: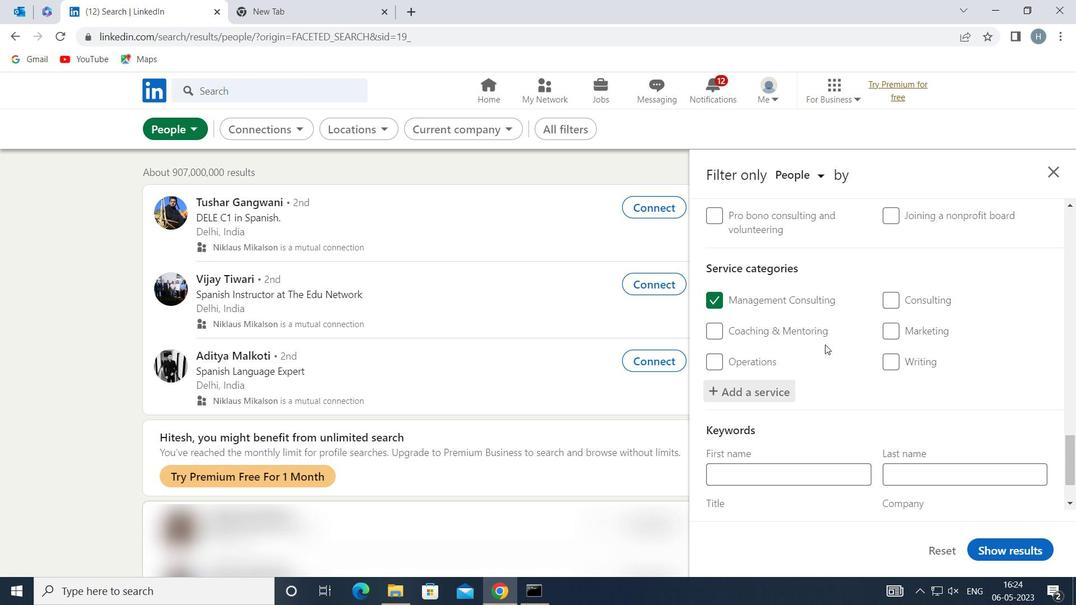 
Action: Mouse scrolled (828, 343) with delta (0, 0)
Screenshot: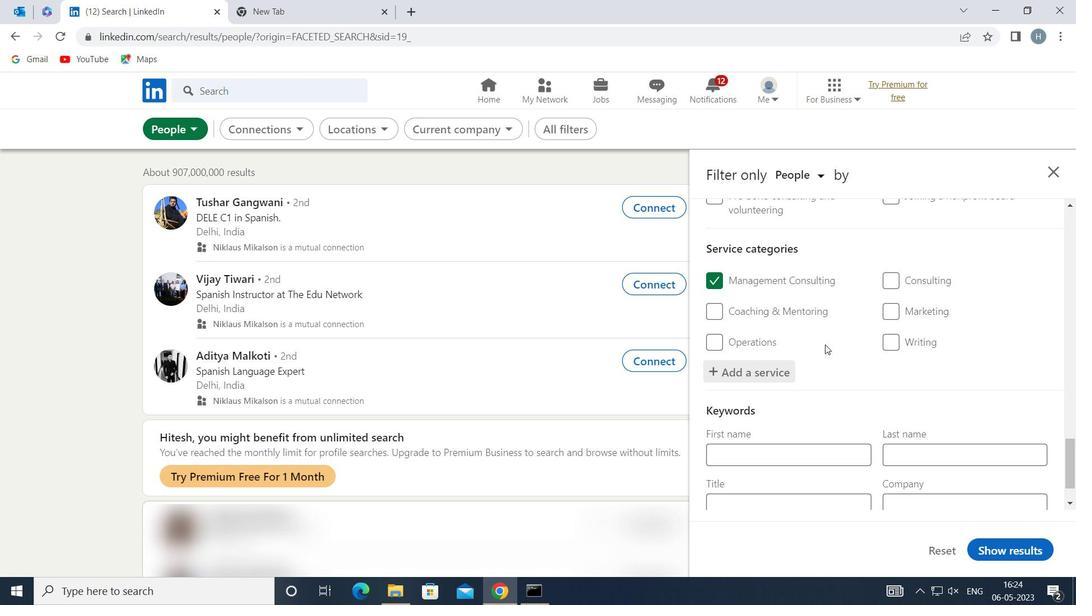 
Action: Mouse moved to (829, 344)
Screenshot: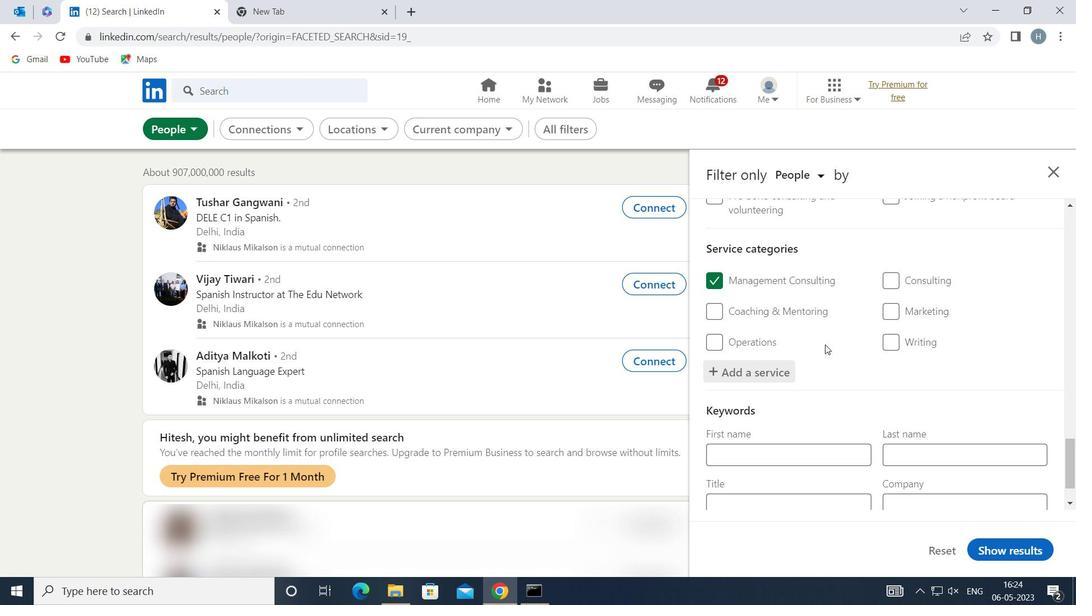 
Action: Mouse scrolled (829, 344) with delta (0, 0)
Screenshot: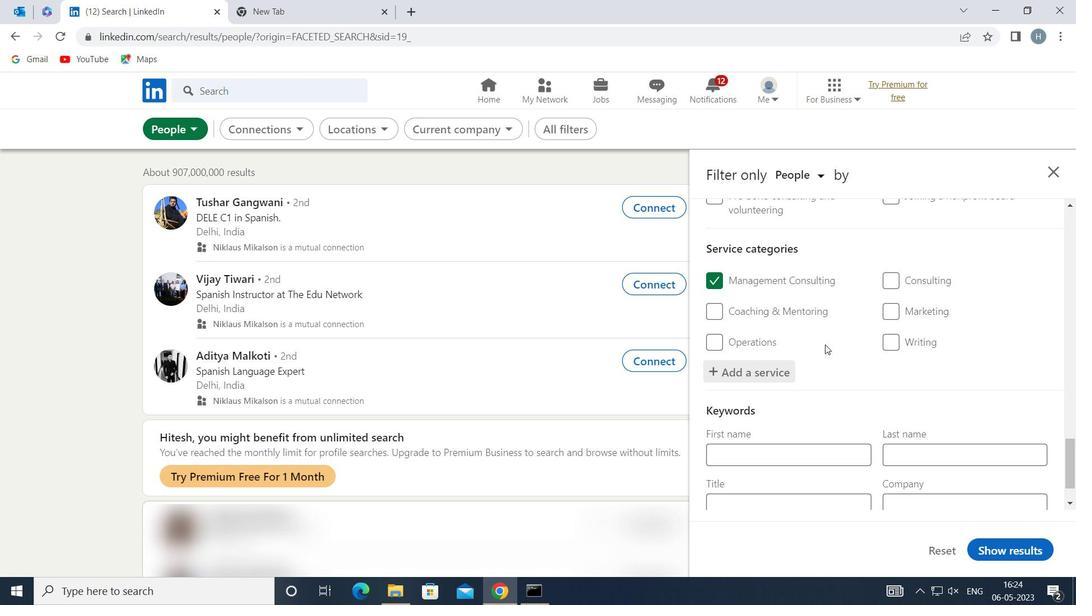
Action: Mouse moved to (829, 347)
Screenshot: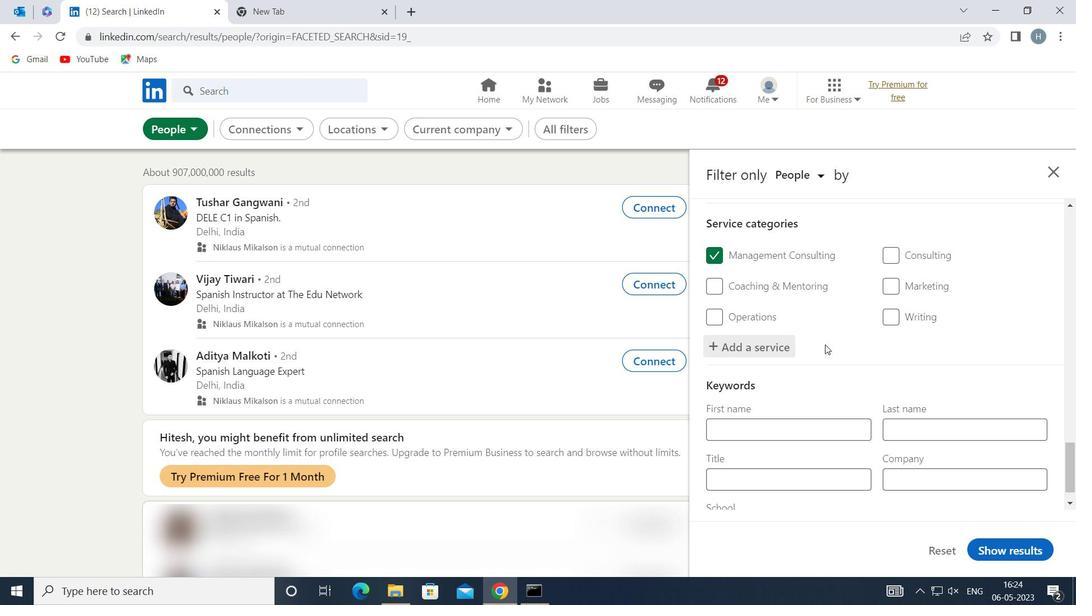 
Action: Mouse scrolled (829, 346) with delta (0, 0)
Screenshot: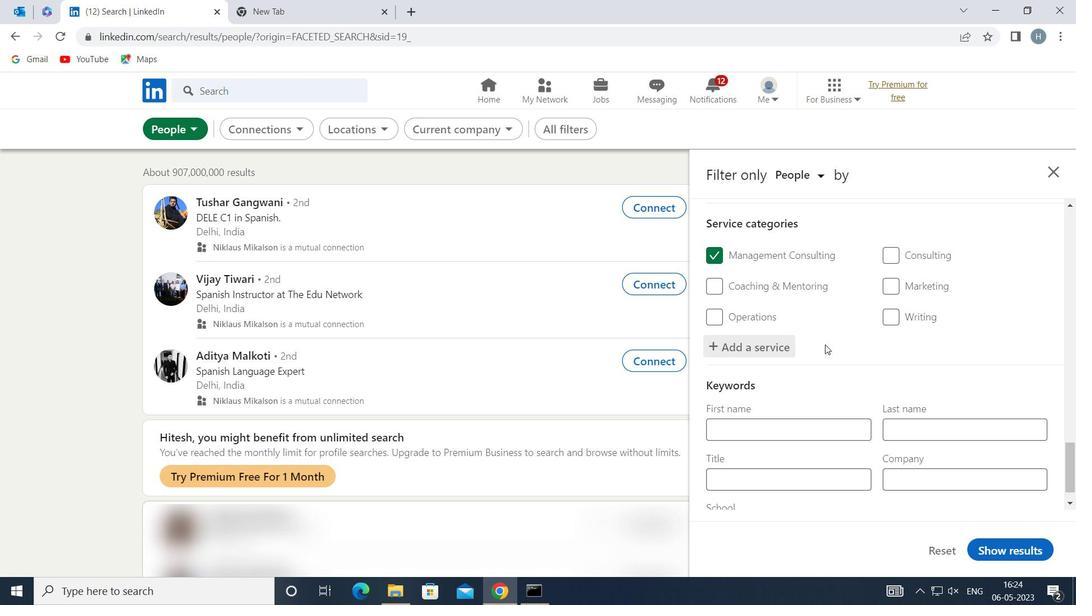 
Action: Mouse moved to (831, 349)
Screenshot: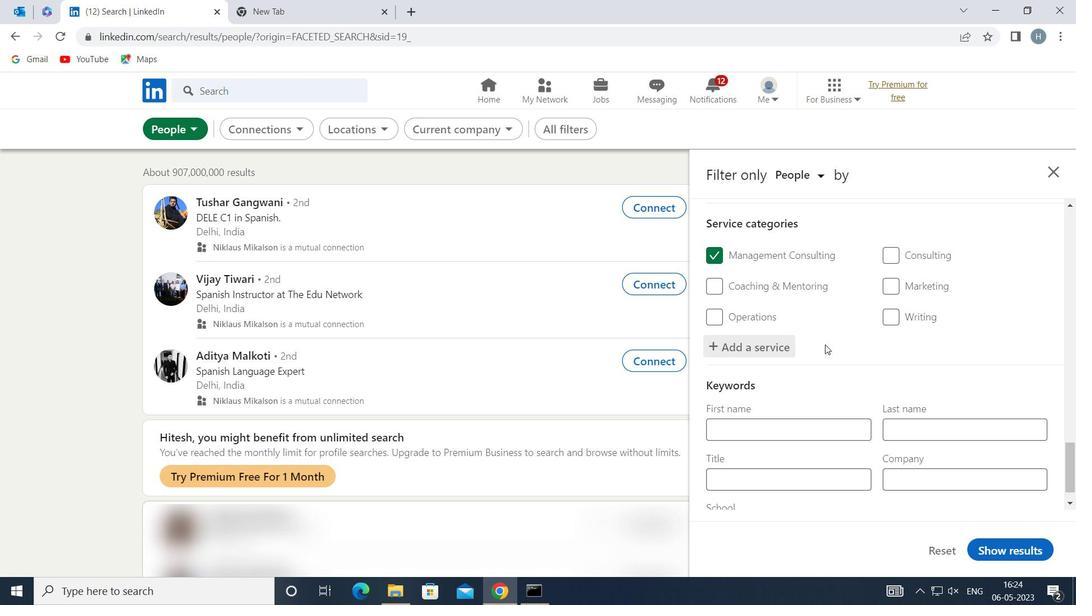 
Action: Mouse scrolled (831, 348) with delta (0, 0)
Screenshot: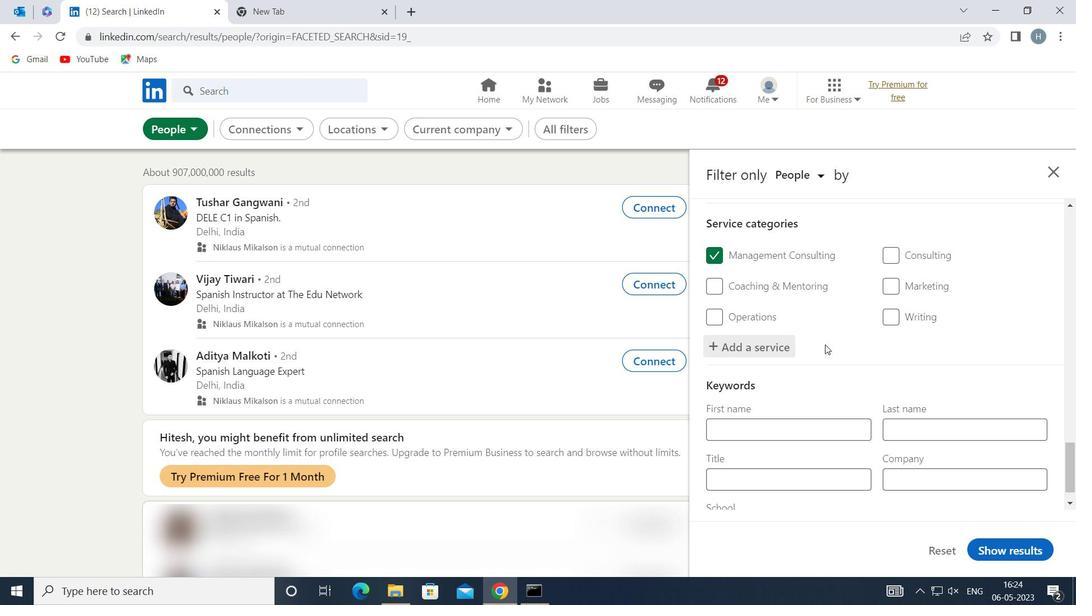
Action: Mouse moved to (832, 351)
Screenshot: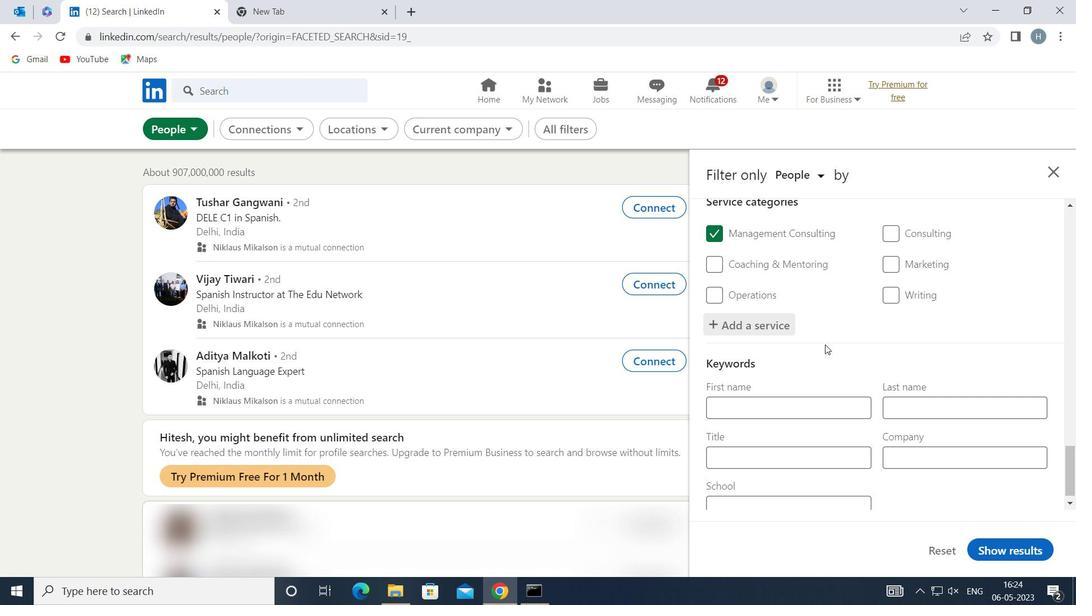 
Action: Mouse scrolled (832, 350) with delta (0, 0)
Screenshot: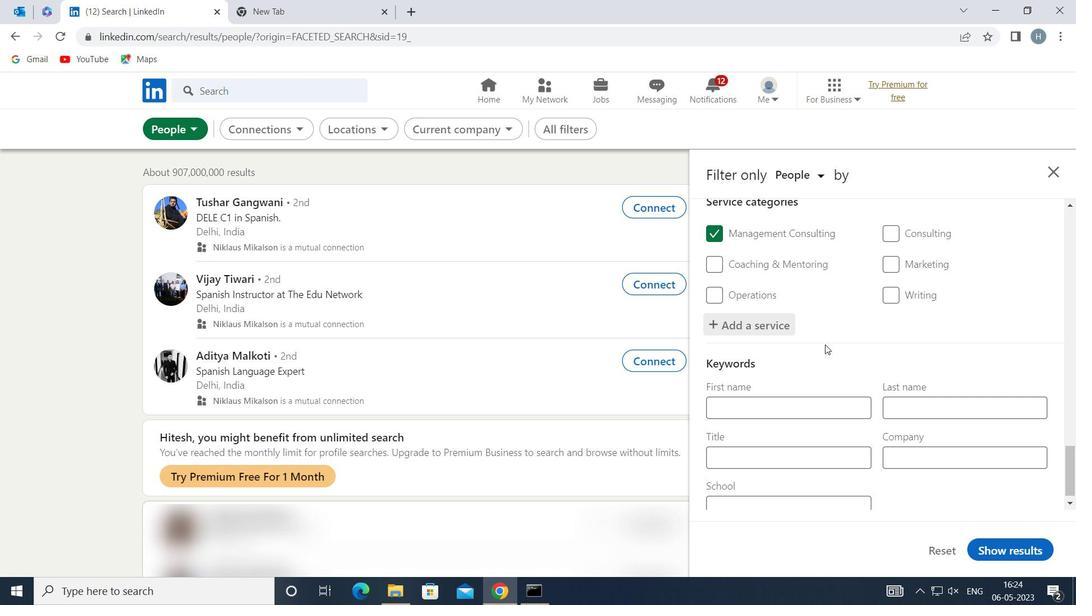 
Action: Mouse moved to (819, 438)
Screenshot: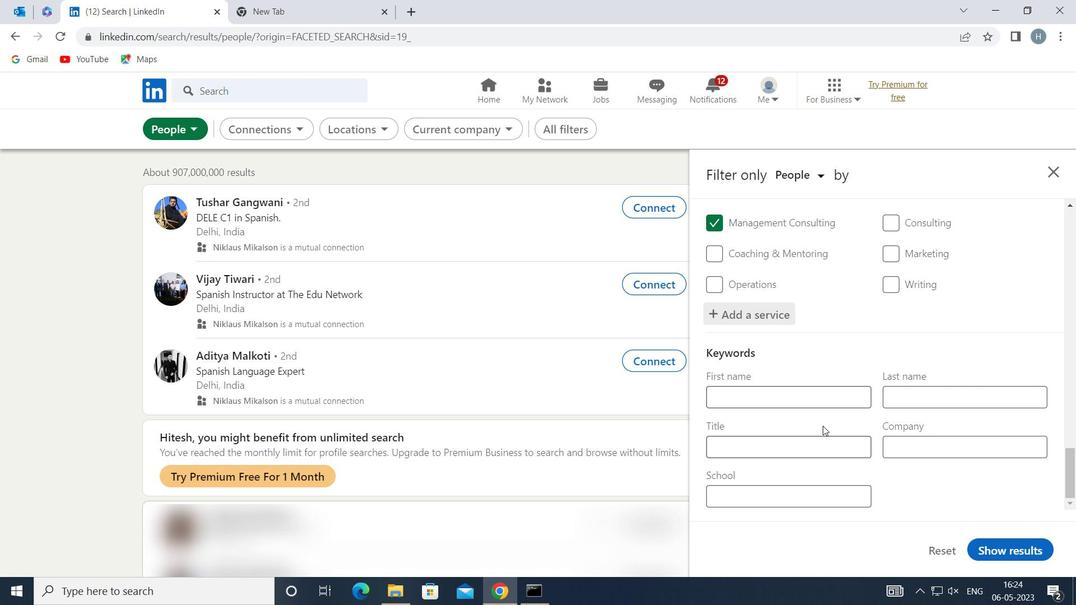 
Action: Mouse pressed left at (819, 438)
Screenshot: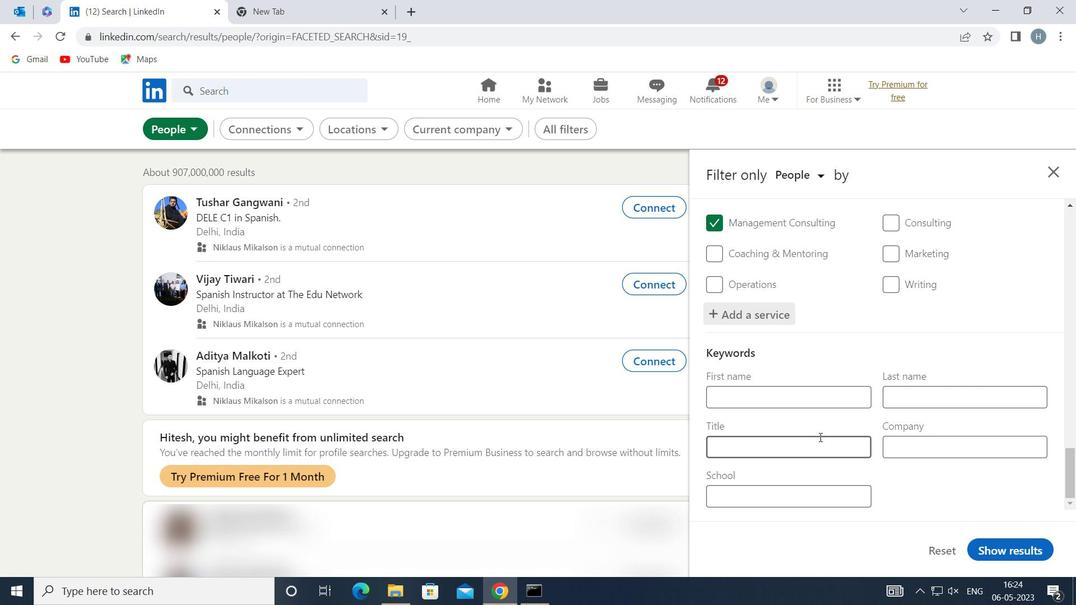
Action: Key pressed <Key.shift>DE<Key.backspace>EV<Key.shift>OPS<Key.space><Key.shift>ENGINEER
Screenshot: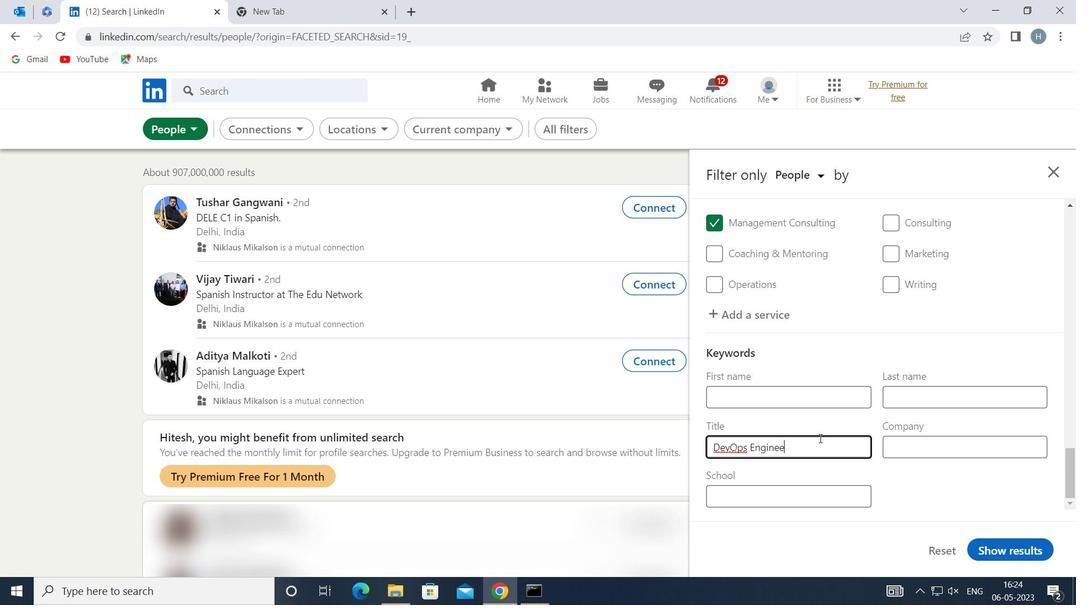 
Action: Mouse moved to (1003, 551)
Screenshot: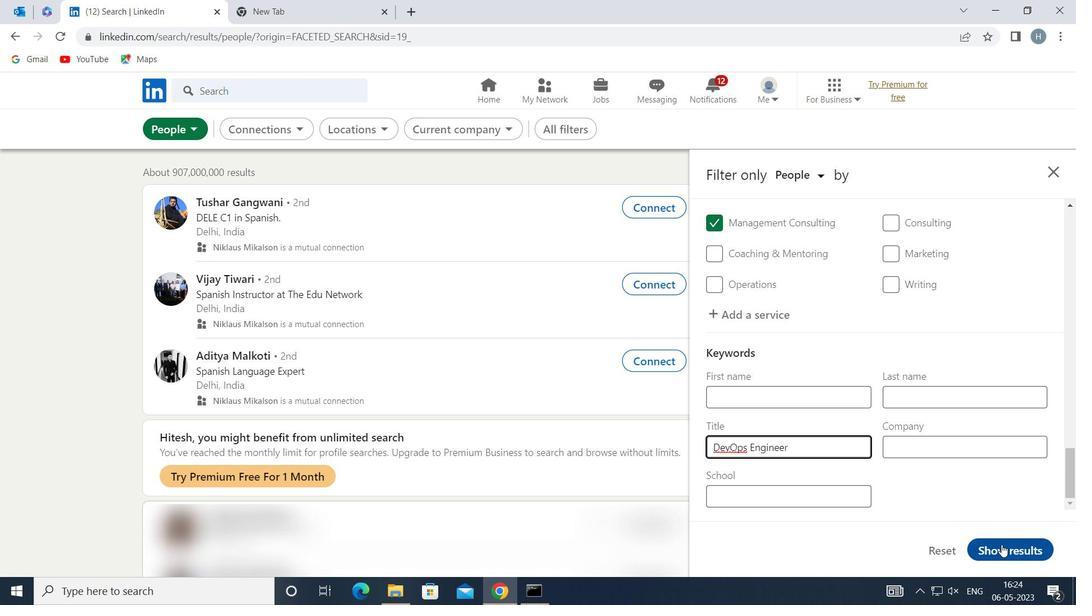 
Action: Mouse pressed left at (1003, 551)
Screenshot: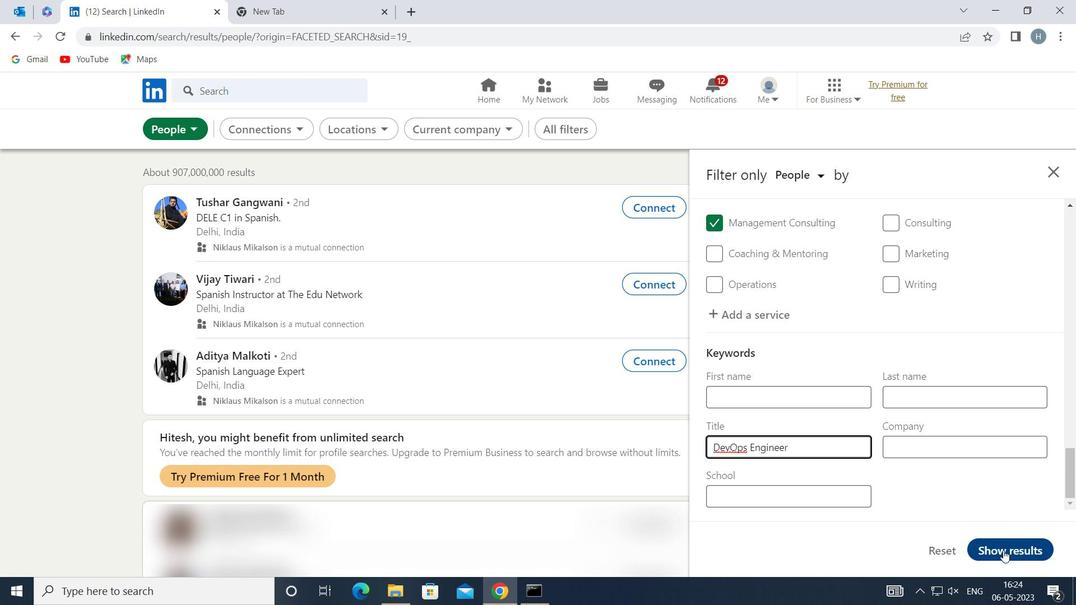
Action: Mouse moved to (816, 411)
Screenshot: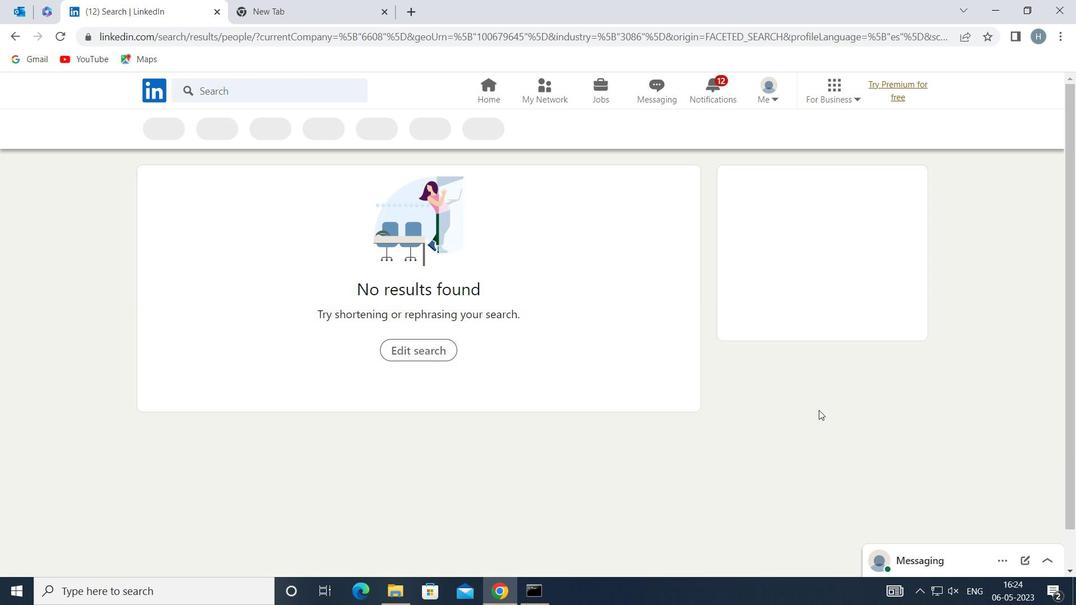 
